 Task: Look for space in Xining, China from 1st July, 2023 to 9th July, 2023 for 2 adults in price range Rs.8000 to Rs.15000. Place can be entire place with 1  bedroom having 1 bed and 1 bathroom. Property type can be house, flat, guest house. Amenities needed are: washing machine. Booking option can be shelf check-in. Required host language is Chinese (Simplified).
Action: Mouse moved to (280, 137)
Screenshot: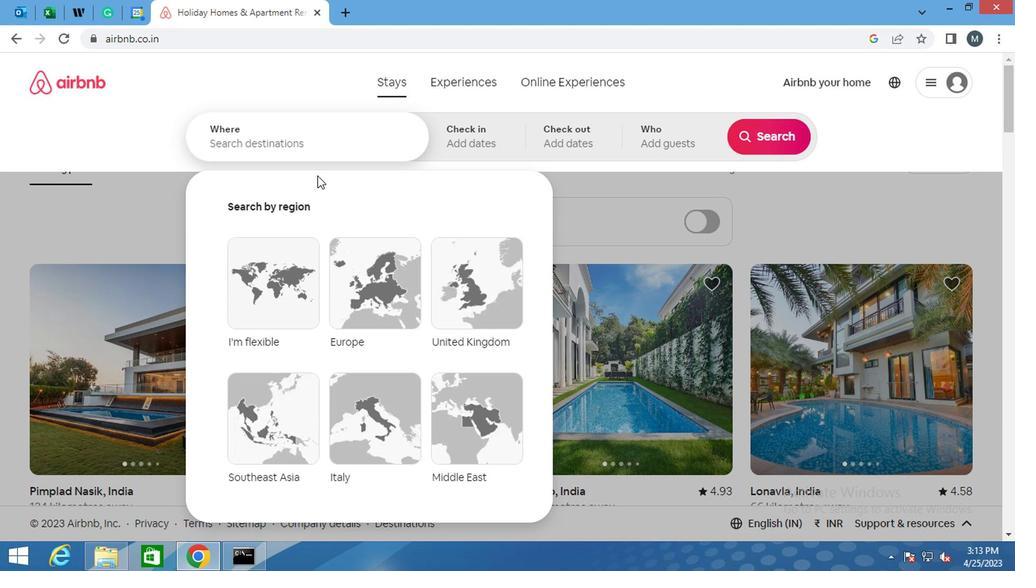 
Action: Mouse pressed left at (280, 137)
Screenshot: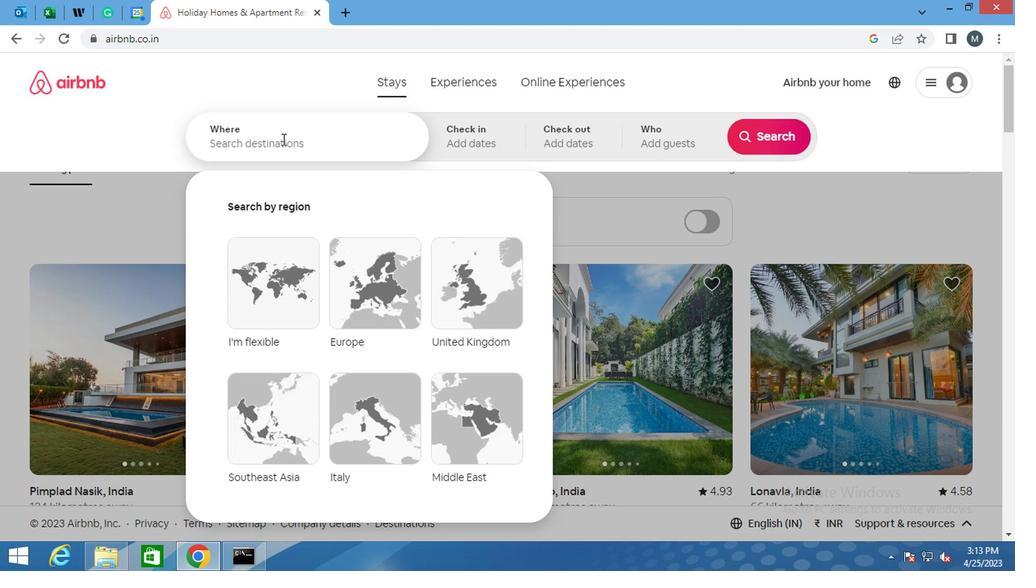 
Action: Mouse moved to (275, 144)
Screenshot: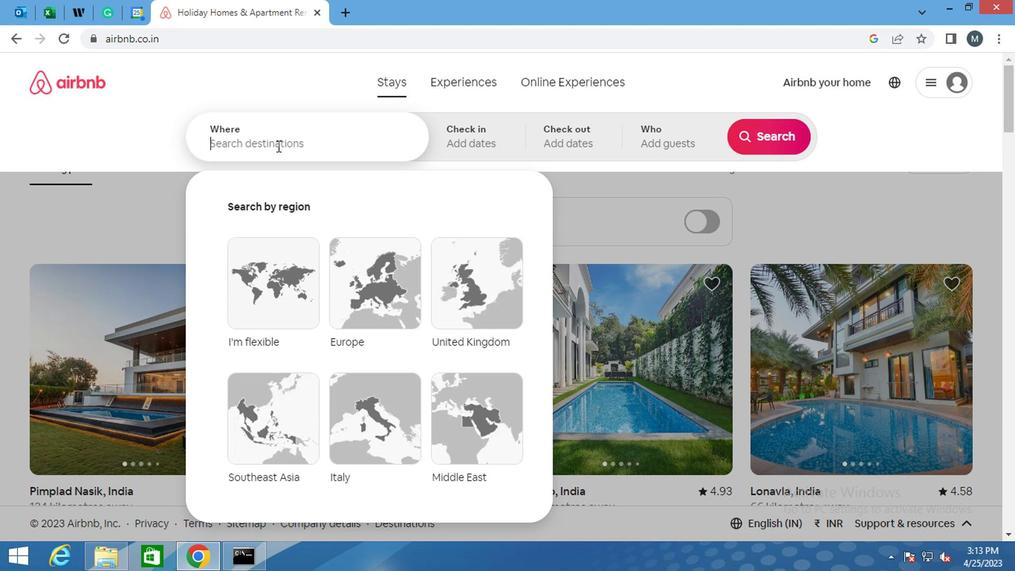 
Action: Key pressed <Key.shift>XINHING<Key.backspace><Key.backspace><Key.backspace><Key.backspace>ING,<Key.shift>CJINA<Key.backspace><Key.backspace><Key.backspace><Key.backspace>HINA
Screenshot: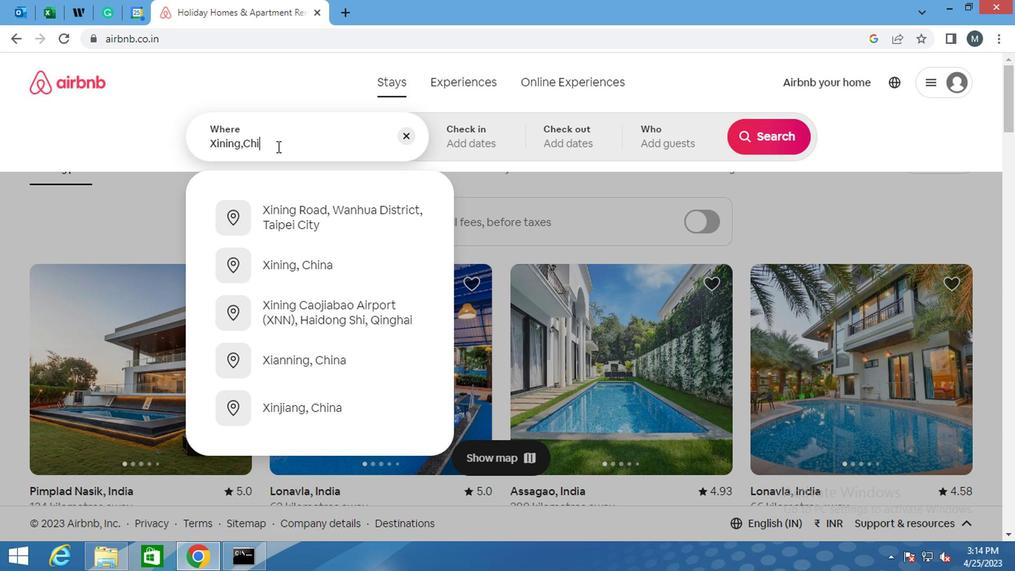 
Action: Mouse moved to (441, 136)
Screenshot: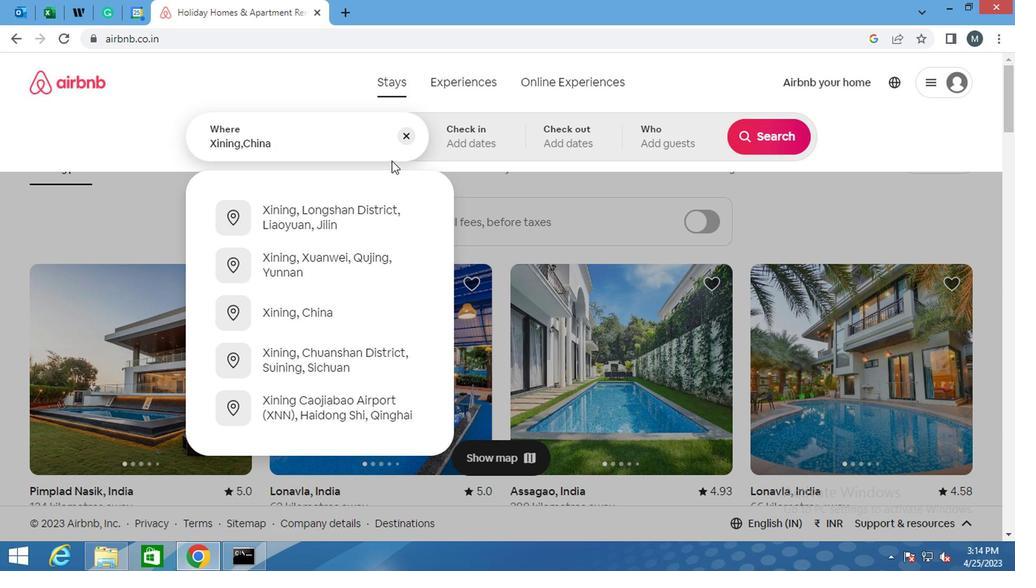 
Action: Mouse pressed left at (441, 136)
Screenshot: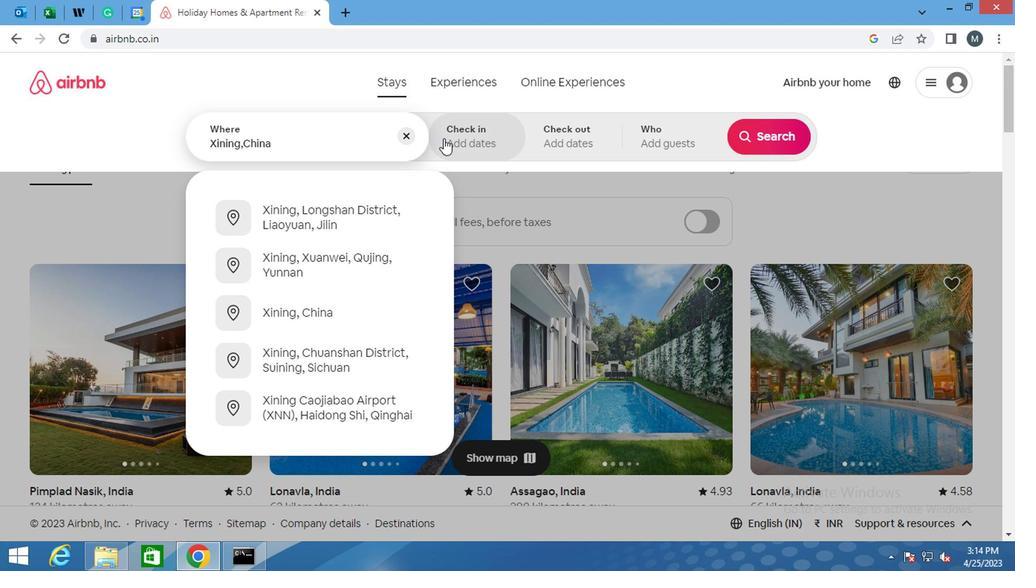 
Action: Mouse moved to (754, 251)
Screenshot: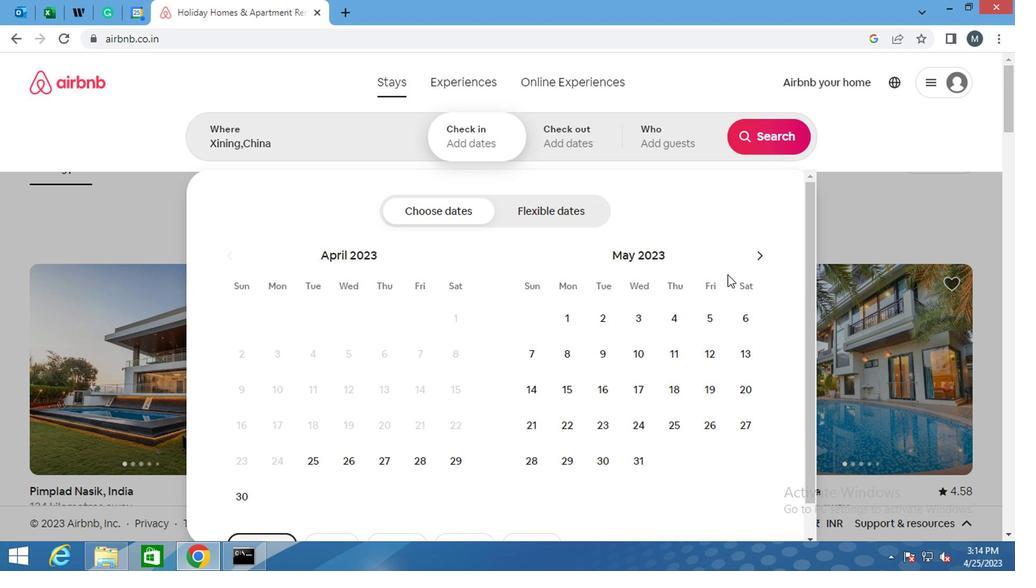 
Action: Mouse pressed left at (754, 251)
Screenshot: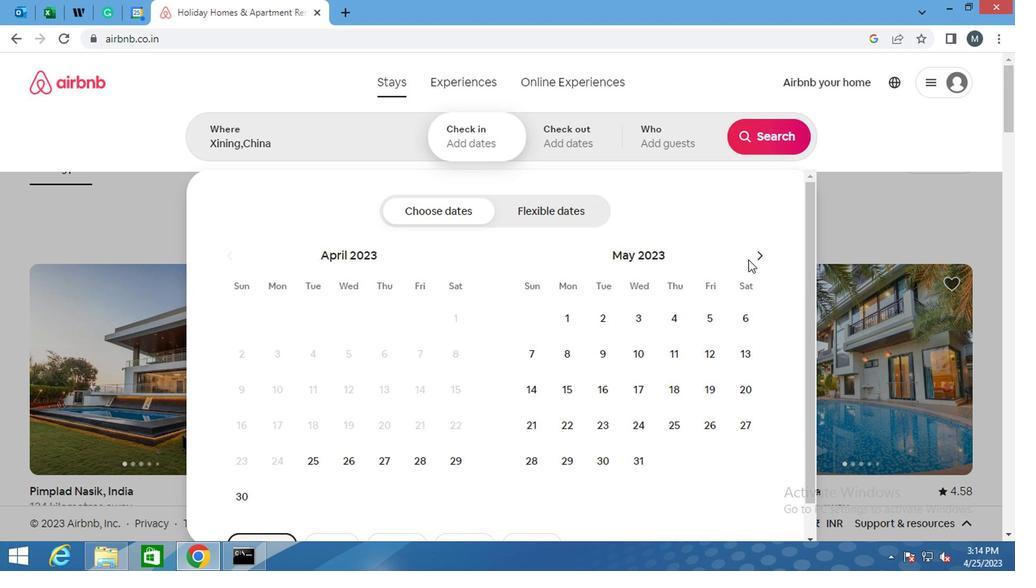 
Action: Mouse pressed left at (754, 251)
Screenshot: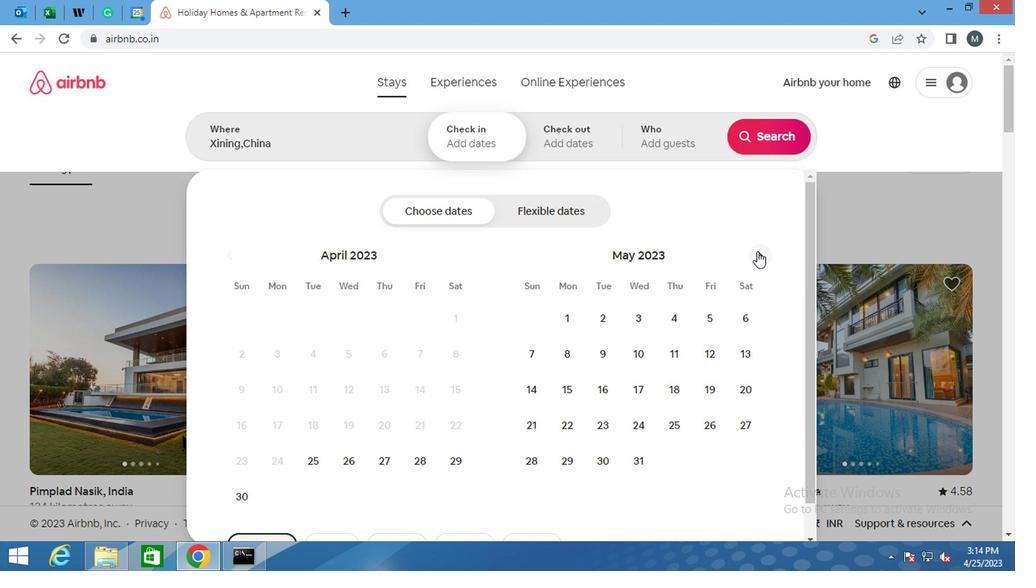 
Action: Mouse moved to (760, 249)
Screenshot: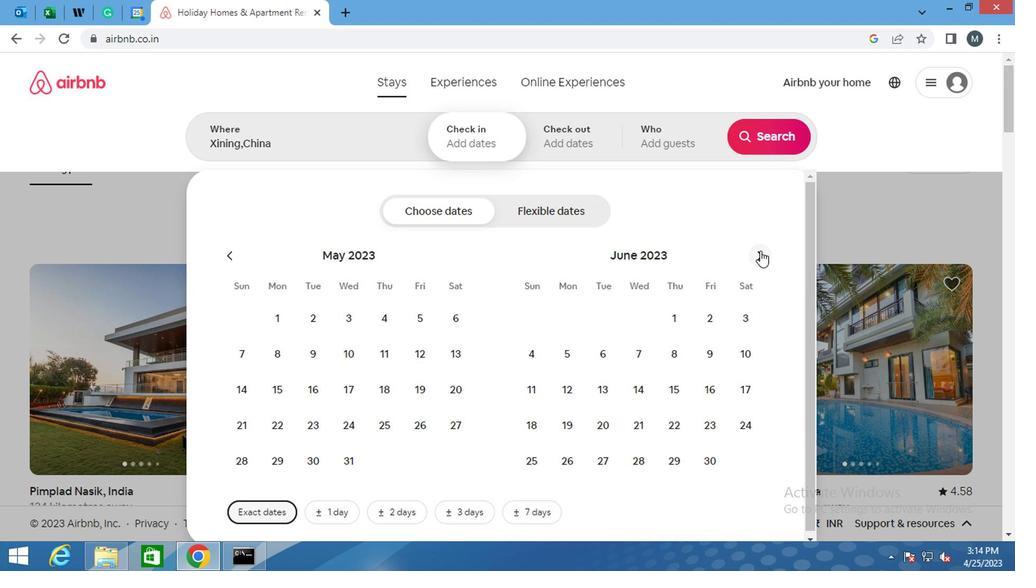 
Action: Mouse pressed left at (760, 249)
Screenshot: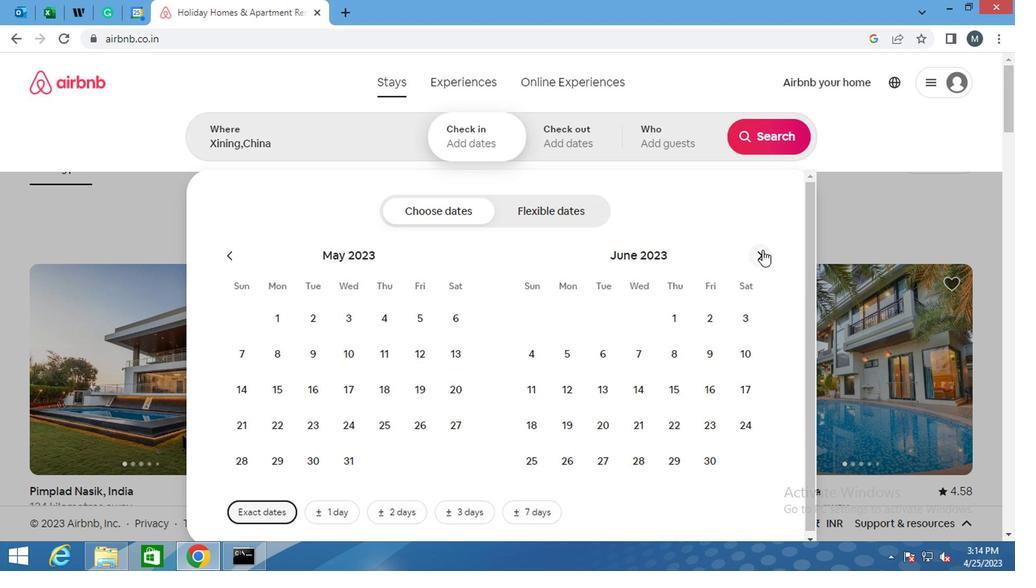 
Action: Mouse moved to (745, 315)
Screenshot: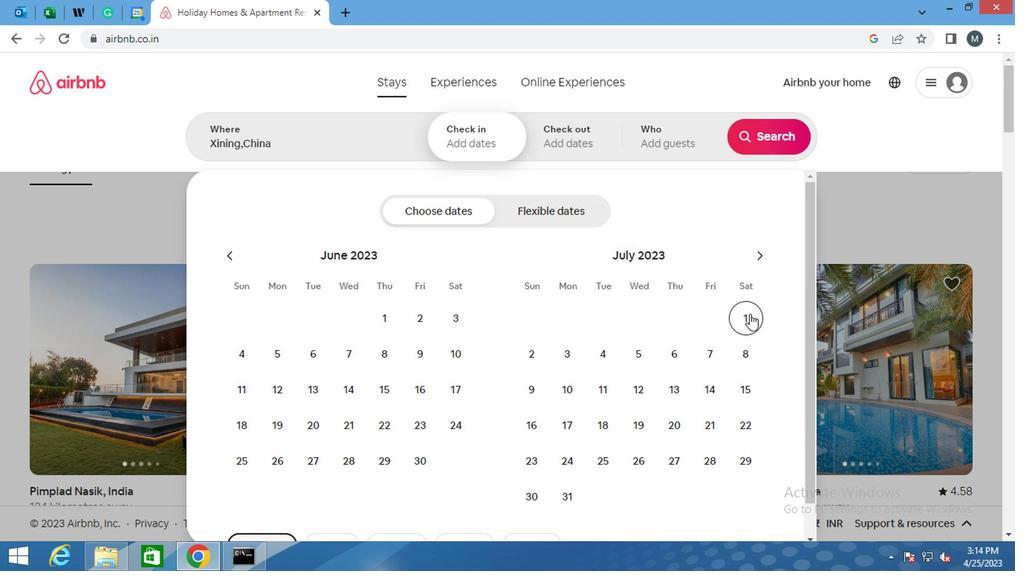
Action: Mouse pressed left at (745, 315)
Screenshot: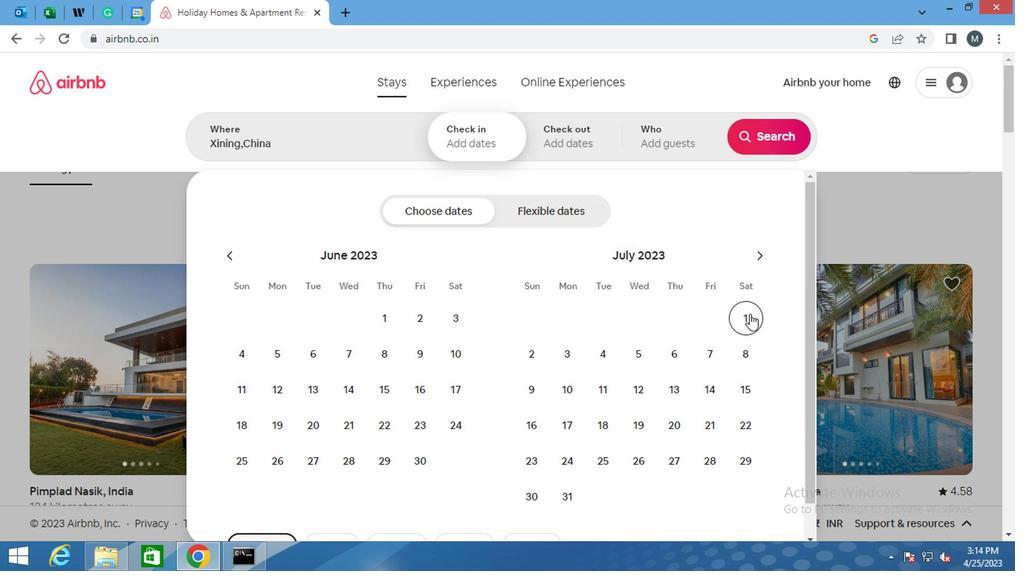 
Action: Key pressed `
Screenshot: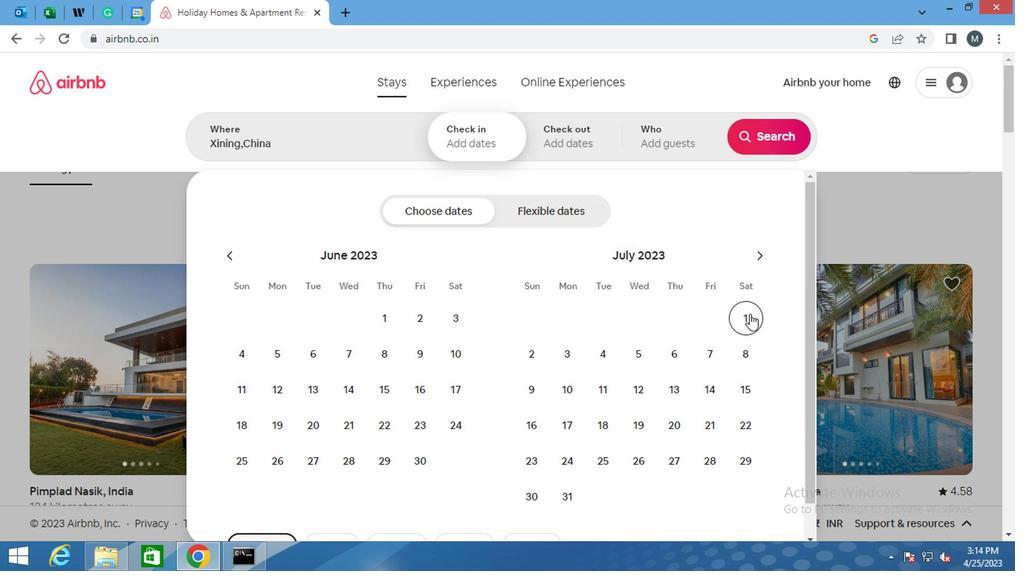 
Action: Mouse moved to (521, 392)
Screenshot: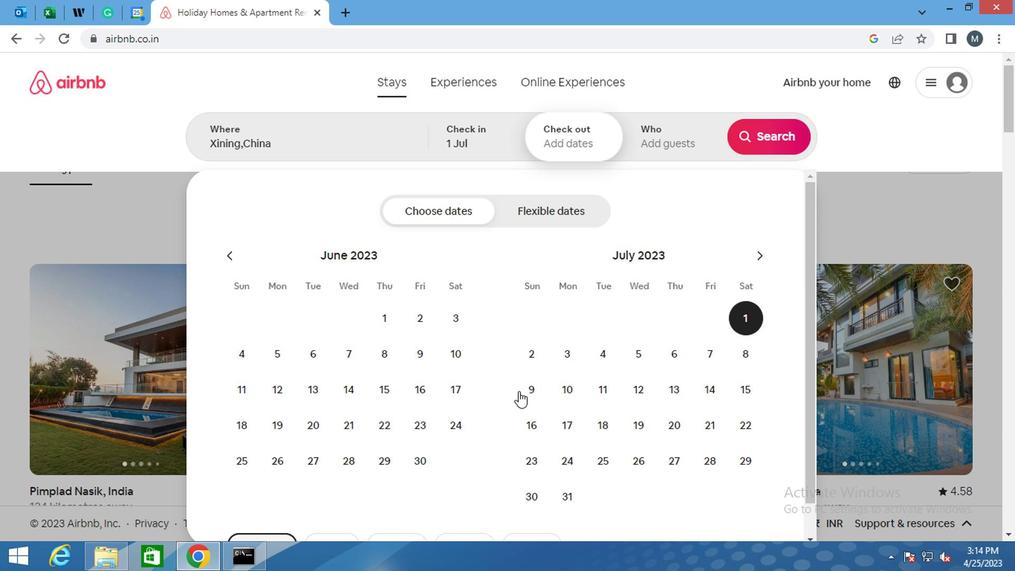 
Action: Mouse pressed left at (521, 392)
Screenshot: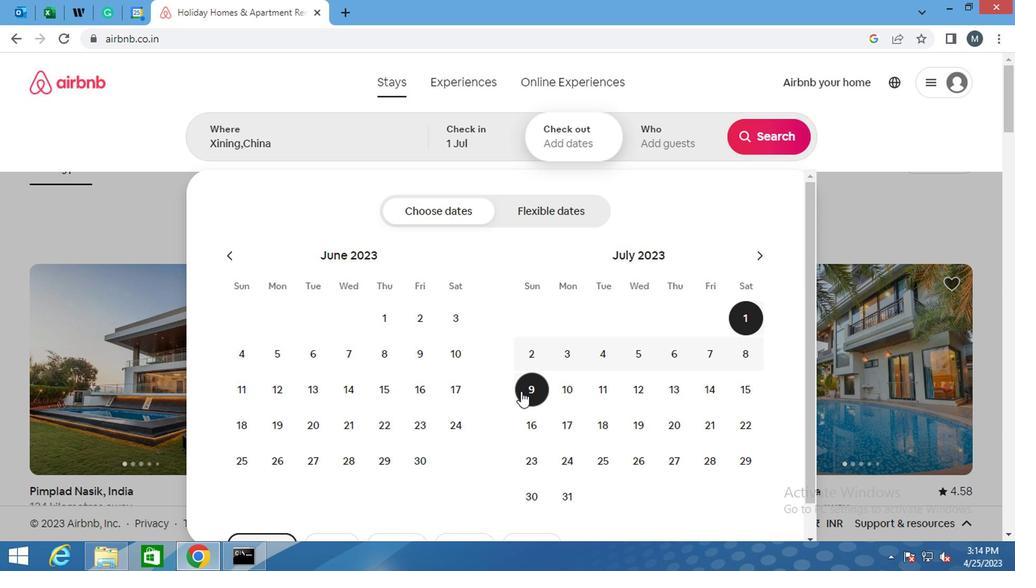 
Action: Mouse moved to (667, 144)
Screenshot: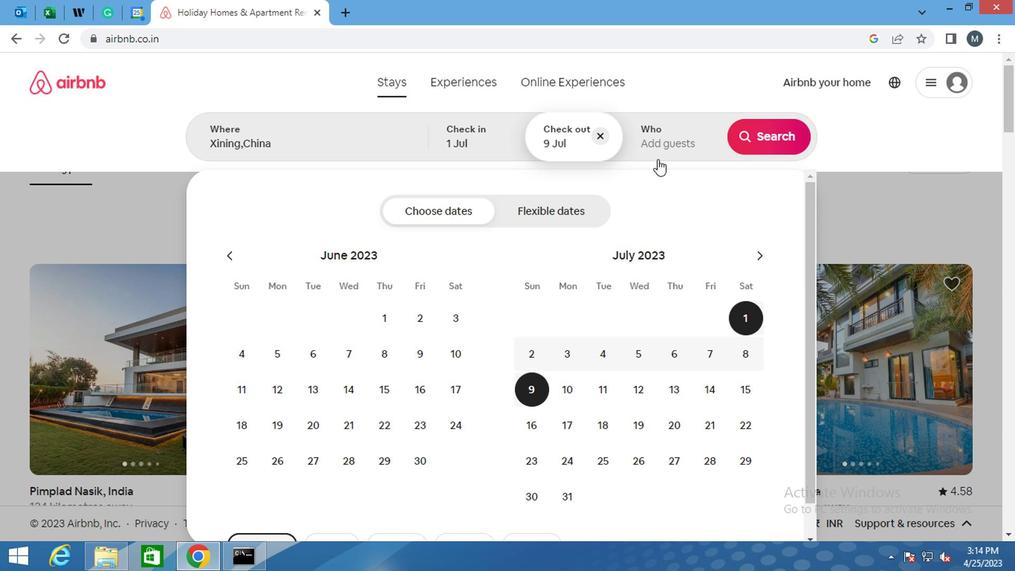 
Action: Mouse pressed left at (667, 144)
Screenshot: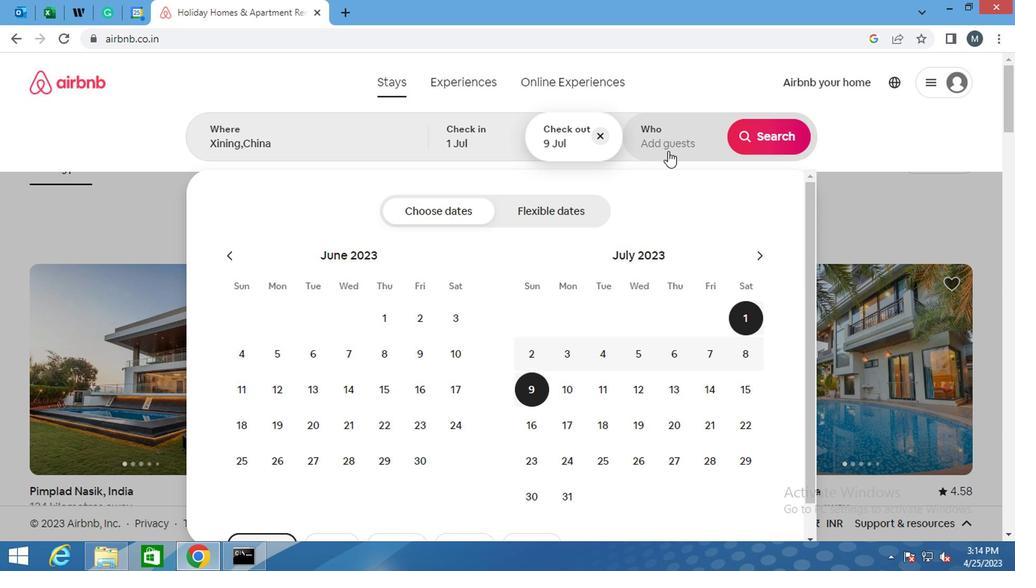 
Action: Mouse moved to (771, 210)
Screenshot: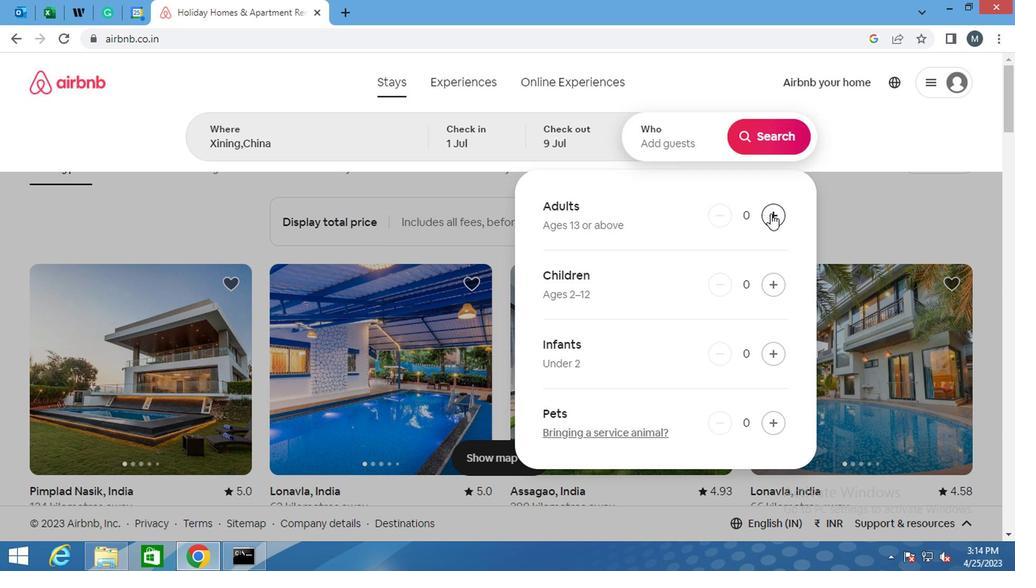 
Action: Mouse pressed left at (771, 210)
Screenshot: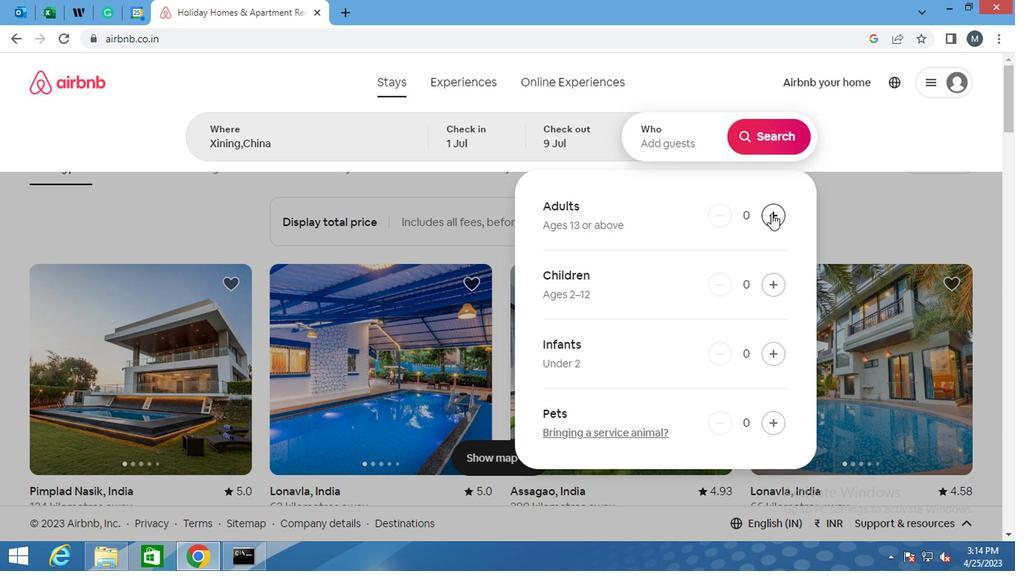 
Action: Mouse pressed left at (771, 210)
Screenshot: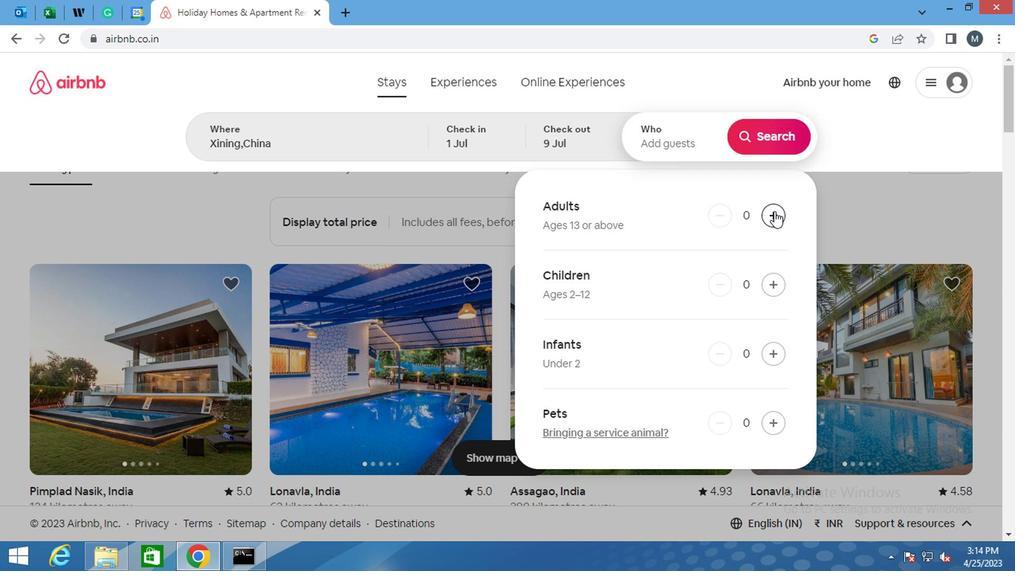 
Action: Mouse moved to (759, 138)
Screenshot: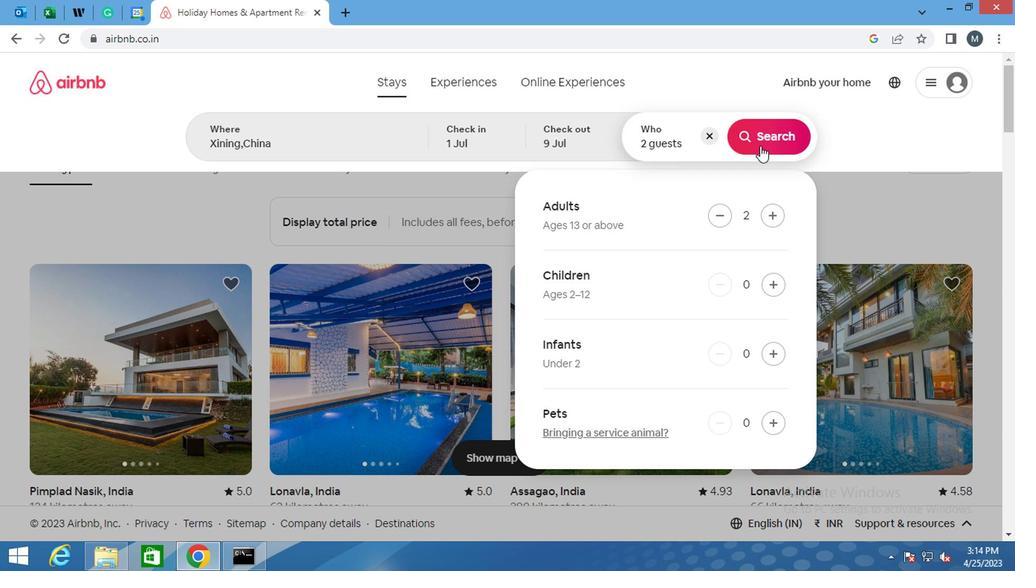 
Action: Mouse pressed left at (759, 138)
Screenshot: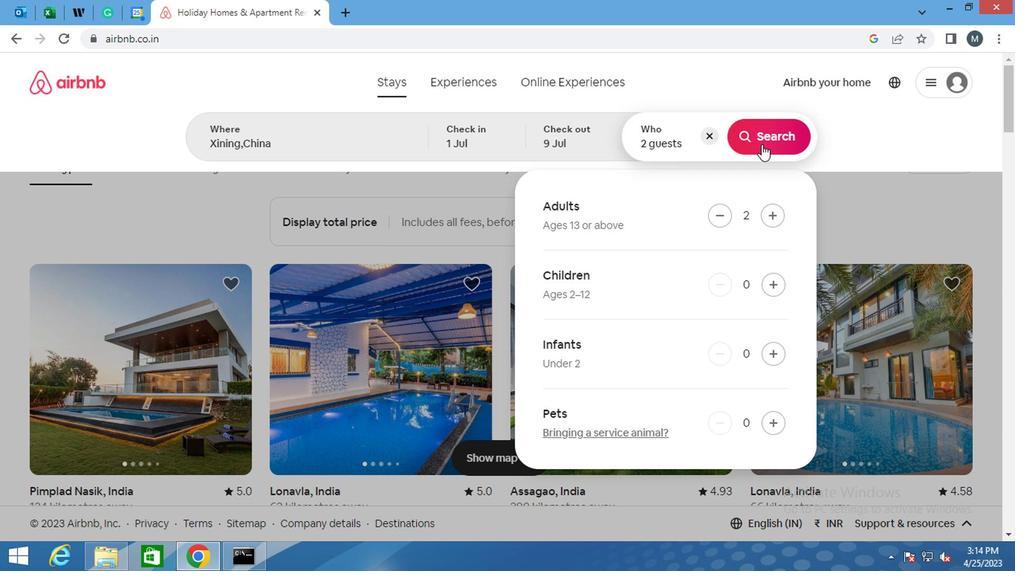 
Action: Mouse moved to (943, 143)
Screenshot: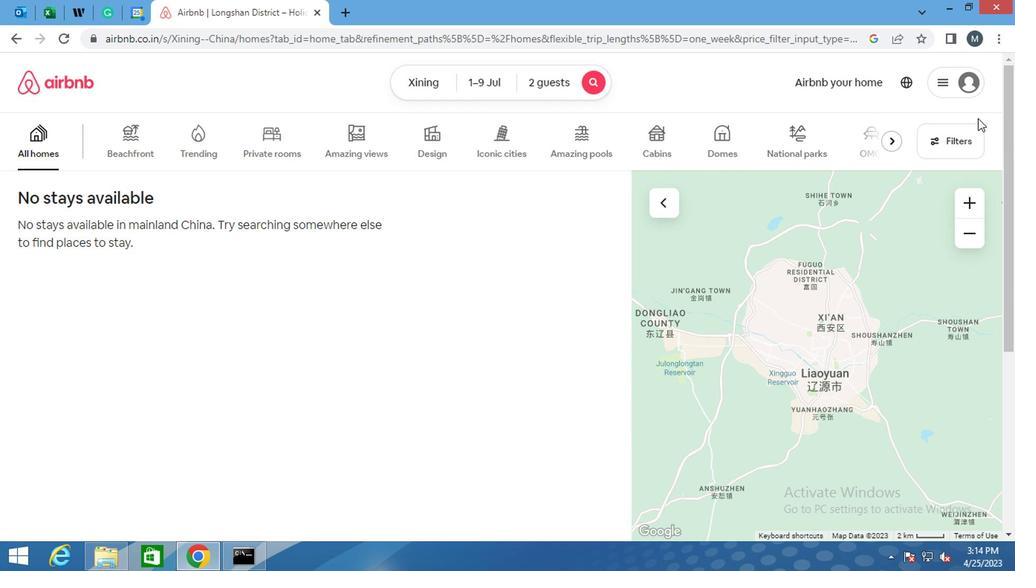 
Action: Mouse pressed left at (943, 143)
Screenshot: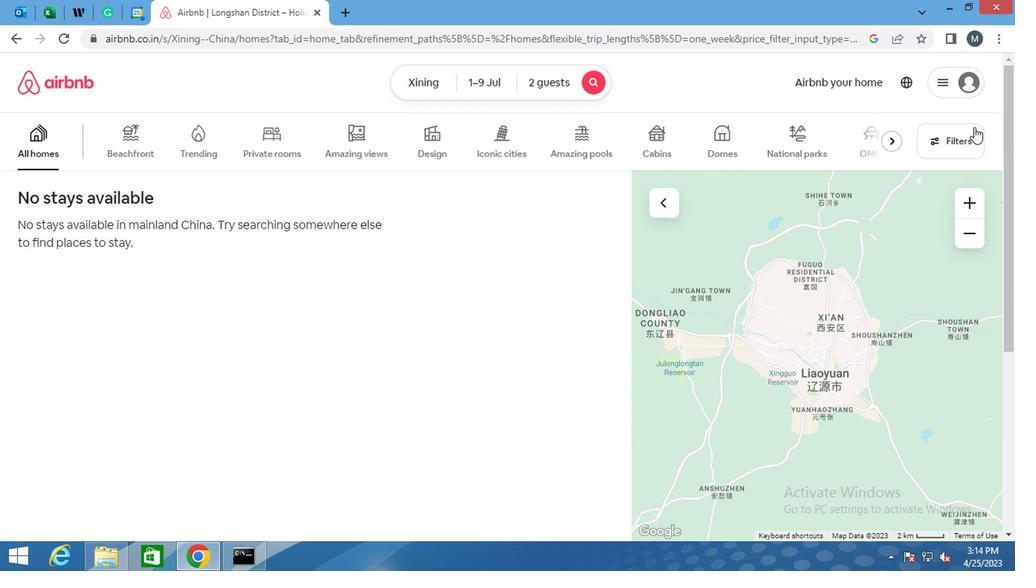 
Action: Mouse moved to (366, 248)
Screenshot: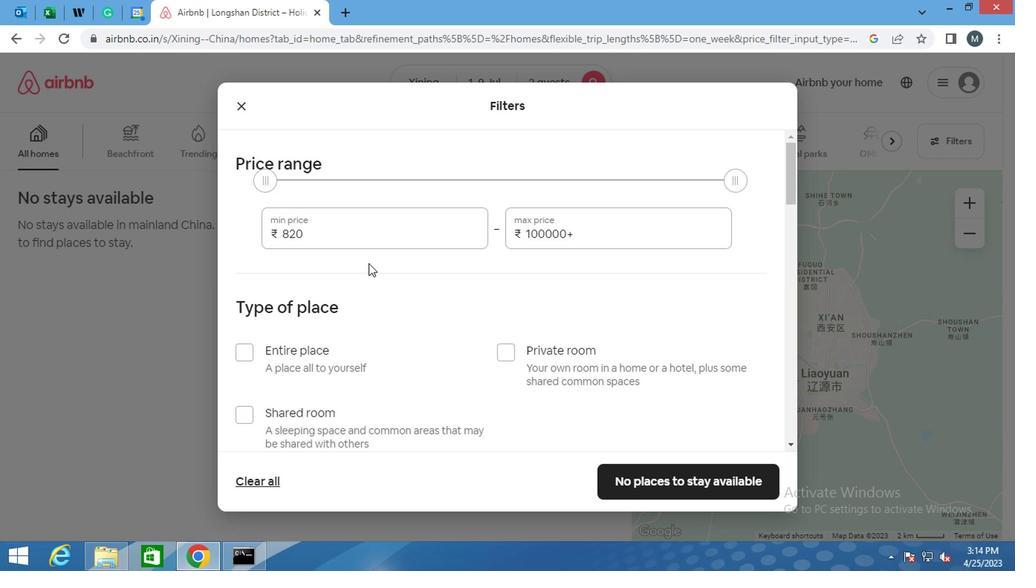 
Action: Mouse pressed left at (366, 248)
Screenshot: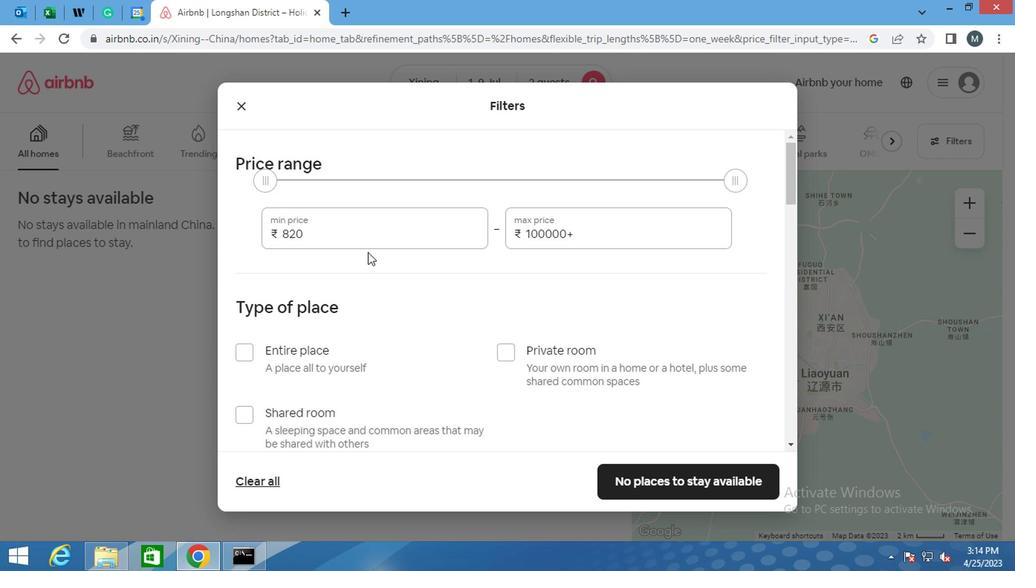 
Action: Mouse moved to (366, 246)
Screenshot: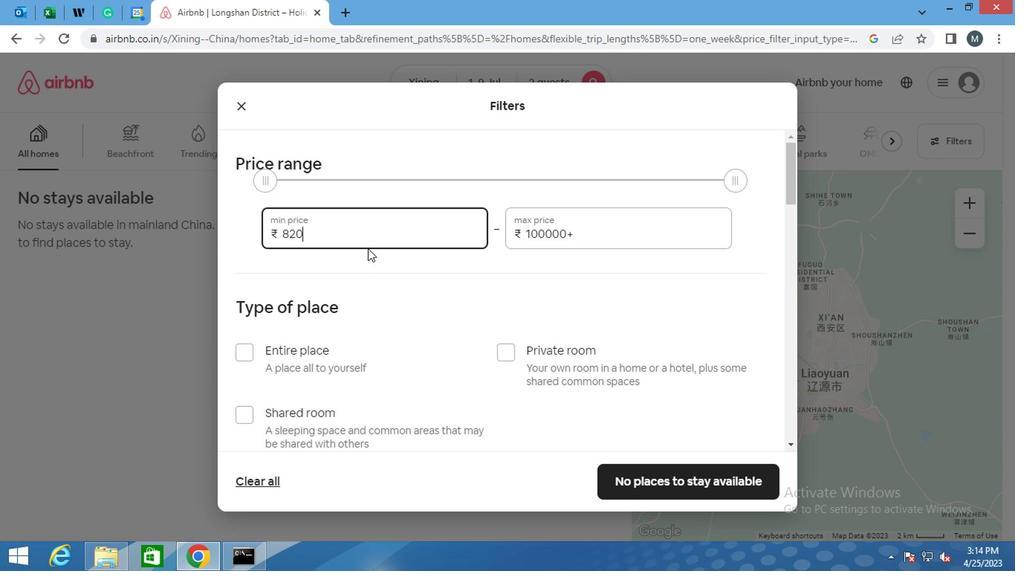 
Action: Key pressed <Key.backspace><Key.backspace>
Screenshot: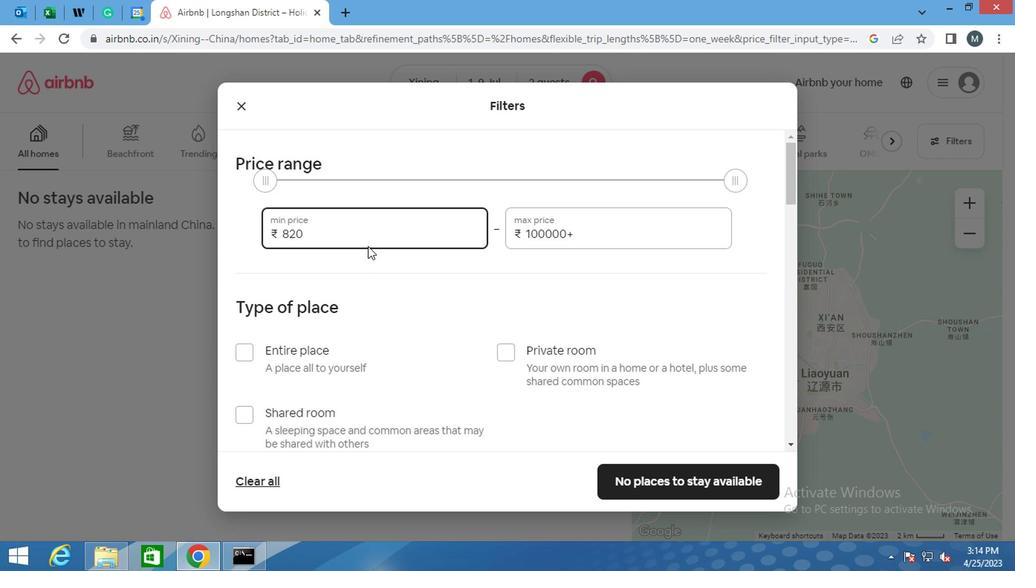 
Action: Mouse moved to (366, 246)
Screenshot: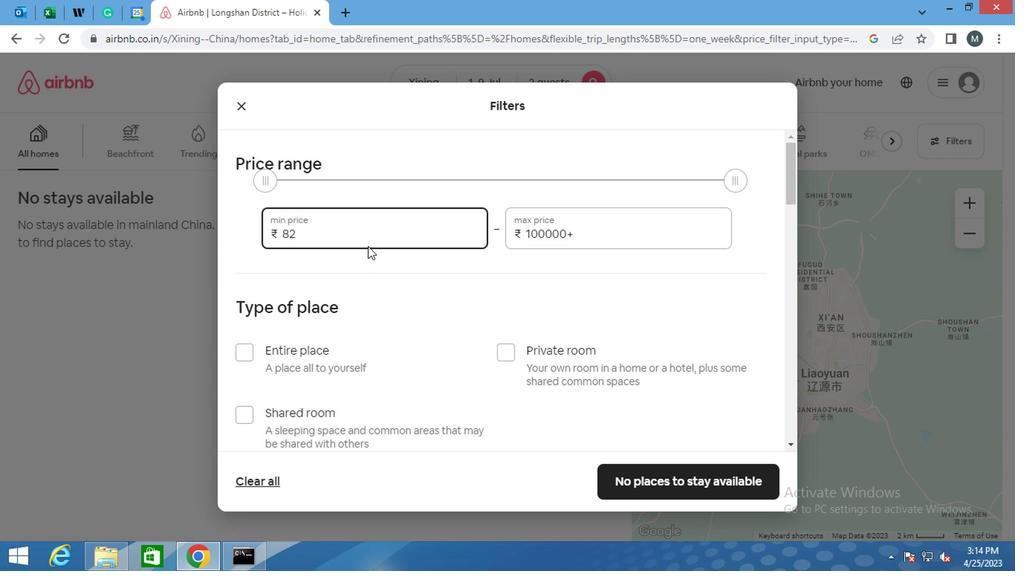
Action: Key pressed 000
Screenshot: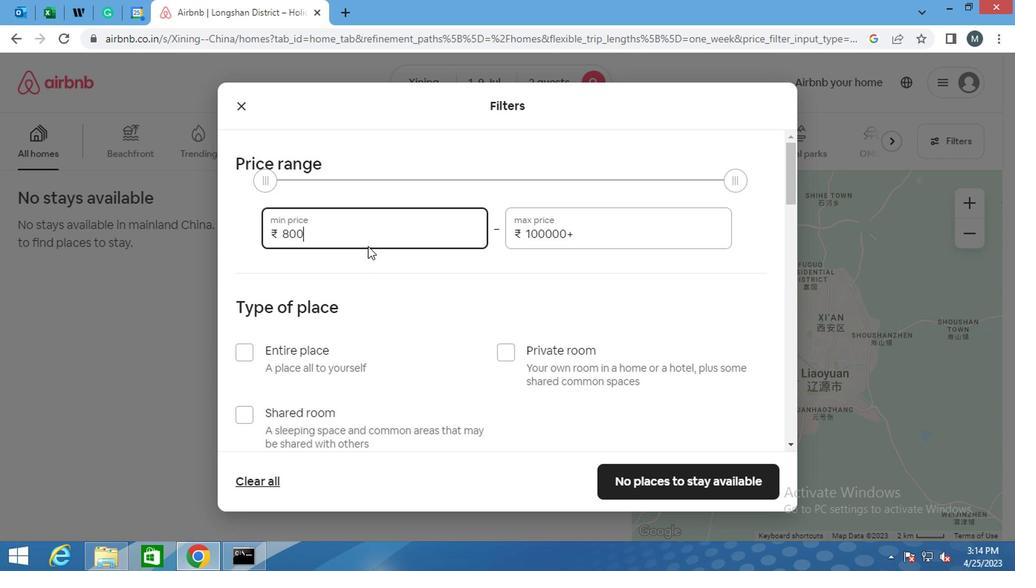 
Action: Mouse moved to (616, 233)
Screenshot: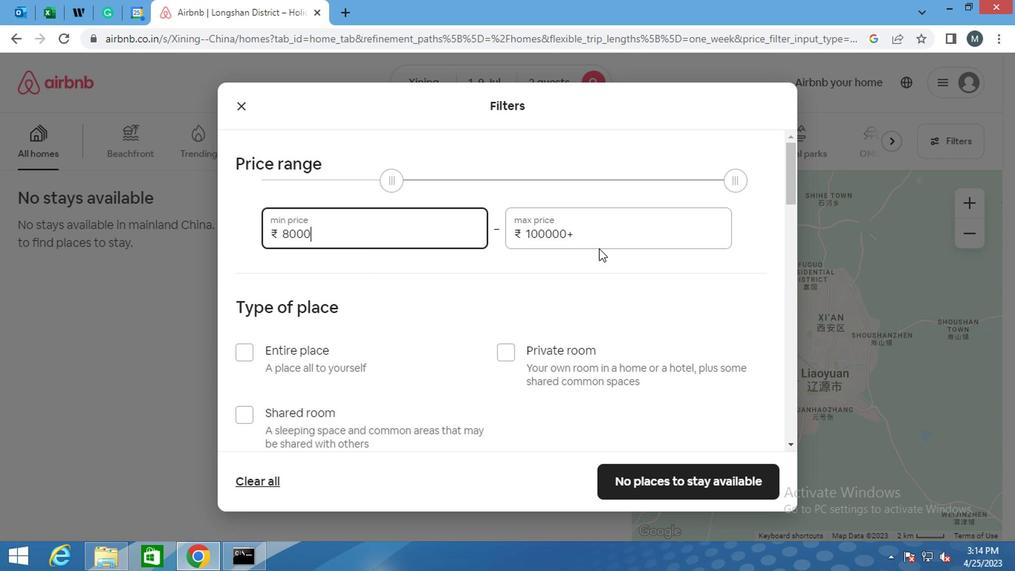 
Action: Mouse pressed left at (616, 233)
Screenshot: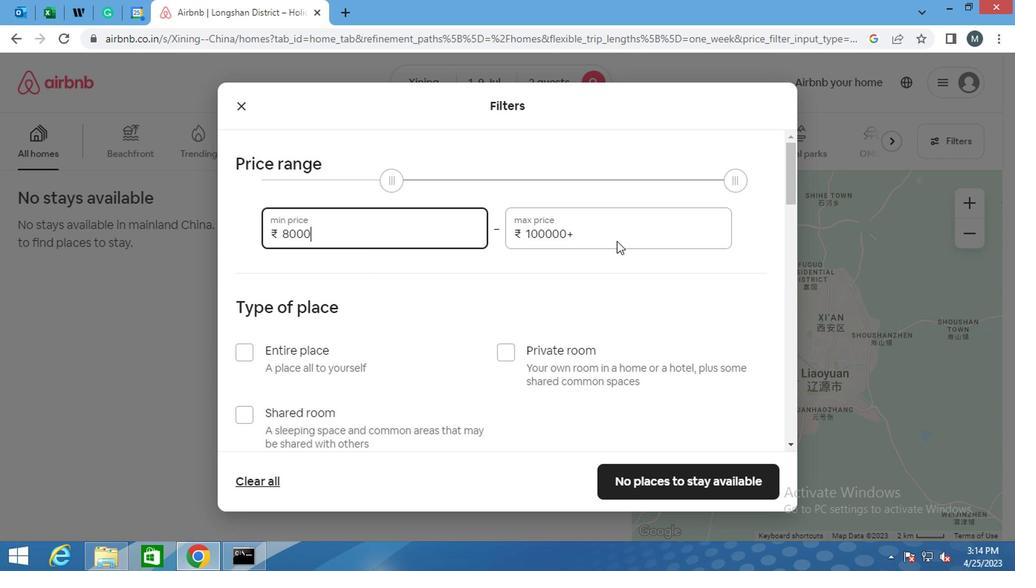
Action: Mouse moved to (601, 244)
Screenshot: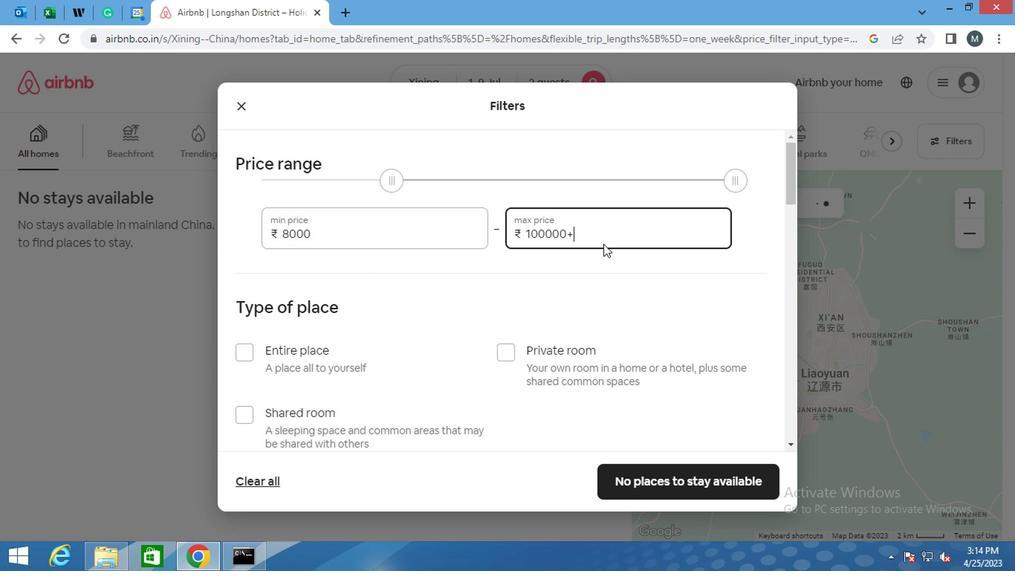 
Action: Key pressed <Key.backspace>
Screenshot: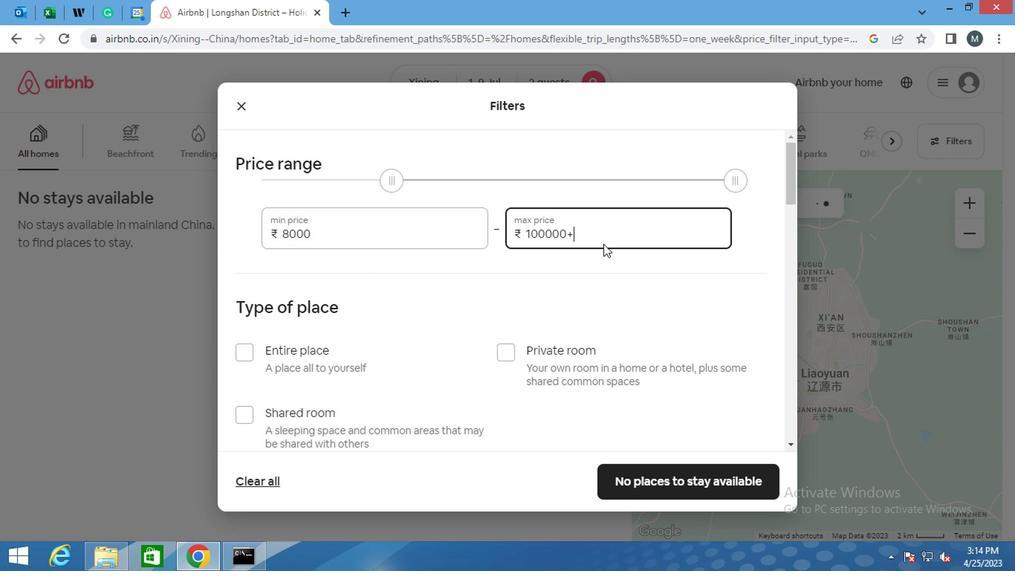 
Action: Mouse moved to (568, 253)
Screenshot: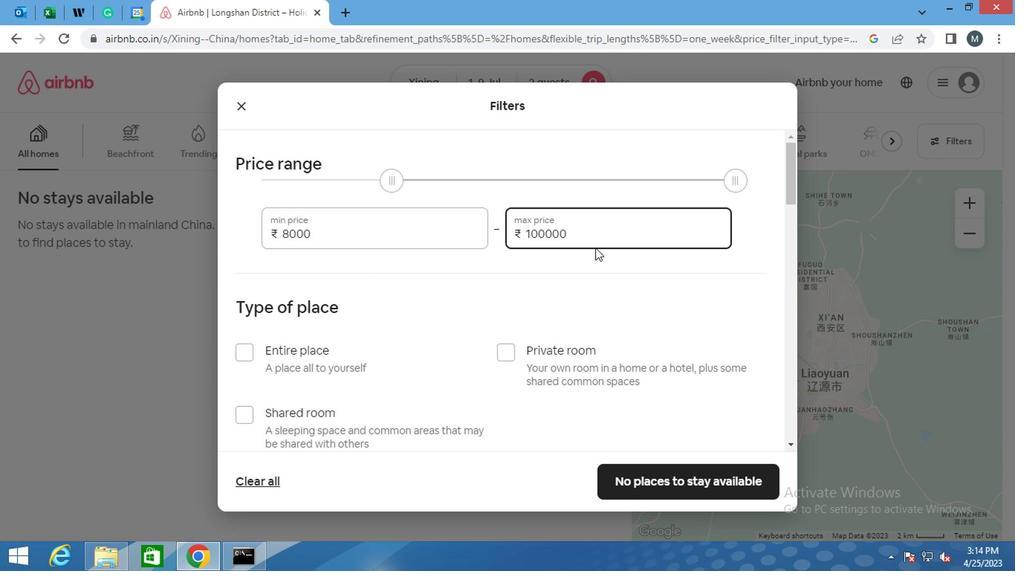 
Action: Key pressed <Key.backspace><Key.backspace><Key.backspace><Key.backspace><Key.backspace><Key.backspace><Key.backspace>
Screenshot: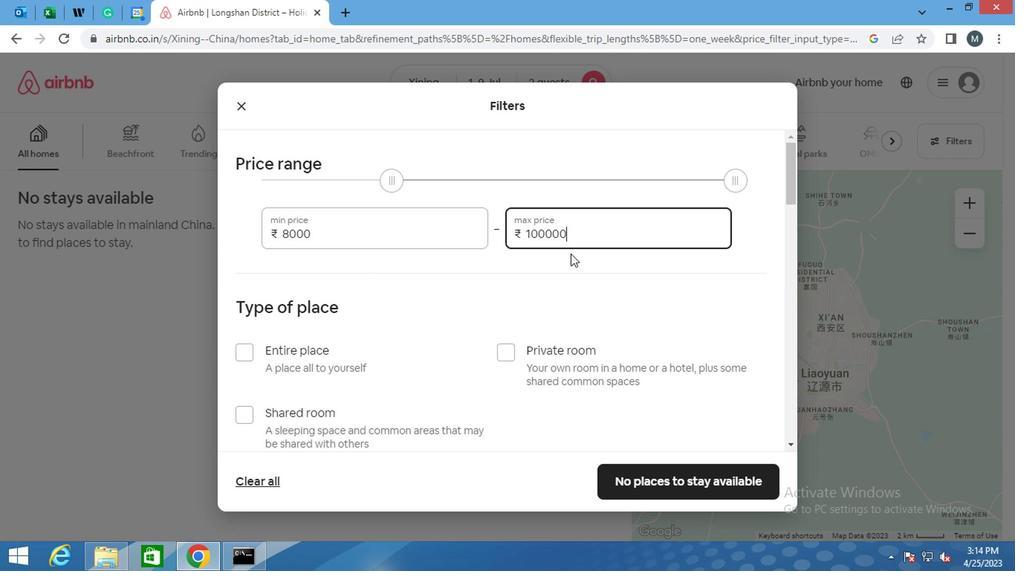 
Action: Mouse moved to (565, 258)
Screenshot: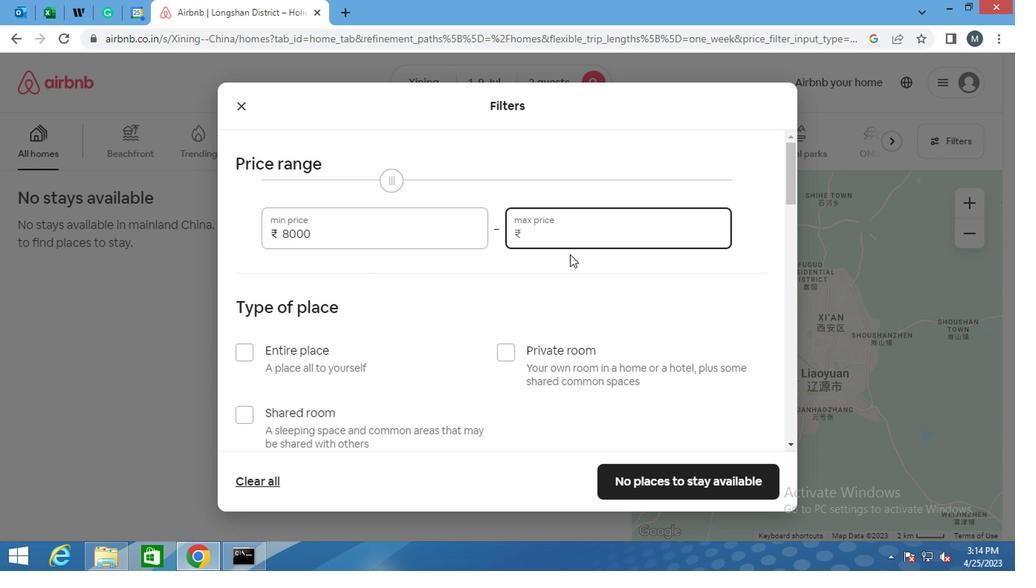 
Action: Key pressed 1
Screenshot: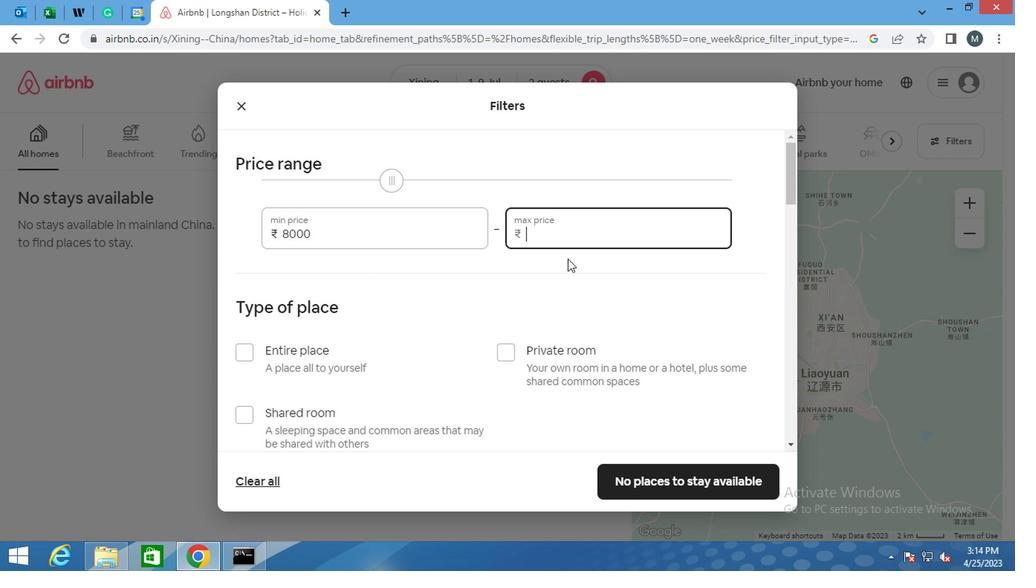 
Action: Mouse moved to (563, 260)
Screenshot: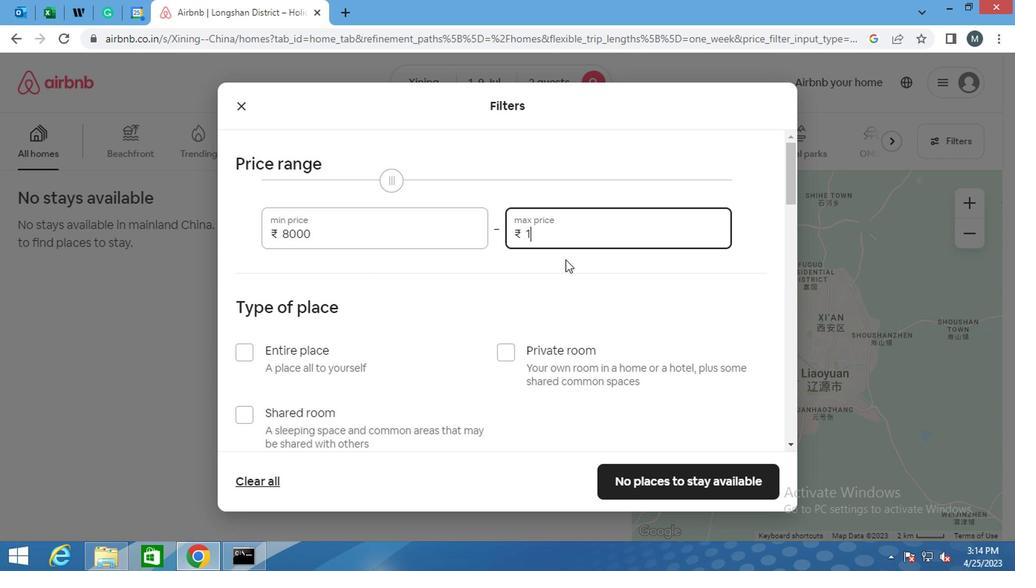 
Action: Key pressed 5
Screenshot: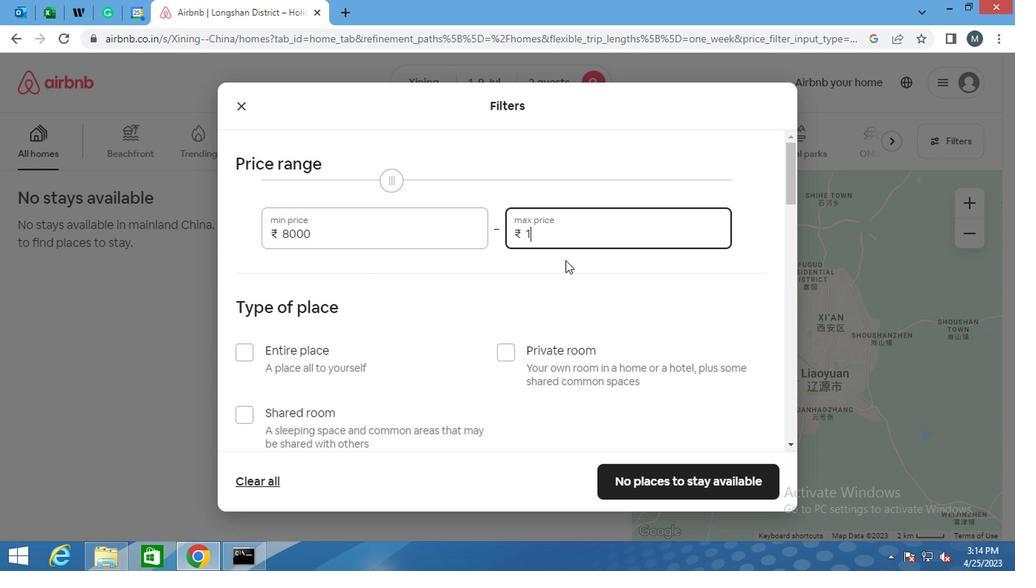 
Action: Mouse moved to (561, 261)
Screenshot: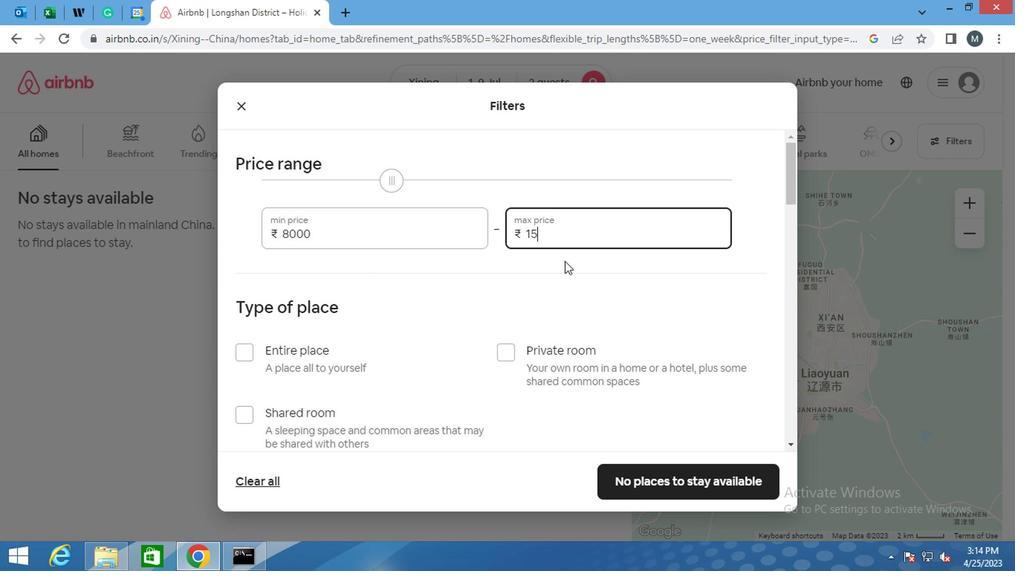 
Action: Key pressed 00
Screenshot: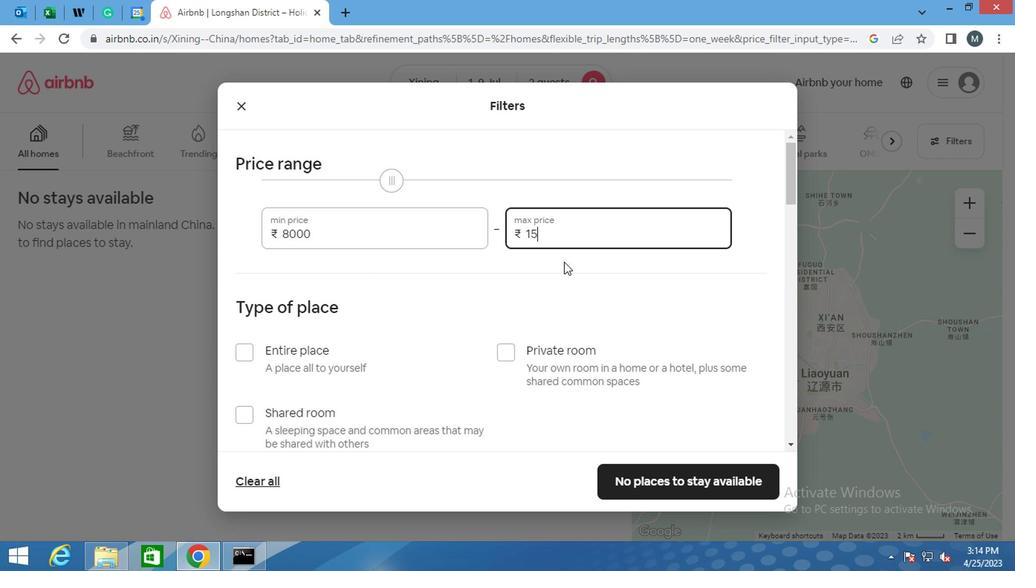 
Action: Mouse moved to (558, 263)
Screenshot: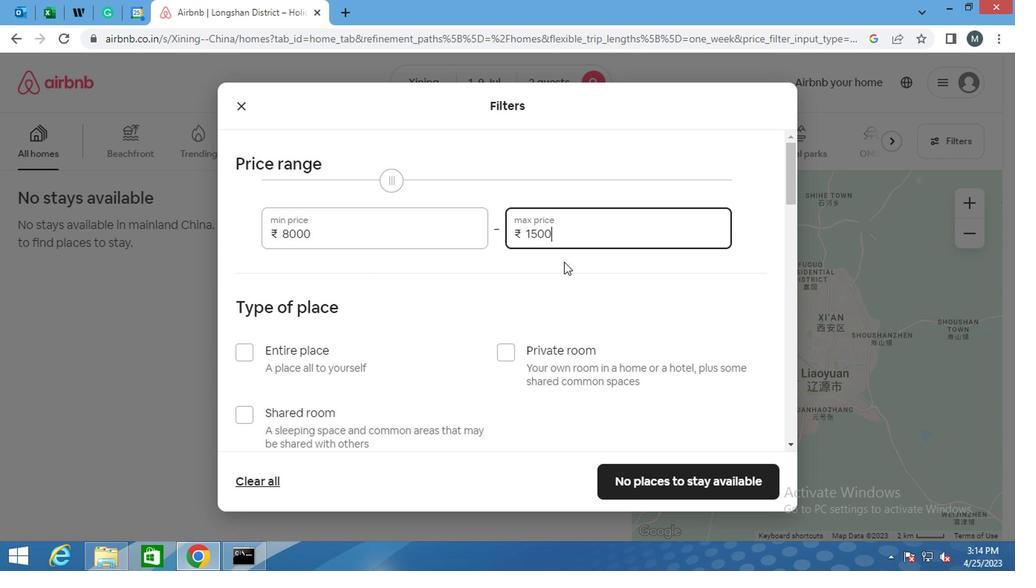 
Action: Key pressed 0
Screenshot: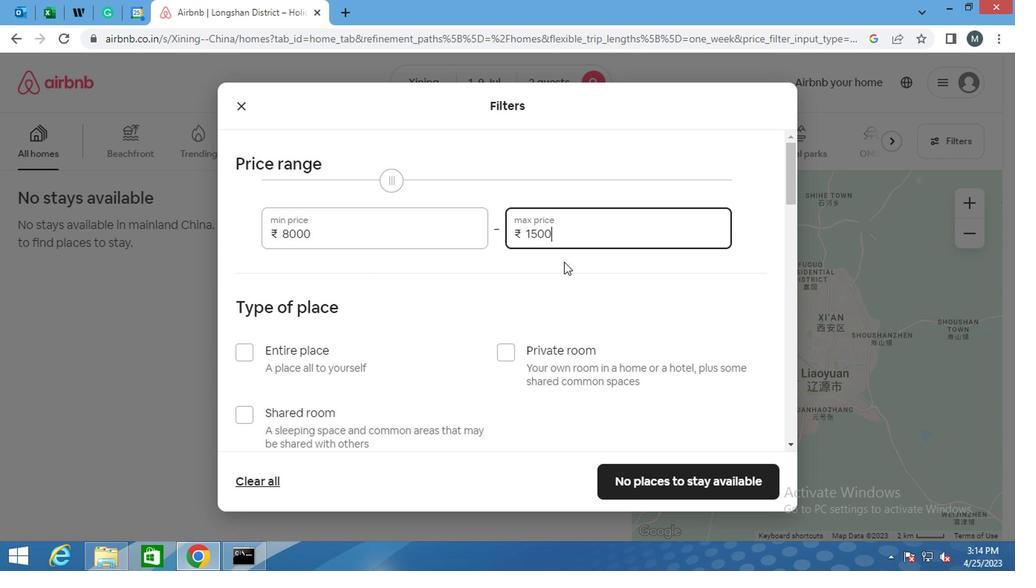 
Action: Mouse moved to (423, 287)
Screenshot: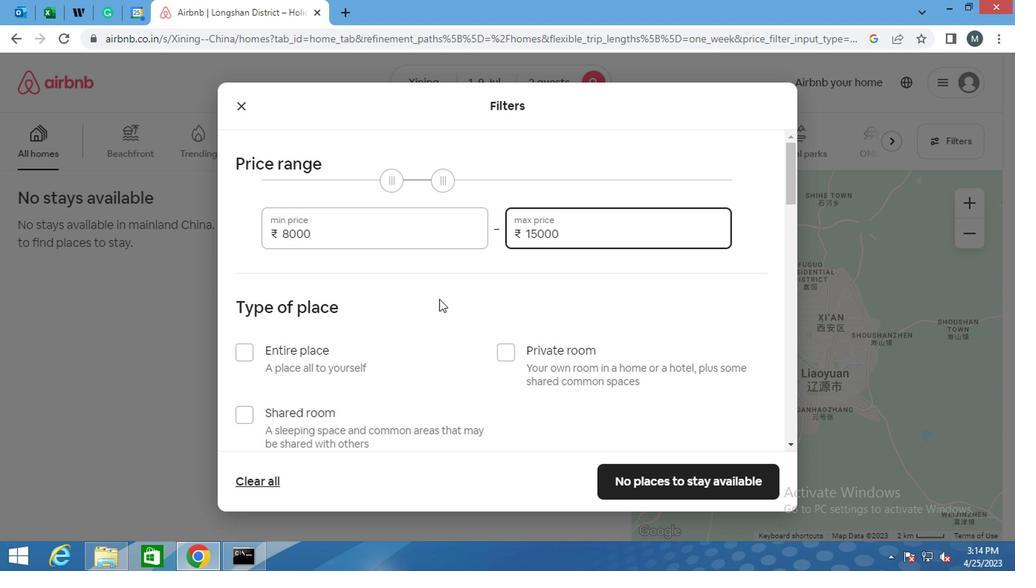
Action: Mouse scrolled (423, 286) with delta (0, 0)
Screenshot: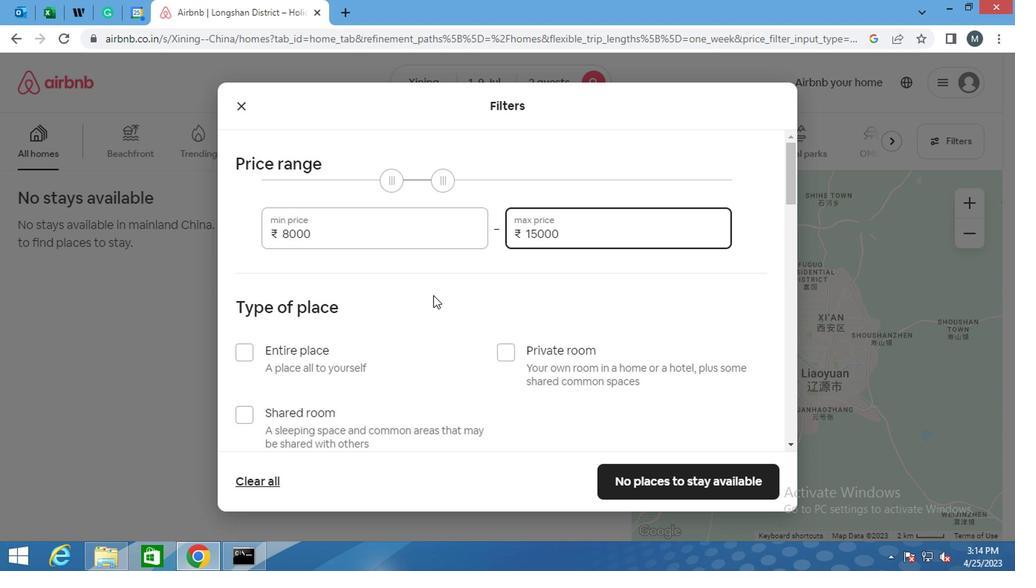 
Action: Mouse scrolled (423, 286) with delta (0, 0)
Screenshot: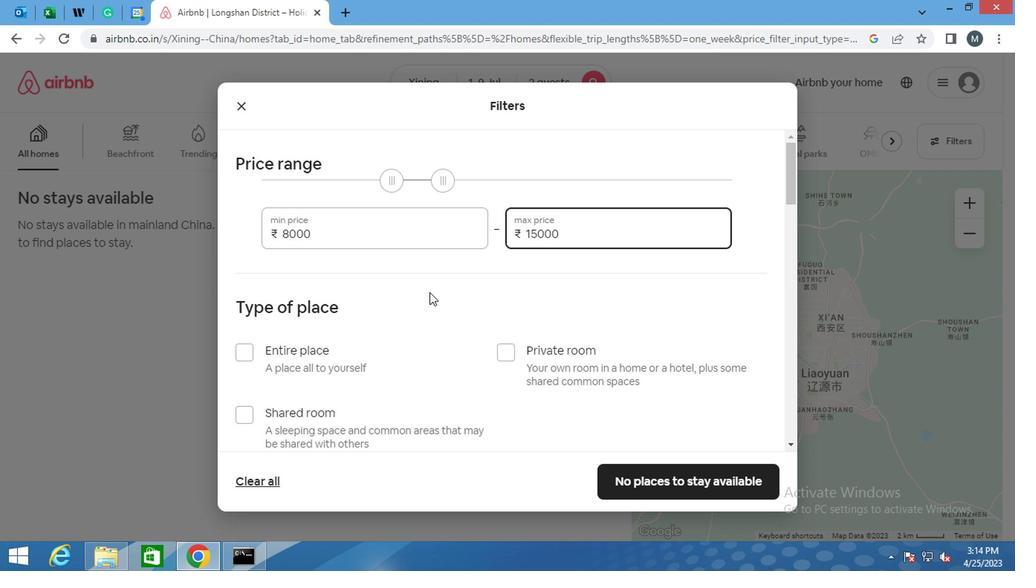 
Action: Mouse moved to (370, 301)
Screenshot: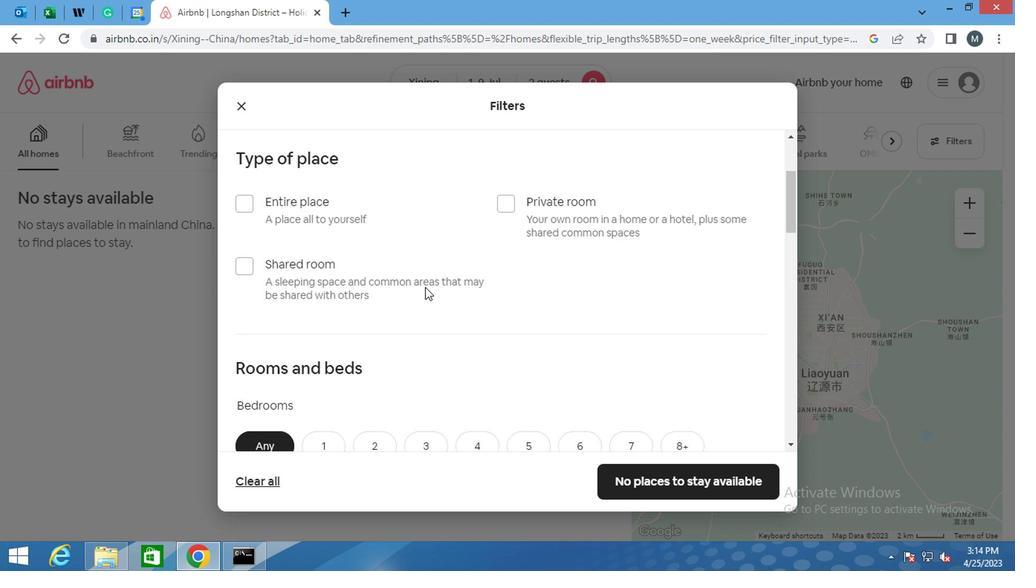 
Action: Mouse scrolled (370, 301) with delta (0, 0)
Screenshot: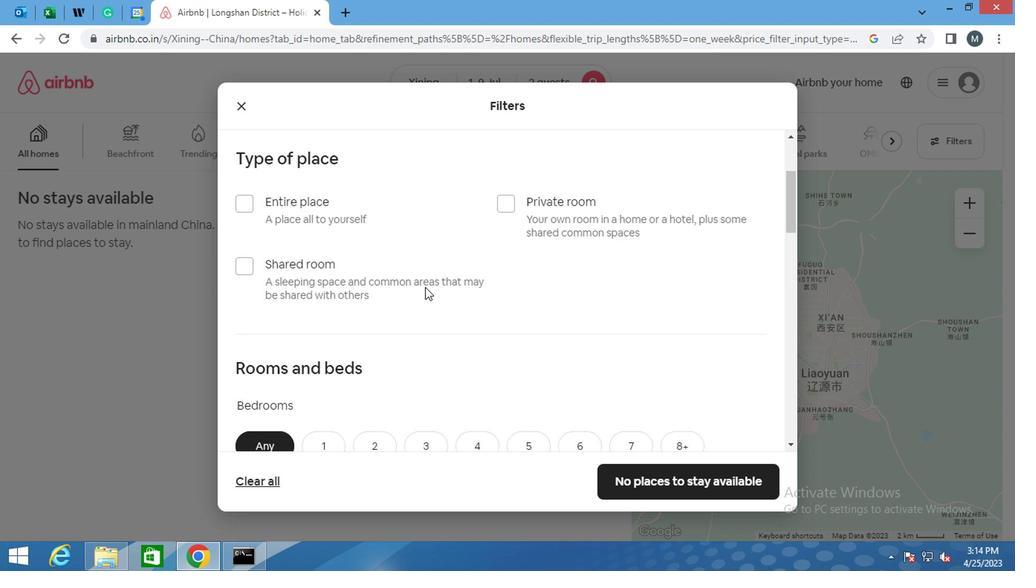 
Action: Mouse moved to (369, 301)
Screenshot: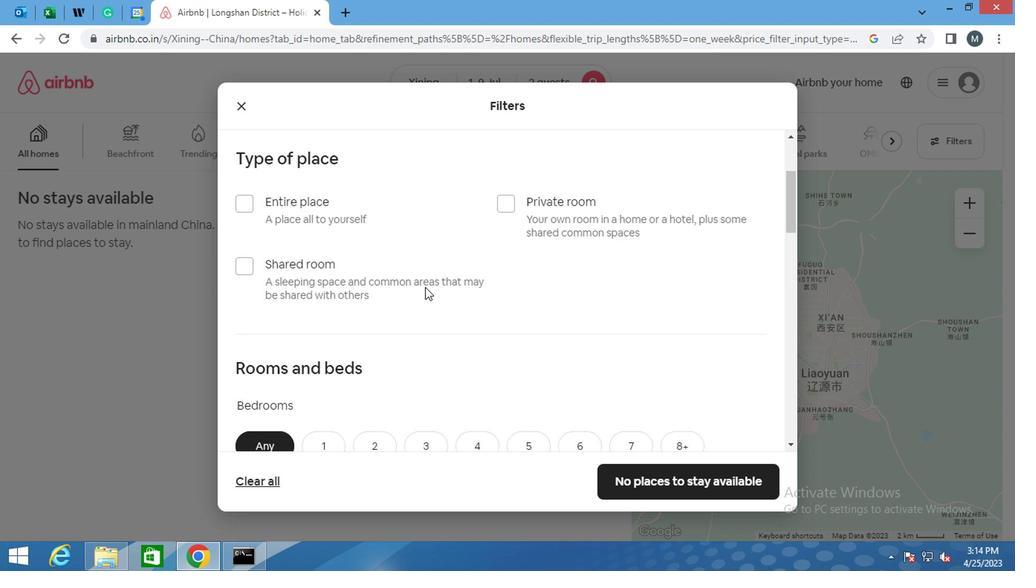 
Action: Mouse scrolled (369, 301) with delta (0, 0)
Screenshot: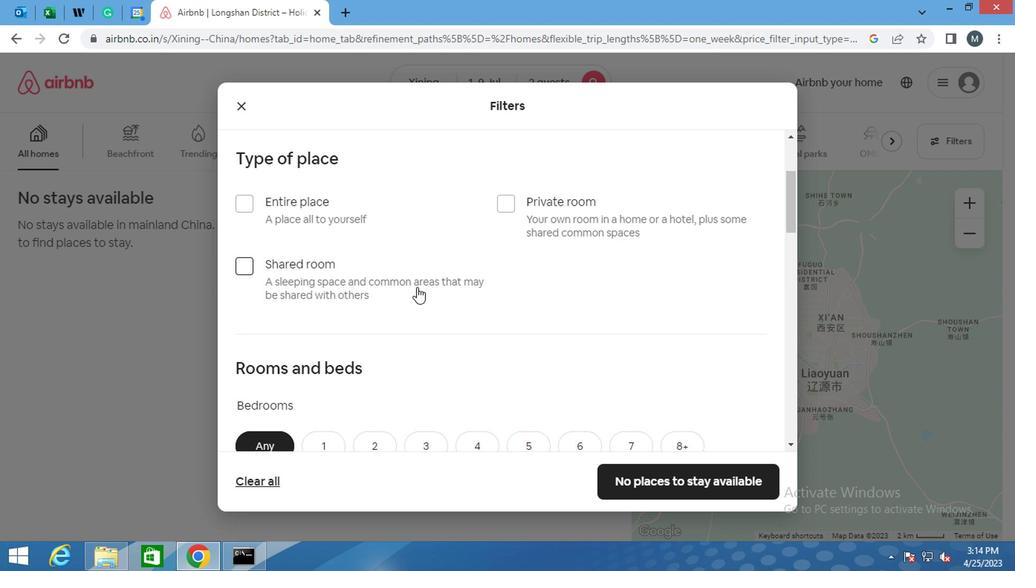 
Action: Mouse moved to (253, 350)
Screenshot: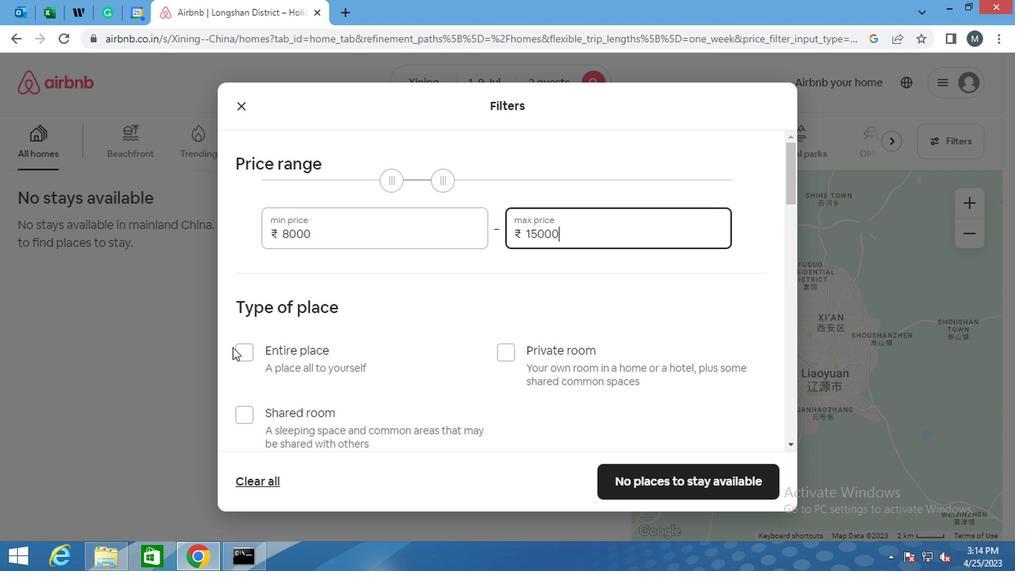 
Action: Mouse pressed left at (253, 350)
Screenshot: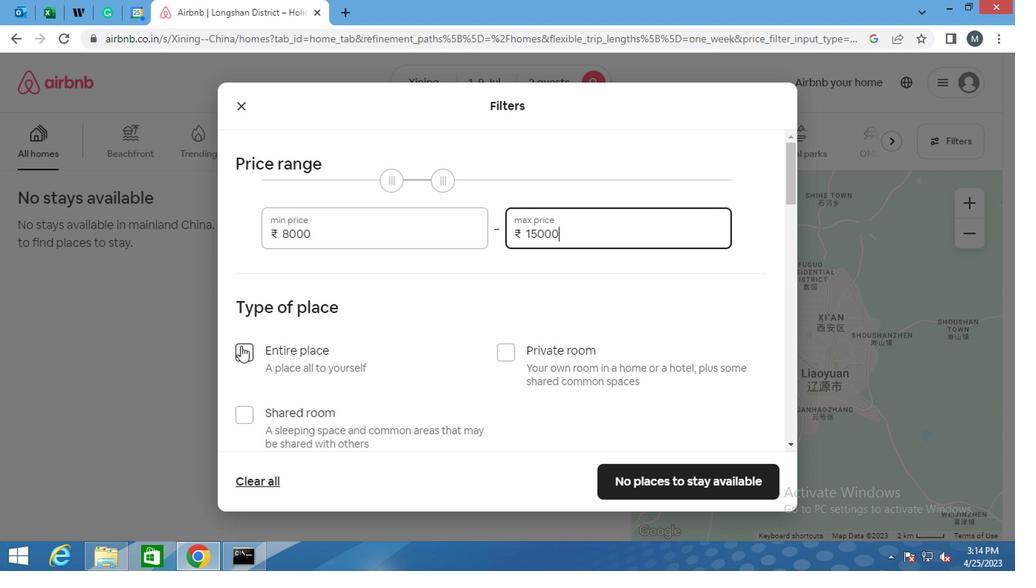 
Action: Mouse moved to (355, 322)
Screenshot: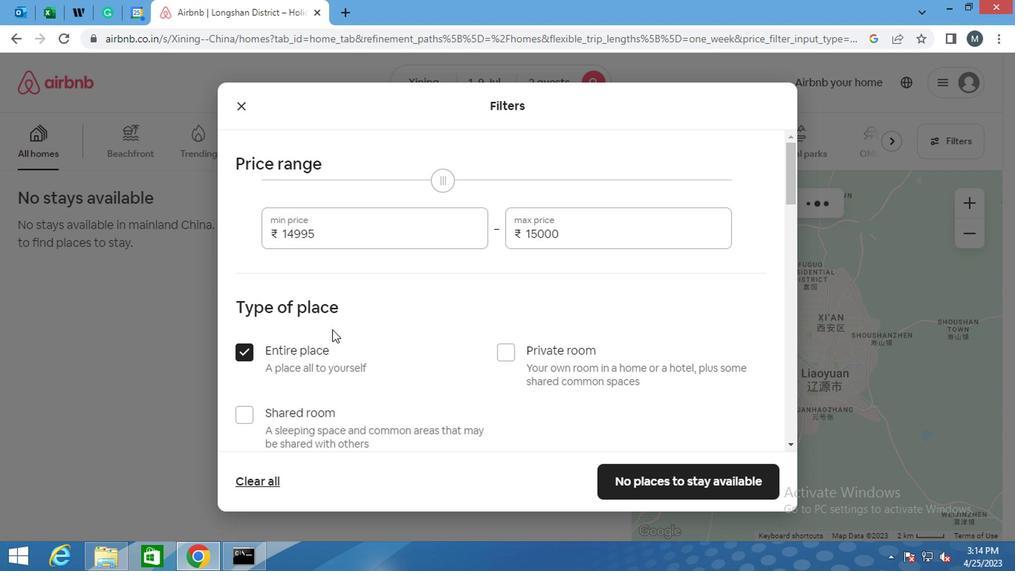 
Action: Mouse scrolled (355, 321) with delta (0, 0)
Screenshot: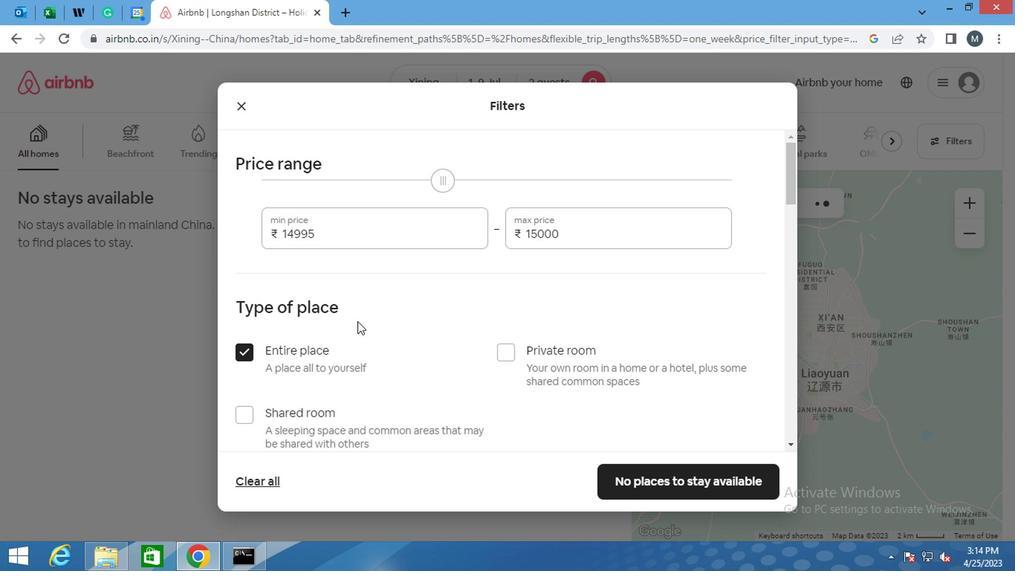 
Action: Mouse scrolled (355, 321) with delta (0, 0)
Screenshot: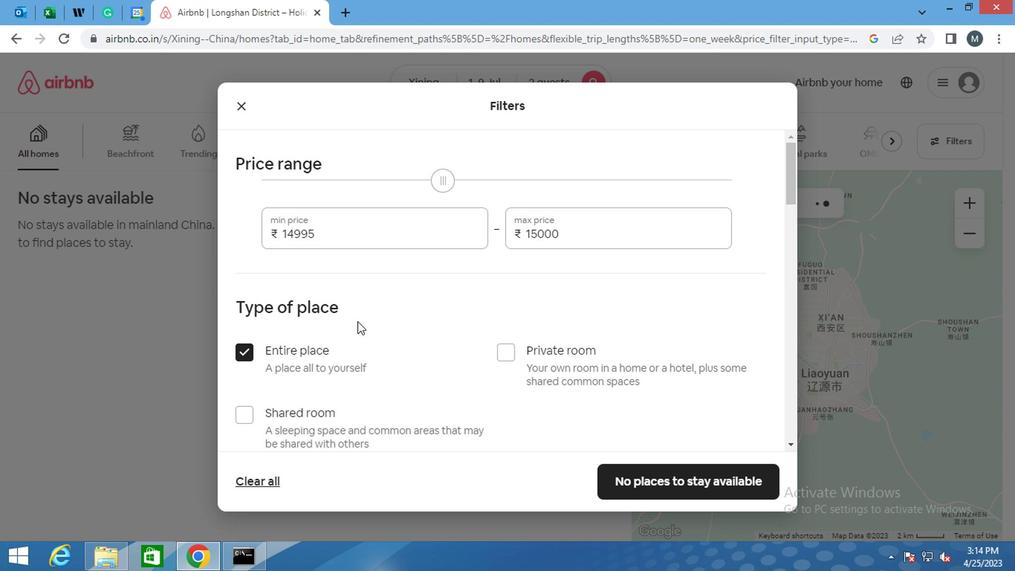 
Action: Mouse moved to (353, 314)
Screenshot: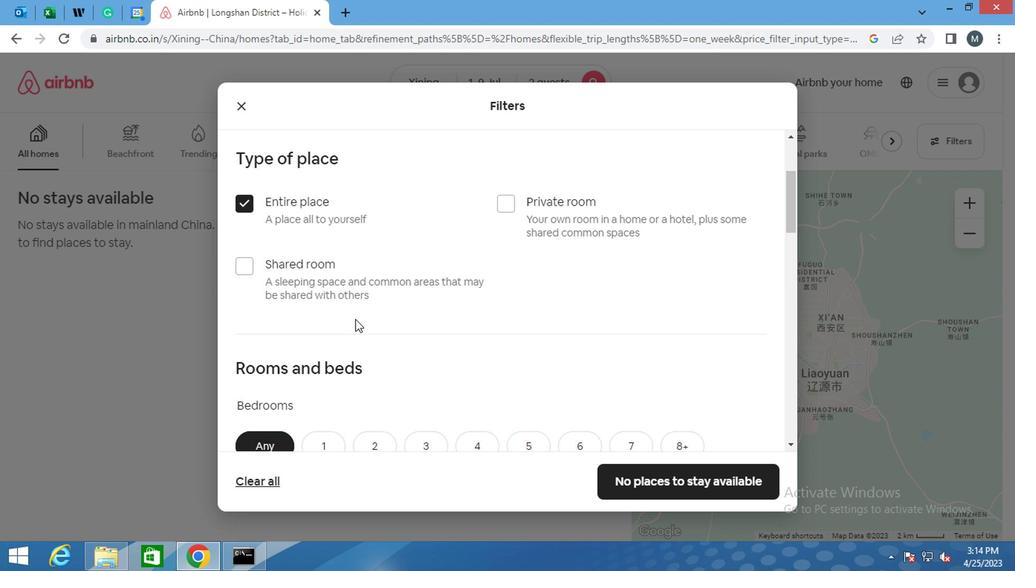 
Action: Mouse scrolled (353, 313) with delta (0, -1)
Screenshot: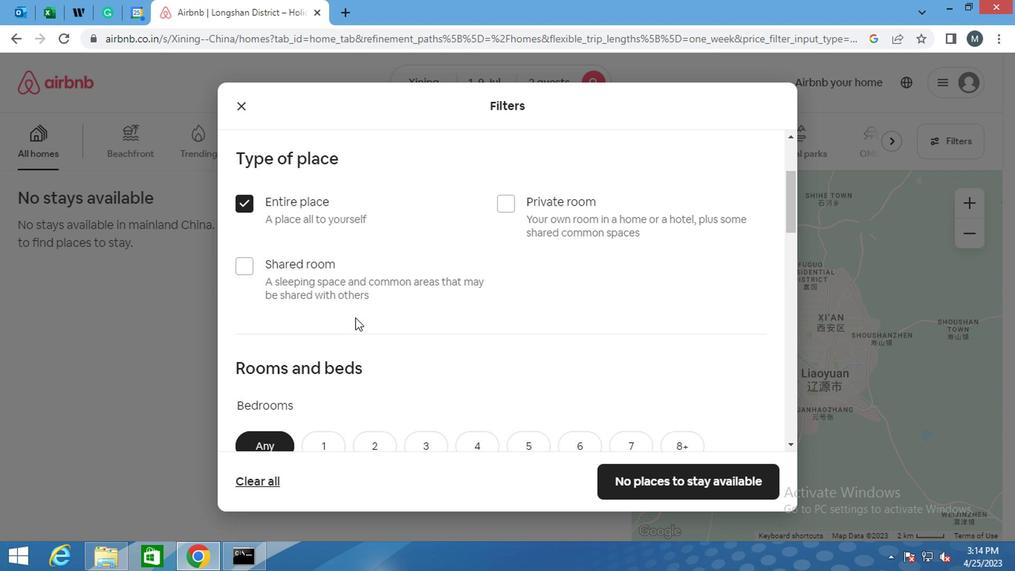 
Action: Mouse moved to (314, 373)
Screenshot: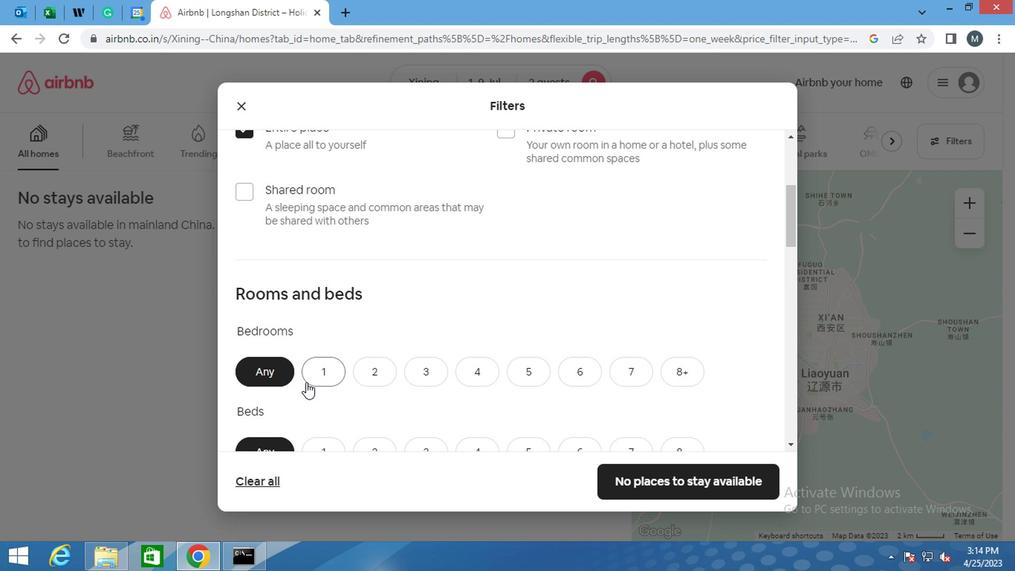 
Action: Mouse pressed left at (314, 373)
Screenshot: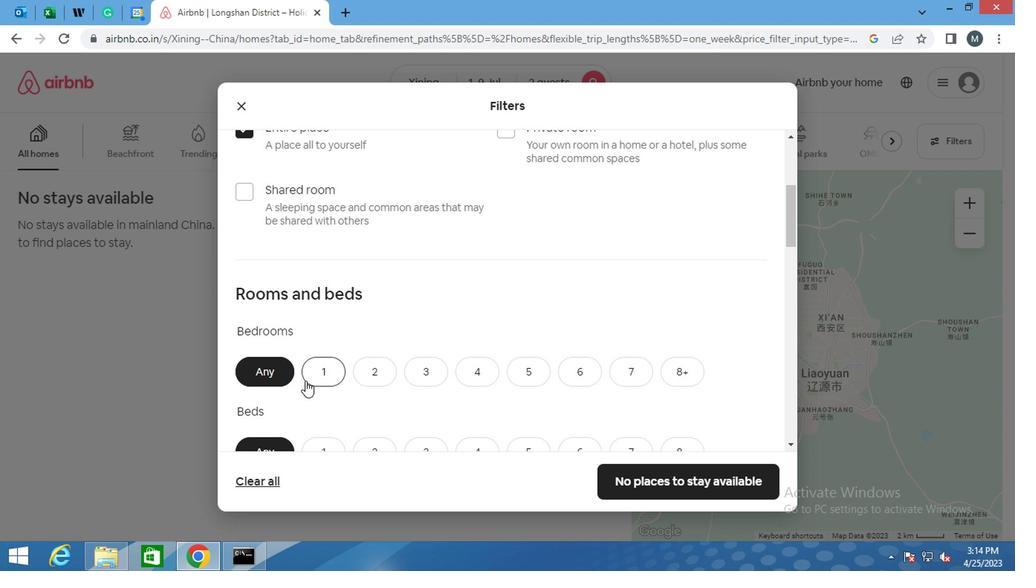 
Action: Mouse moved to (342, 352)
Screenshot: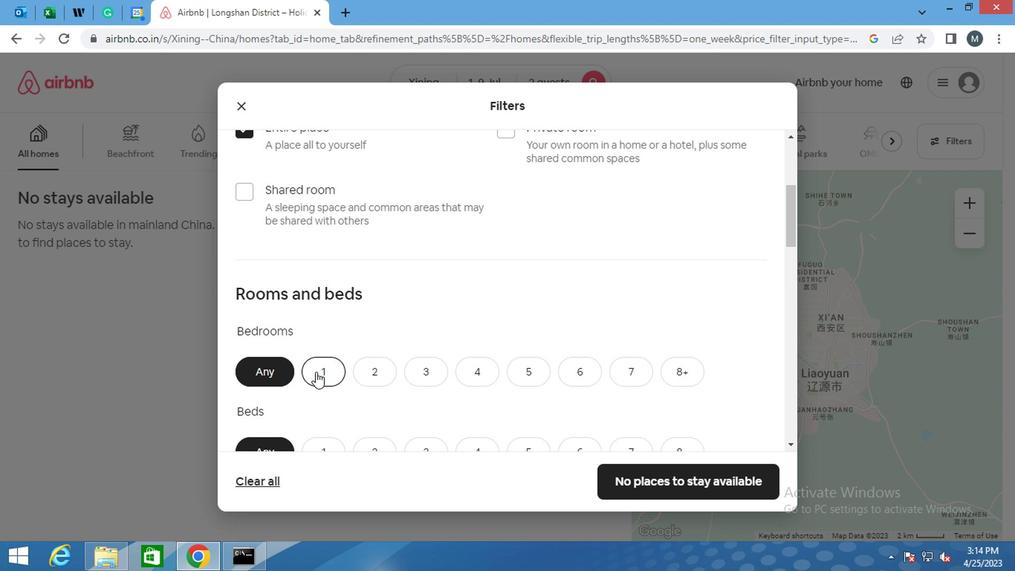 
Action: Mouse scrolled (342, 352) with delta (0, 0)
Screenshot: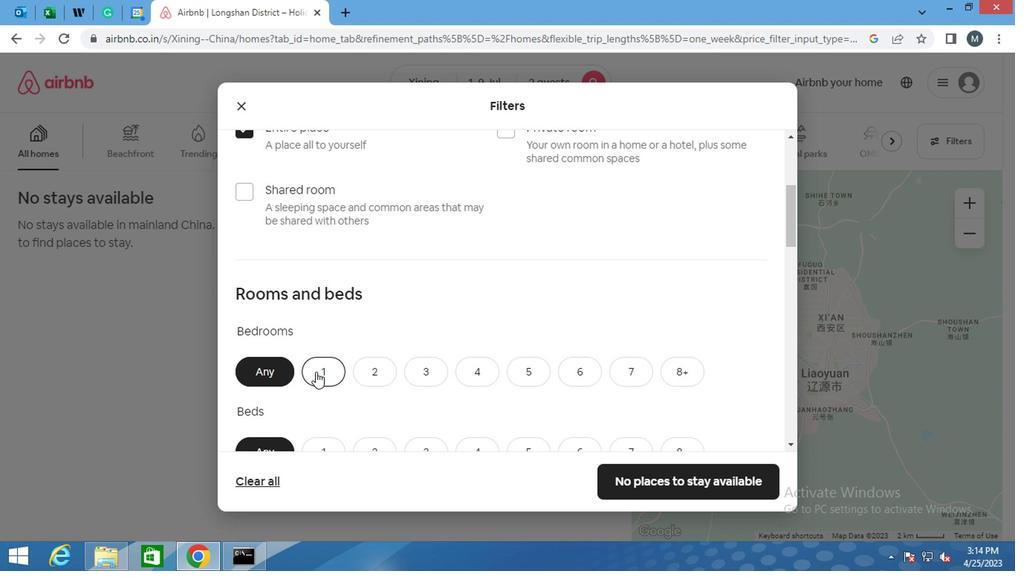 
Action: Mouse scrolled (342, 352) with delta (0, 0)
Screenshot: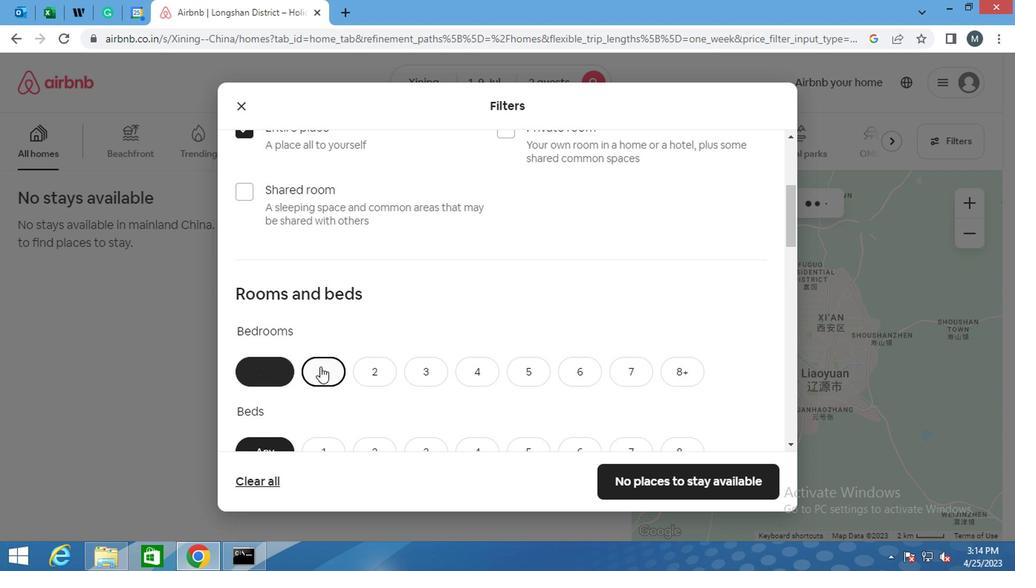 
Action: Mouse scrolled (342, 352) with delta (0, 0)
Screenshot: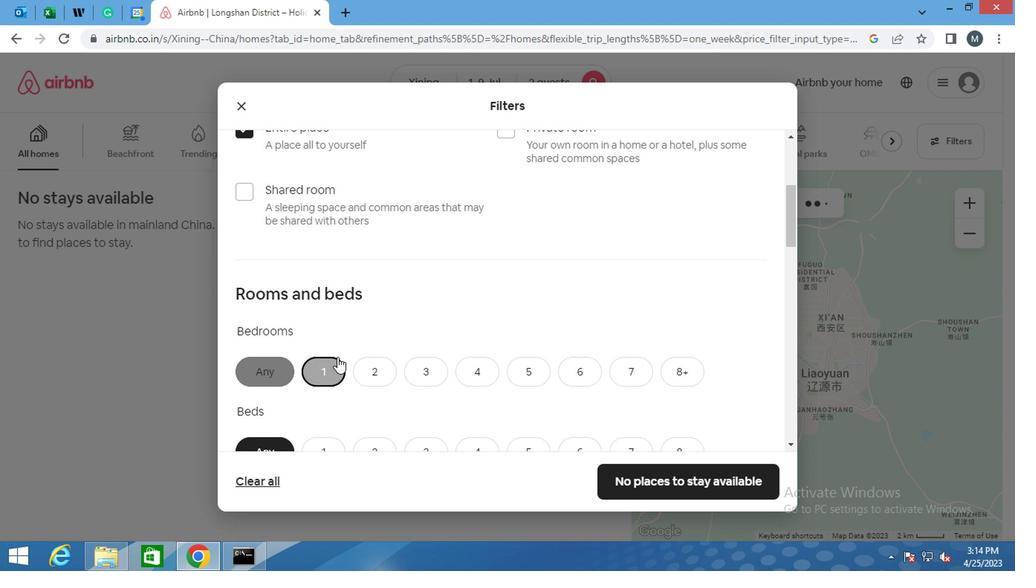 
Action: Mouse scrolled (342, 352) with delta (0, 0)
Screenshot: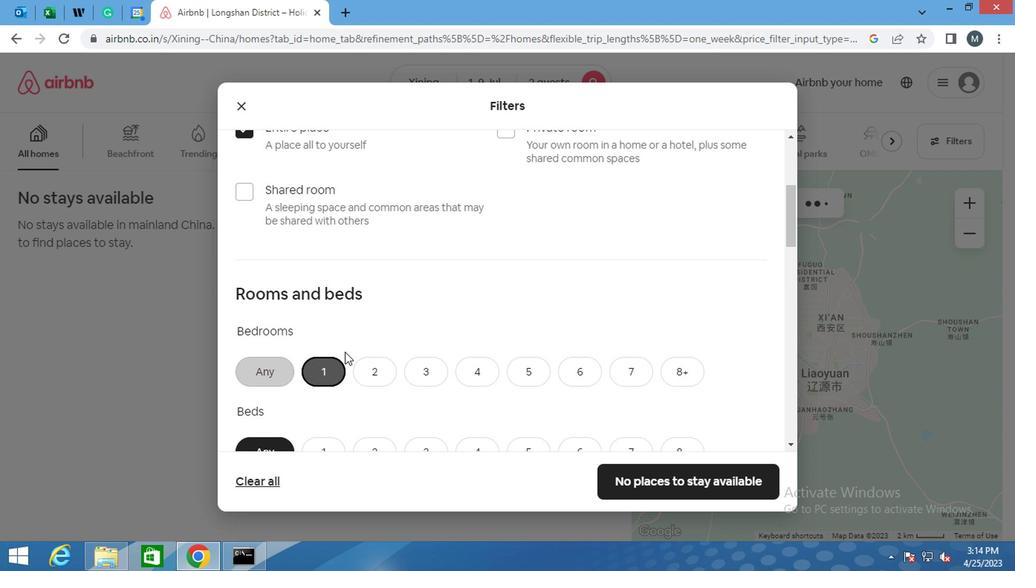 
Action: Mouse moved to (319, 210)
Screenshot: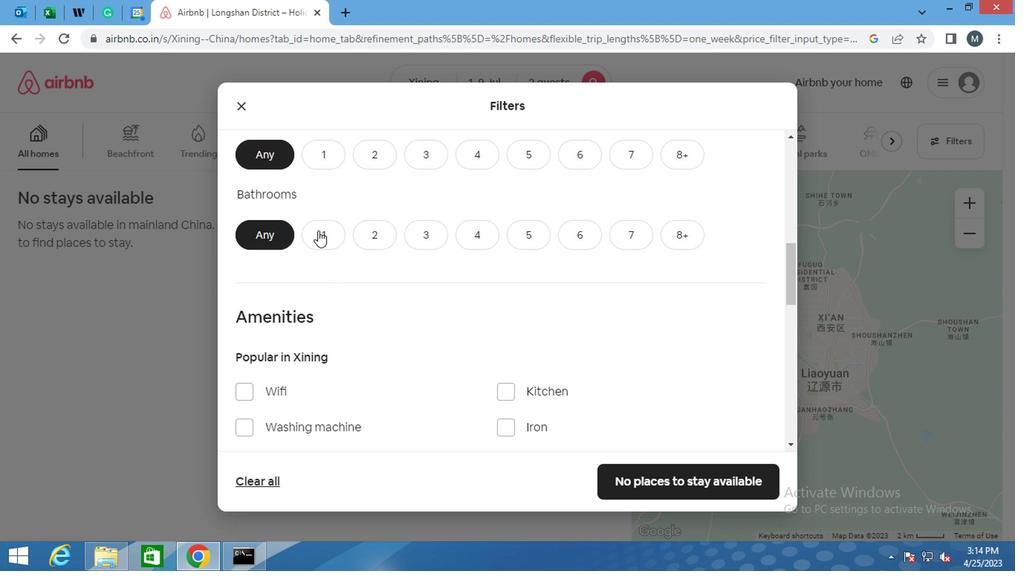 
Action: Mouse scrolled (319, 211) with delta (0, 0)
Screenshot: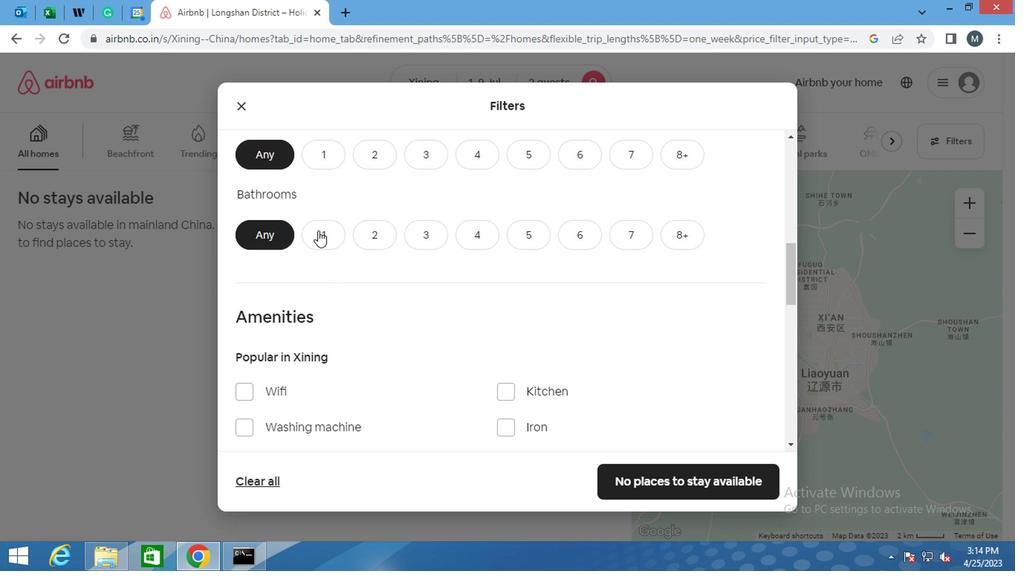 
Action: Mouse moved to (318, 208)
Screenshot: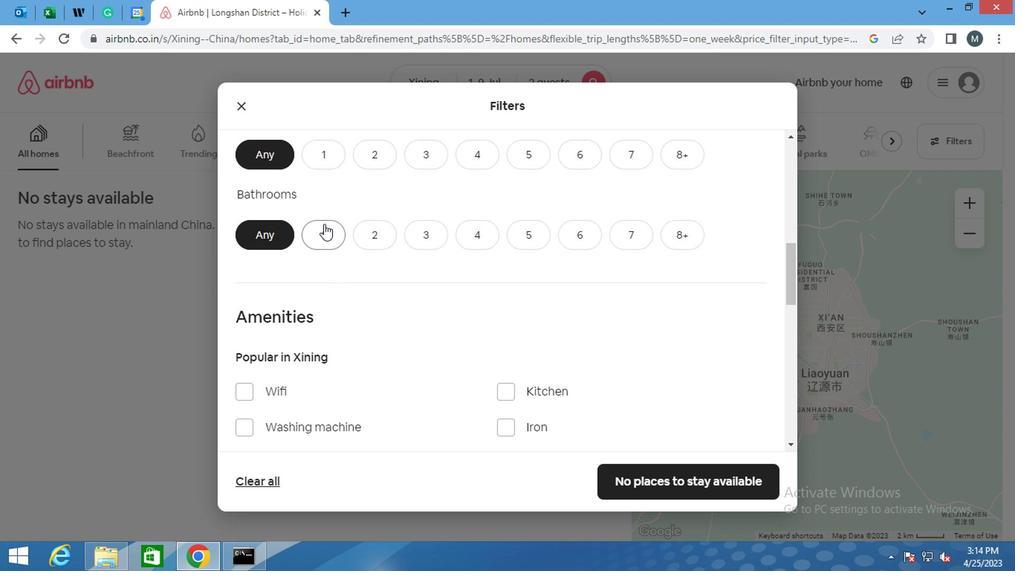 
Action: Mouse scrolled (318, 209) with delta (0, 0)
Screenshot: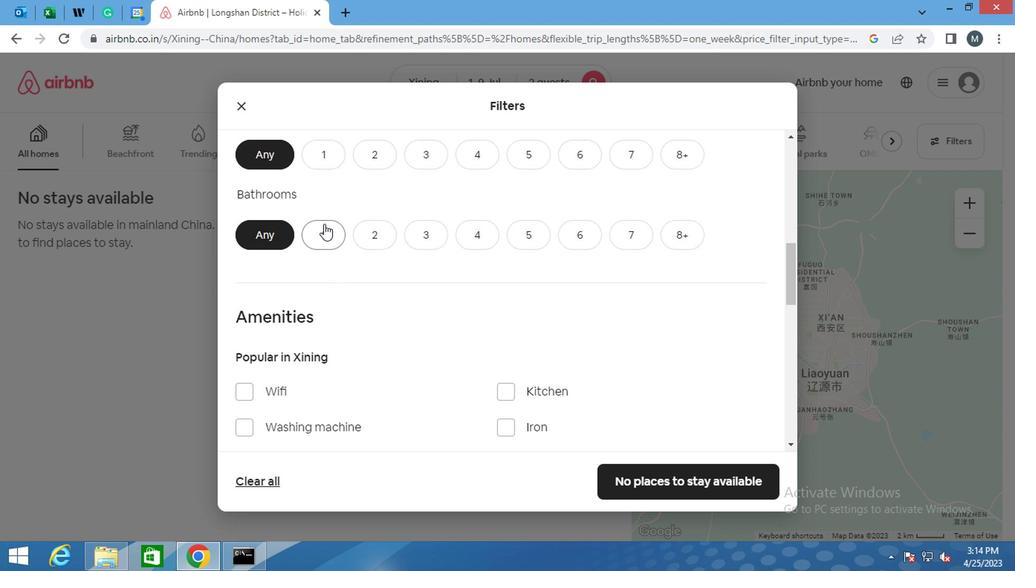 
Action: Mouse moved to (324, 314)
Screenshot: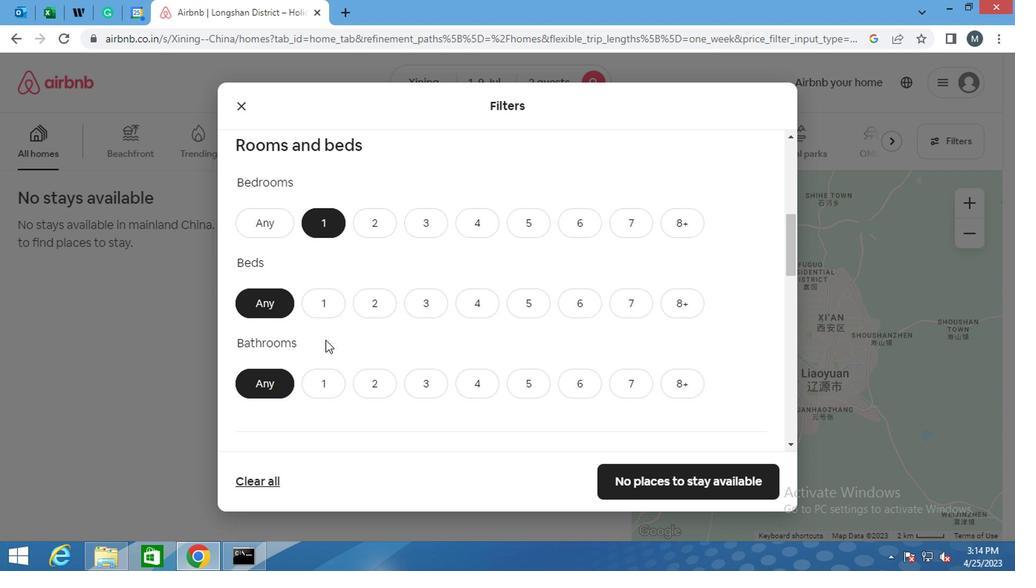 
Action: Mouse pressed left at (324, 314)
Screenshot: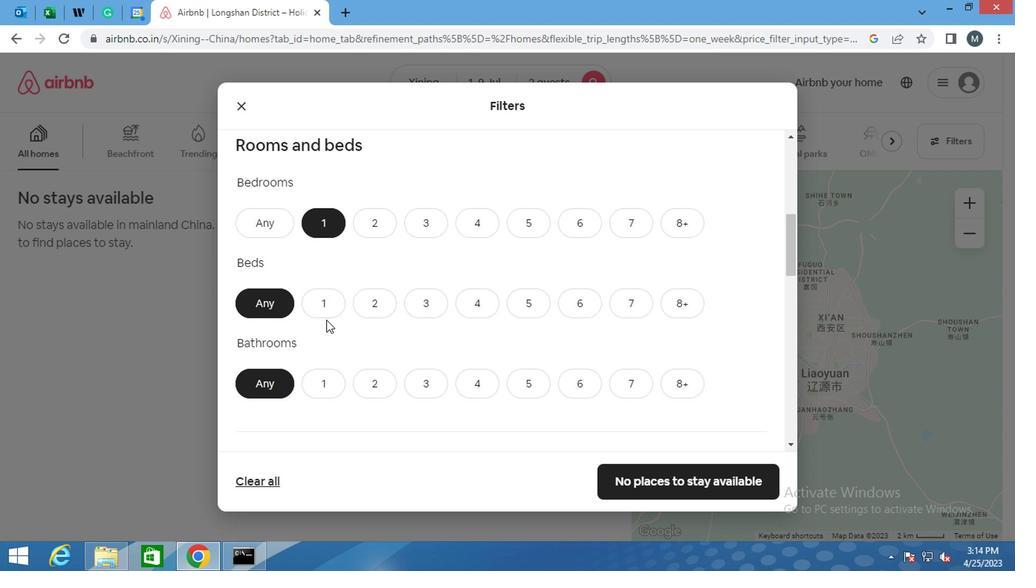 
Action: Mouse moved to (320, 374)
Screenshot: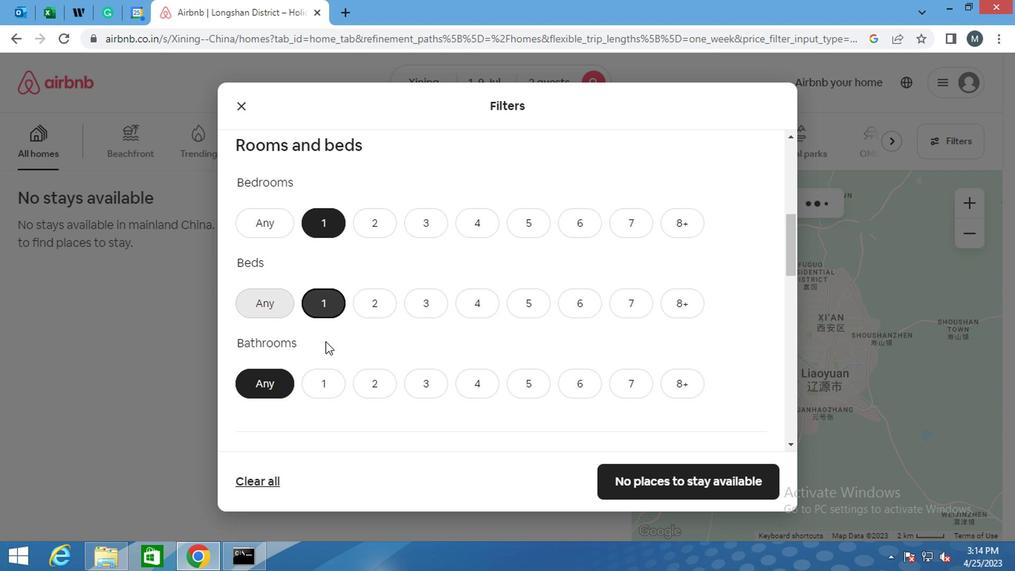 
Action: Mouse pressed left at (320, 374)
Screenshot: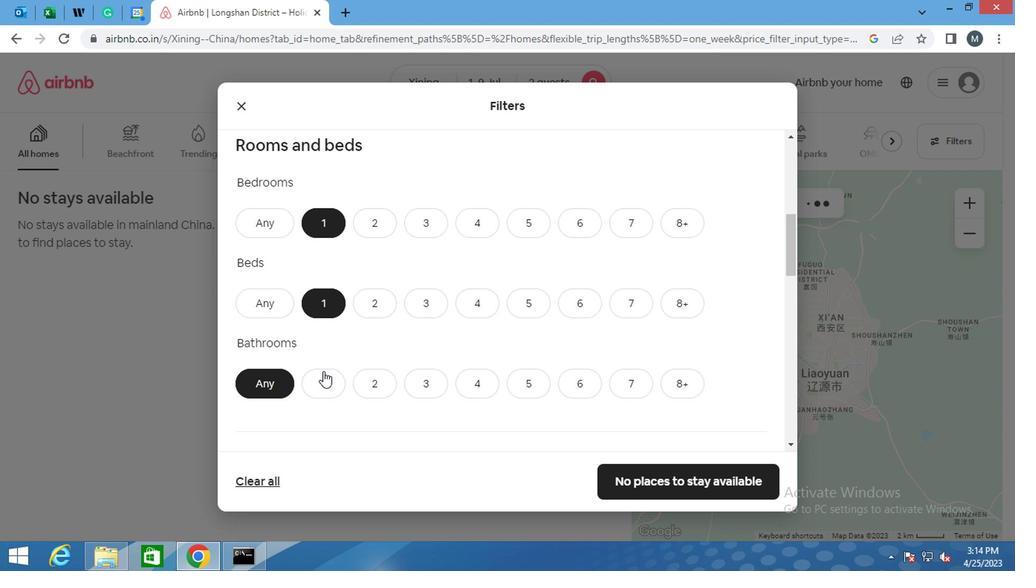 
Action: Mouse moved to (335, 329)
Screenshot: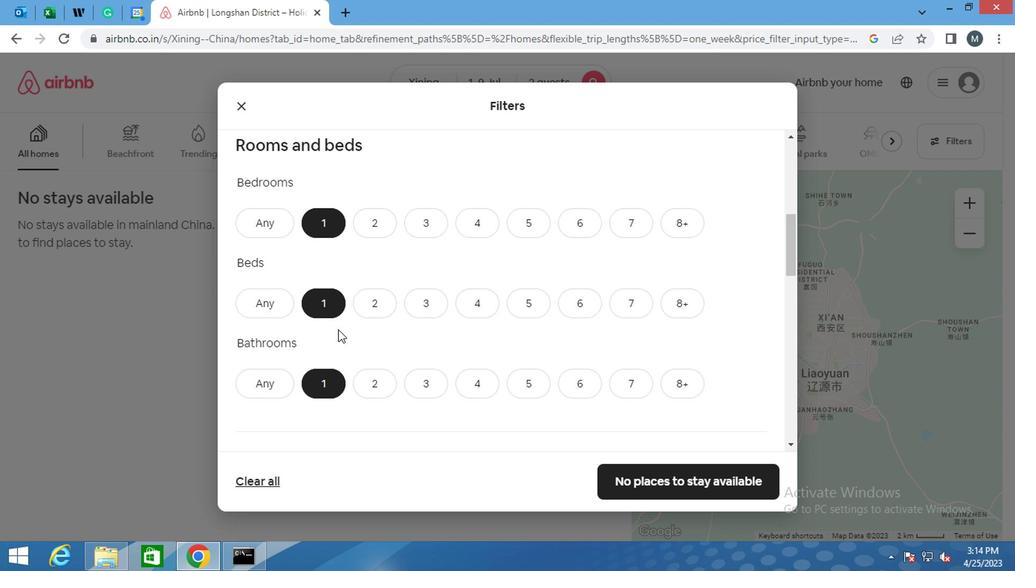 
Action: Mouse scrolled (335, 329) with delta (0, 0)
Screenshot: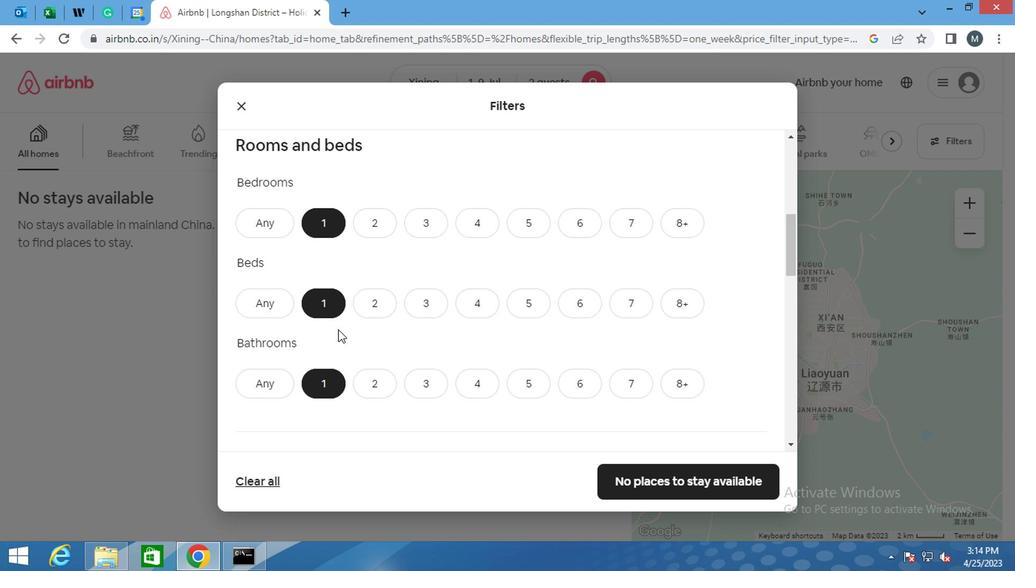 
Action: Mouse scrolled (335, 329) with delta (0, 0)
Screenshot: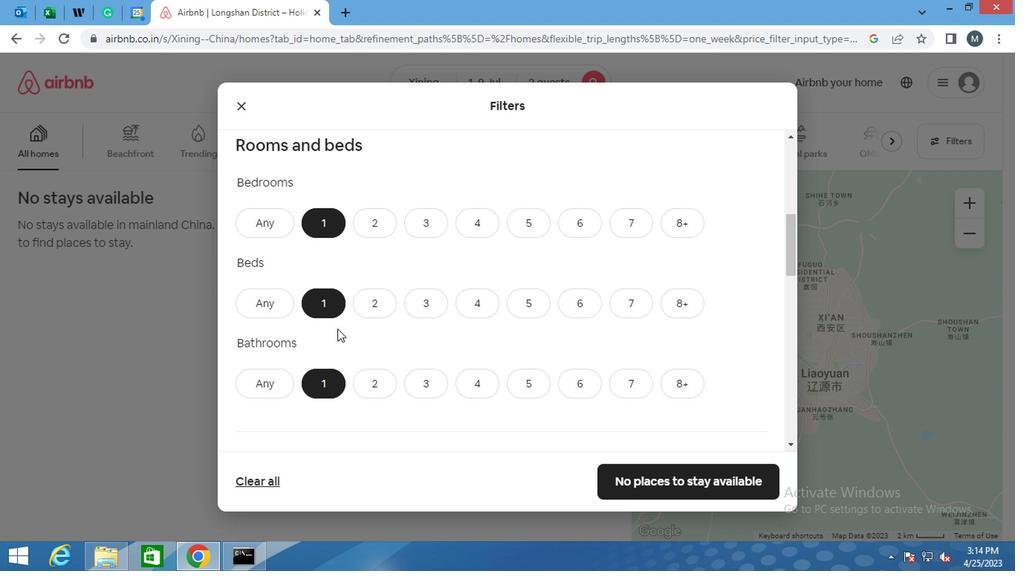 
Action: Mouse moved to (335, 329)
Screenshot: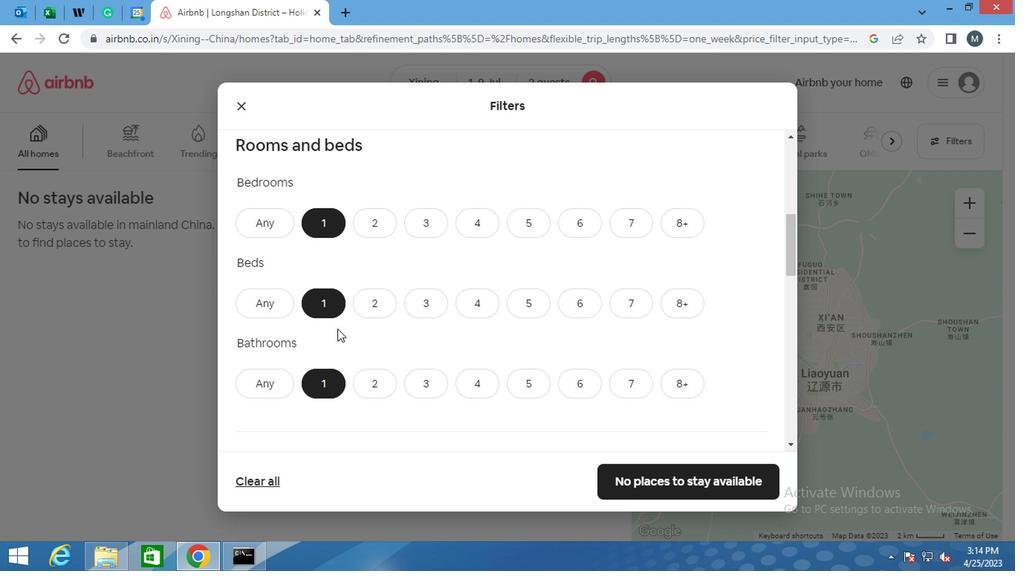 
Action: Mouse scrolled (335, 329) with delta (0, 0)
Screenshot: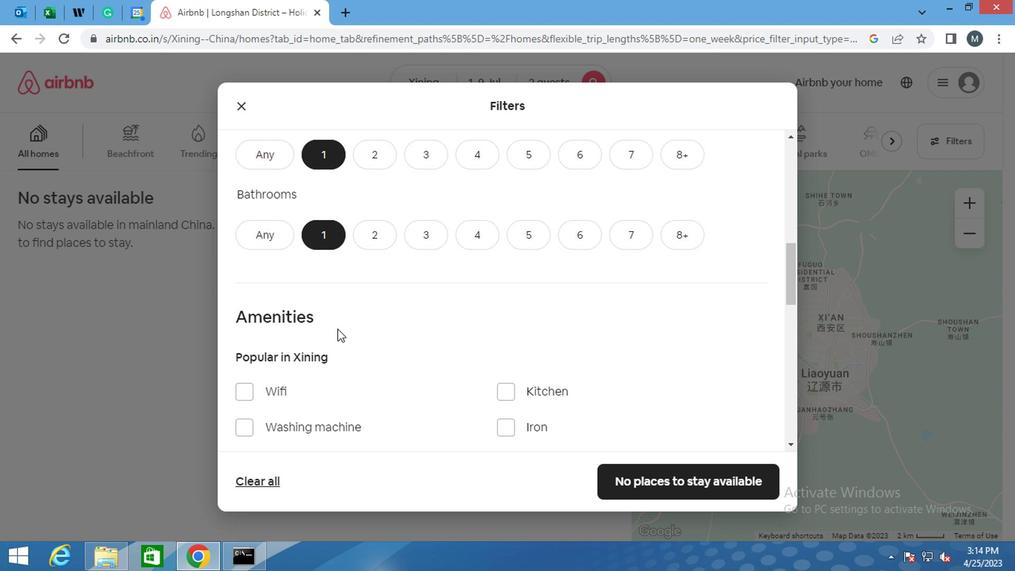 
Action: Mouse moved to (334, 339)
Screenshot: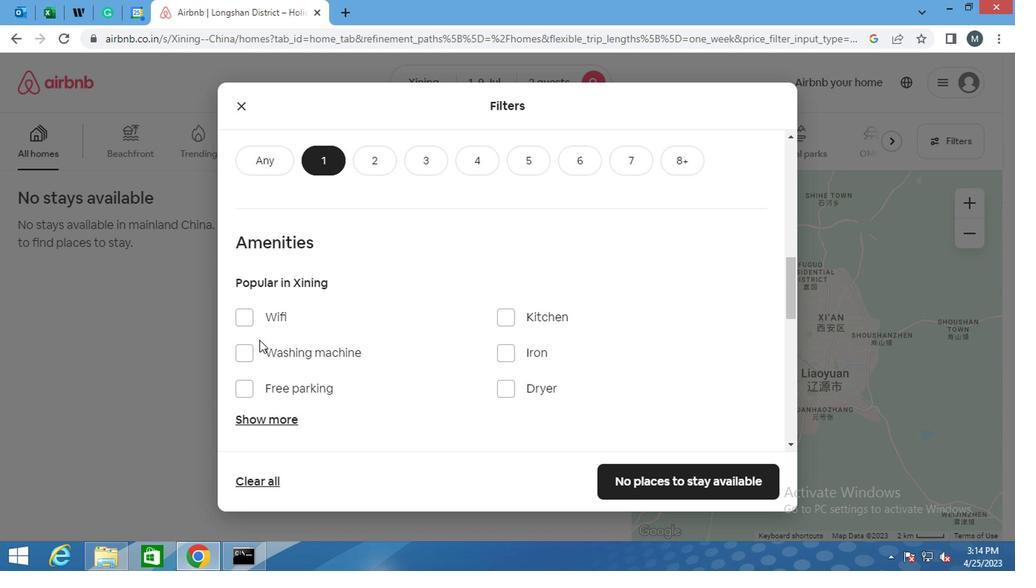 
Action: Mouse scrolled (334, 338) with delta (0, -1)
Screenshot: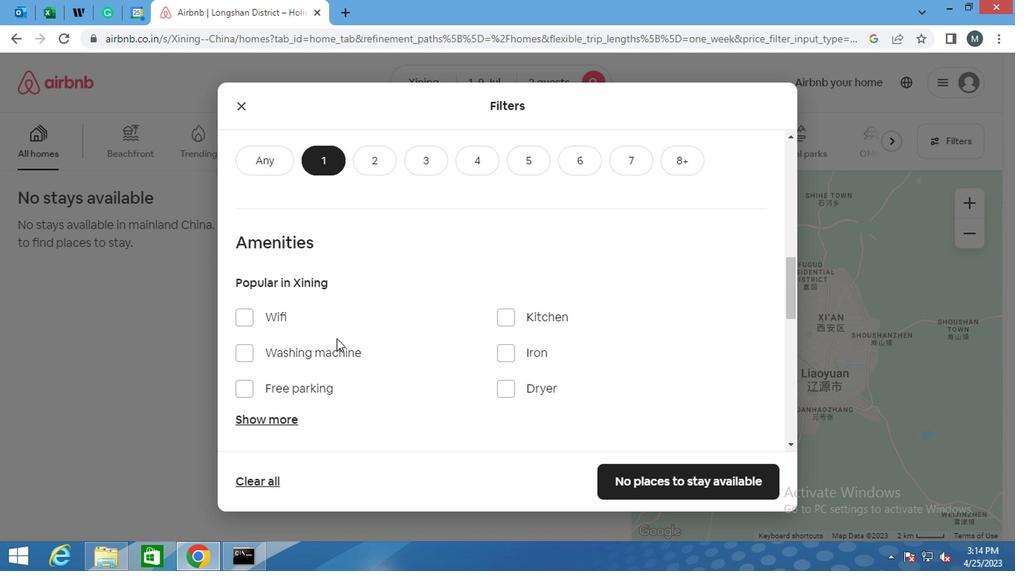 
Action: Mouse moved to (250, 281)
Screenshot: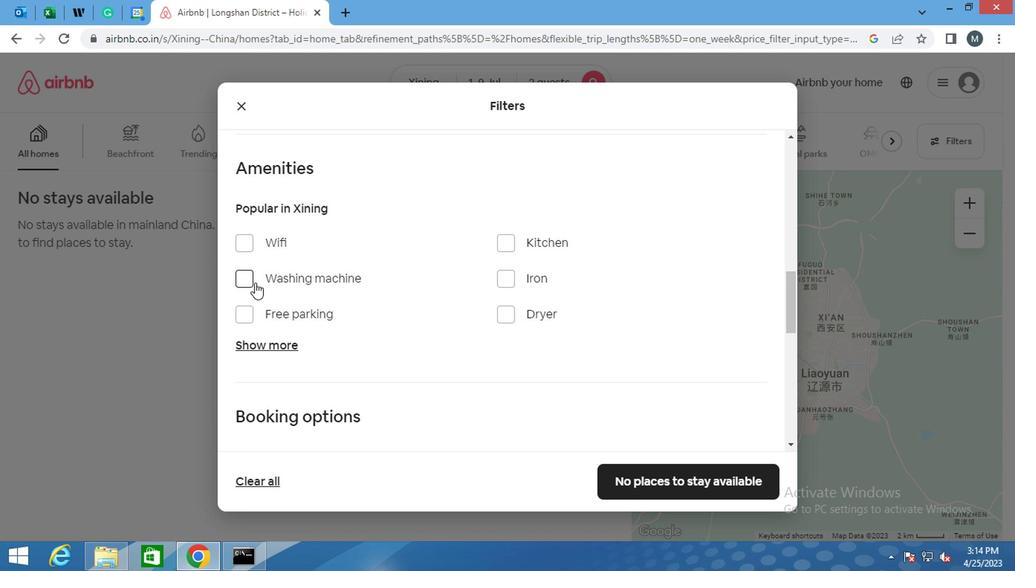 
Action: Mouse pressed left at (250, 281)
Screenshot: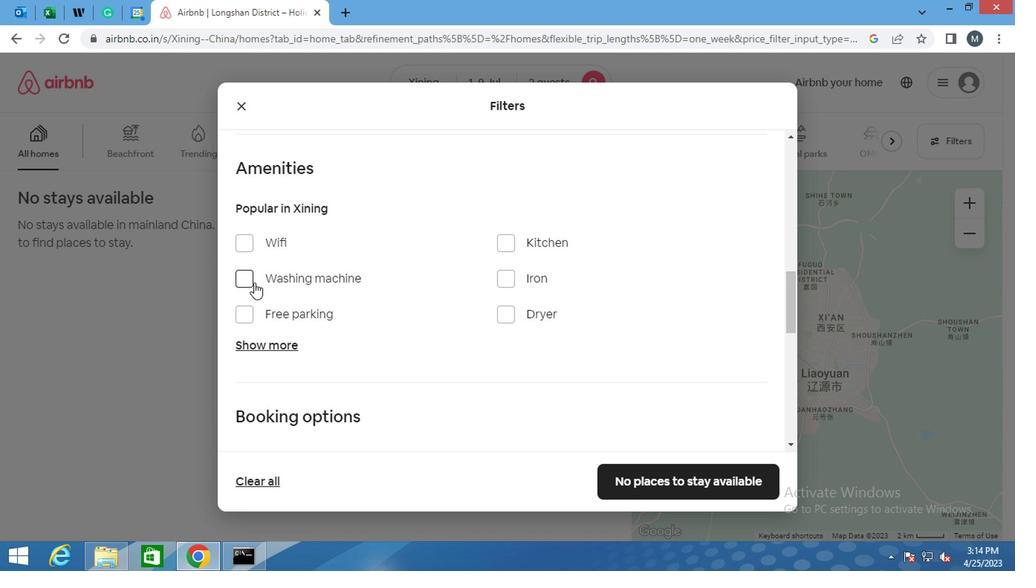 
Action: Mouse moved to (416, 293)
Screenshot: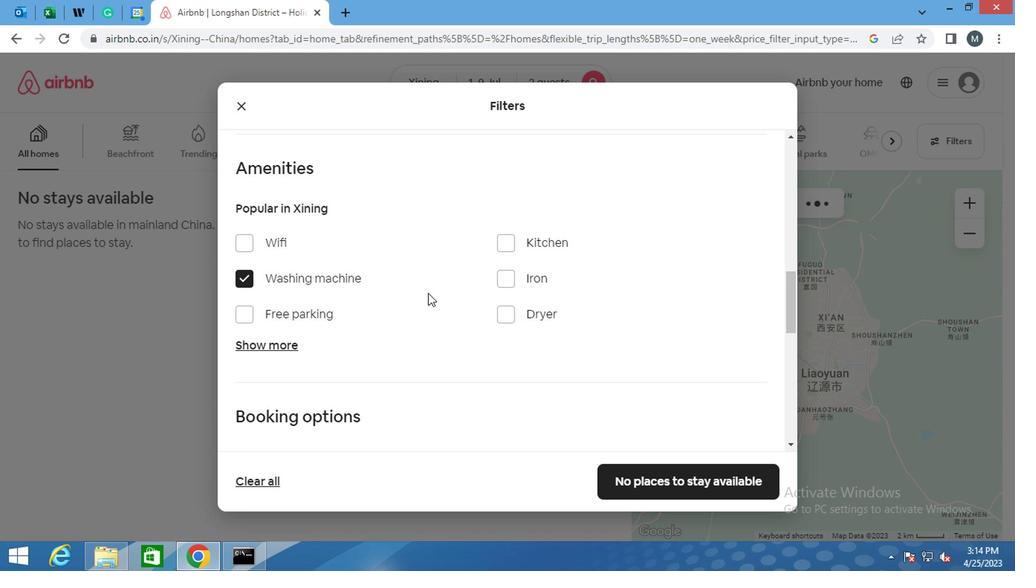 
Action: Mouse scrolled (416, 292) with delta (0, -1)
Screenshot: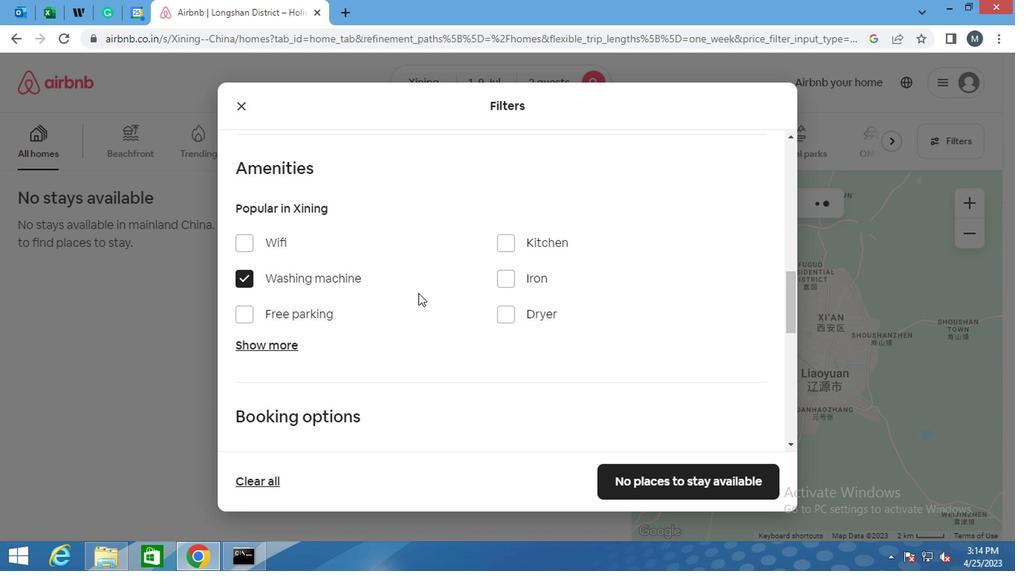 
Action: Mouse moved to (415, 293)
Screenshot: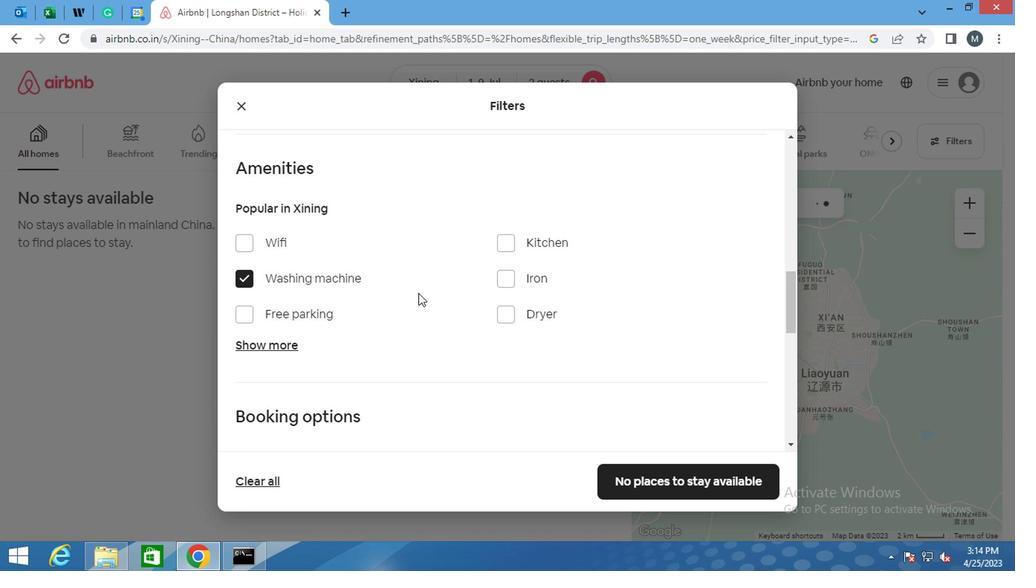 
Action: Mouse scrolled (415, 292) with delta (0, -1)
Screenshot: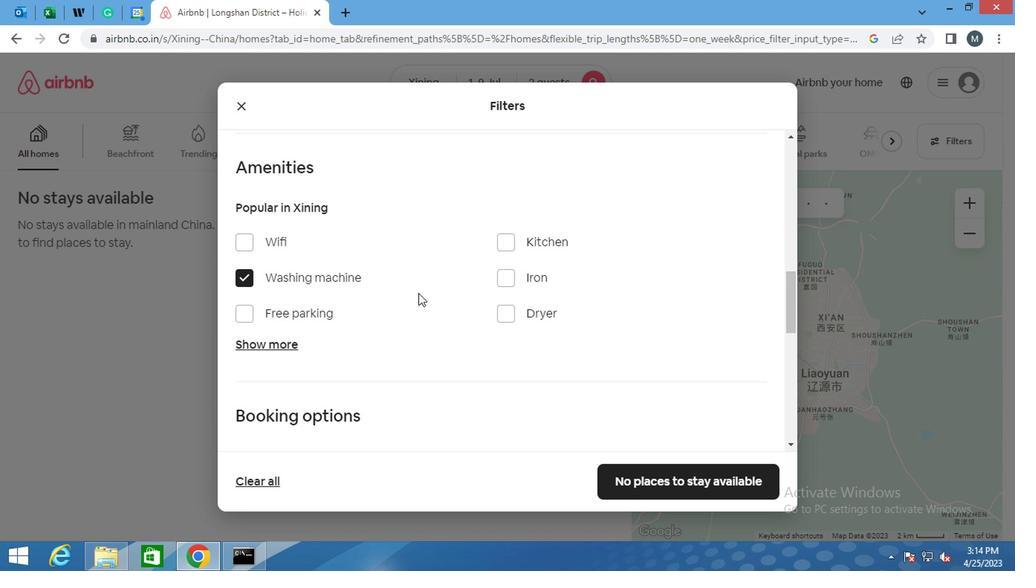 
Action: Mouse moved to (411, 293)
Screenshot: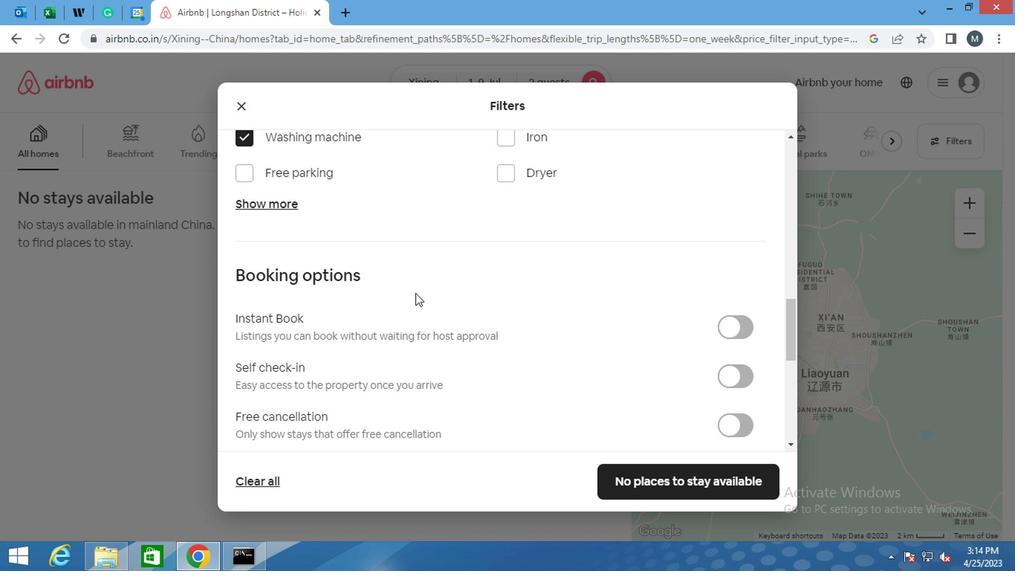 
Action: Mouse scrolled (411, 292) with delta (0, -1)
Screenshot: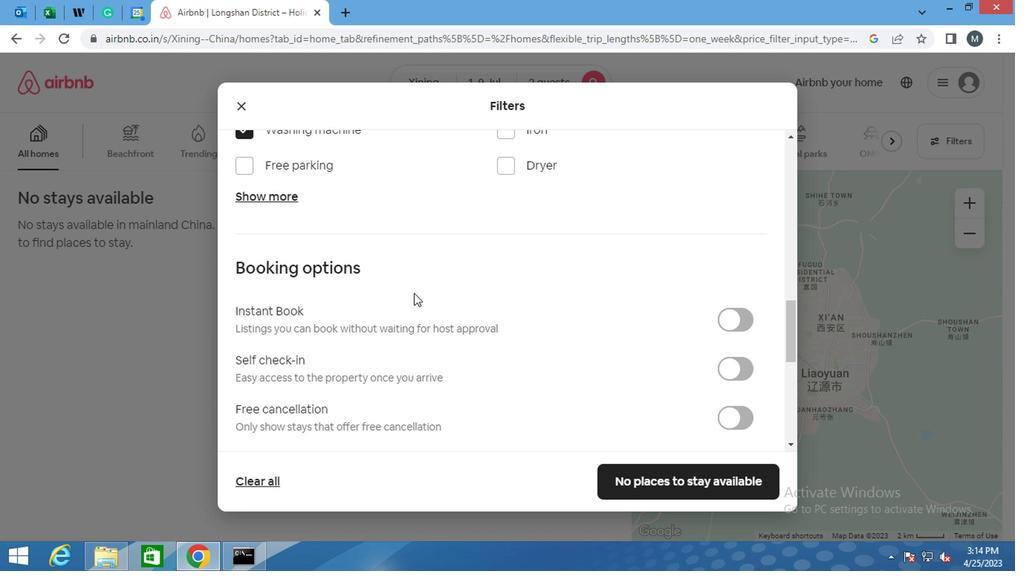 
Action: Mouse moved to (410, 296)
Screenshot: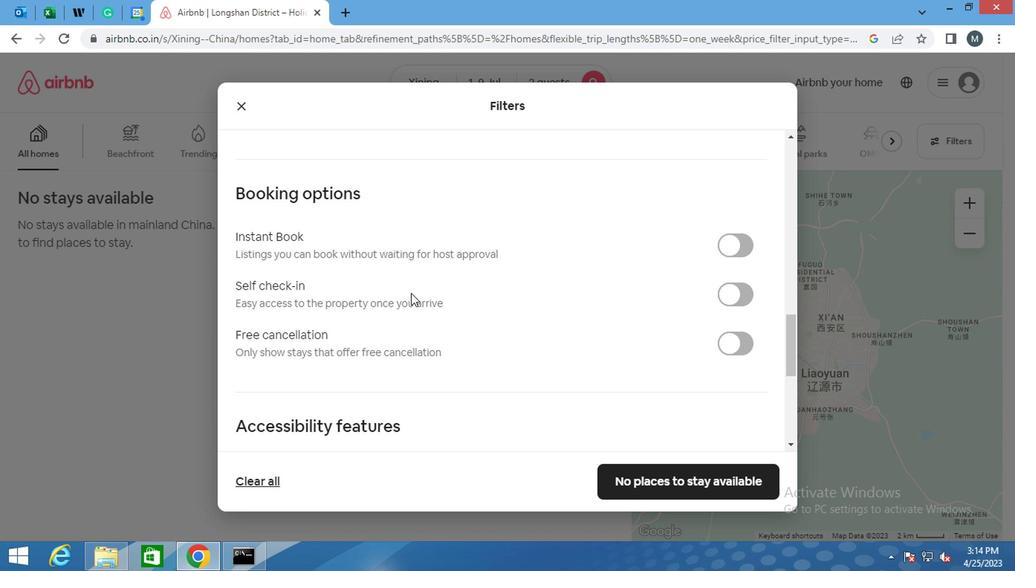 
Action: Mouse scrolled (410, 295) with delta (0, 0)
Screenshot: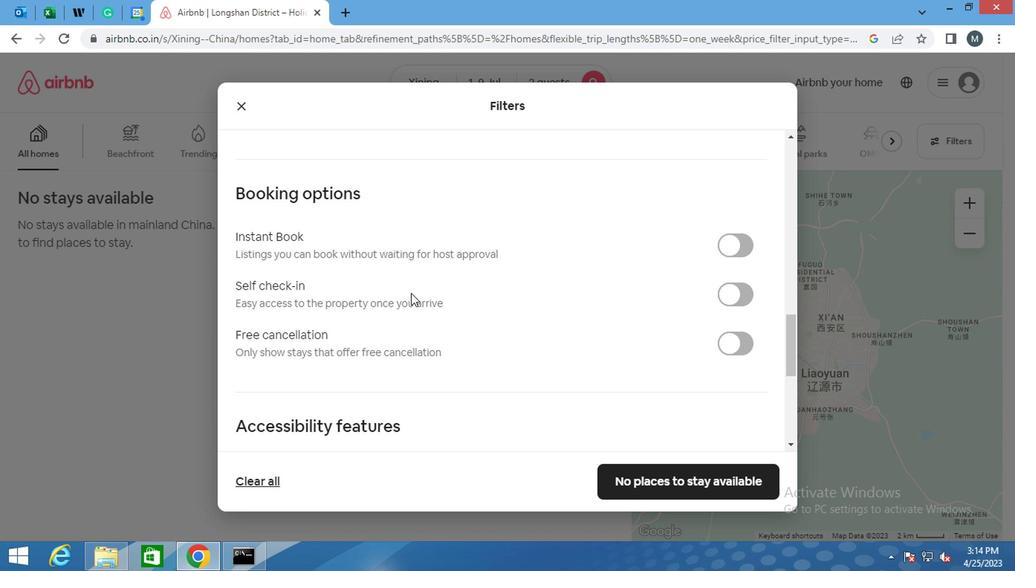 
Action: Mouse moved to (724, 214)
Screenshot: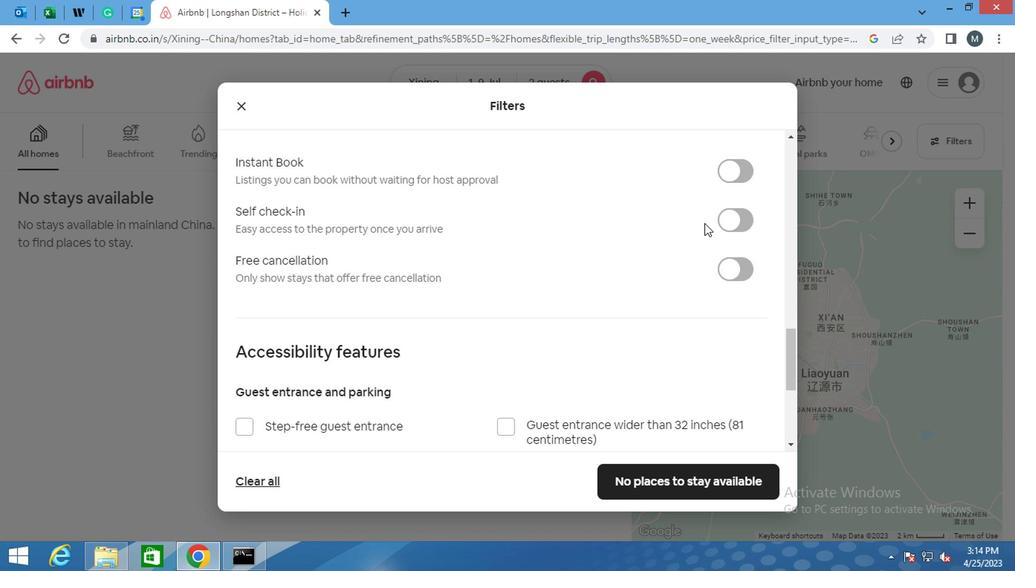 
Action: Mouse pressed left at (724, 214)
Screenshot: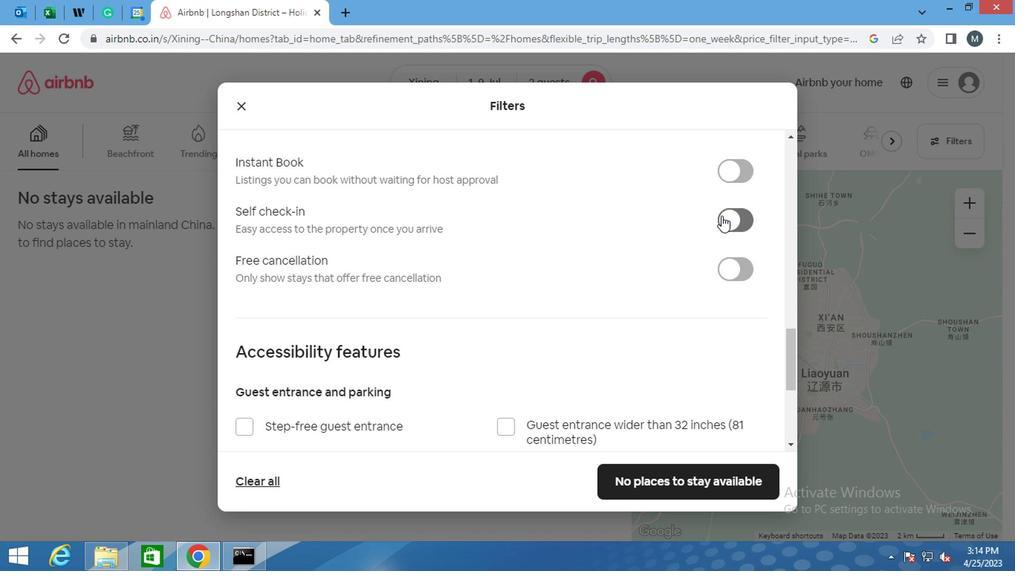 
Action: Mouse moved to (494, 270)
Screenshot: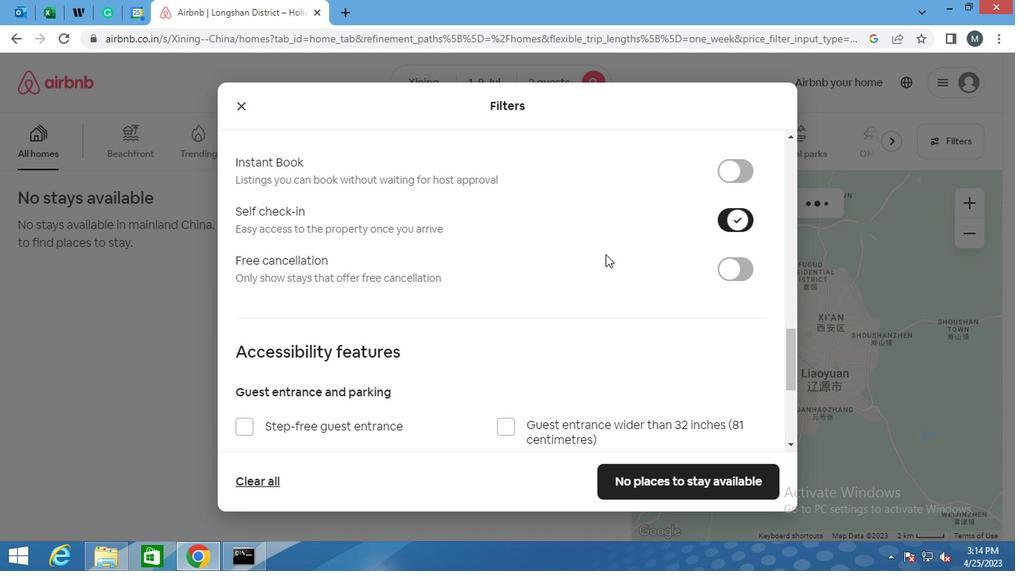 
Action: Mouse scrolled (494, 269) with delta (0, -1)
Screenshot: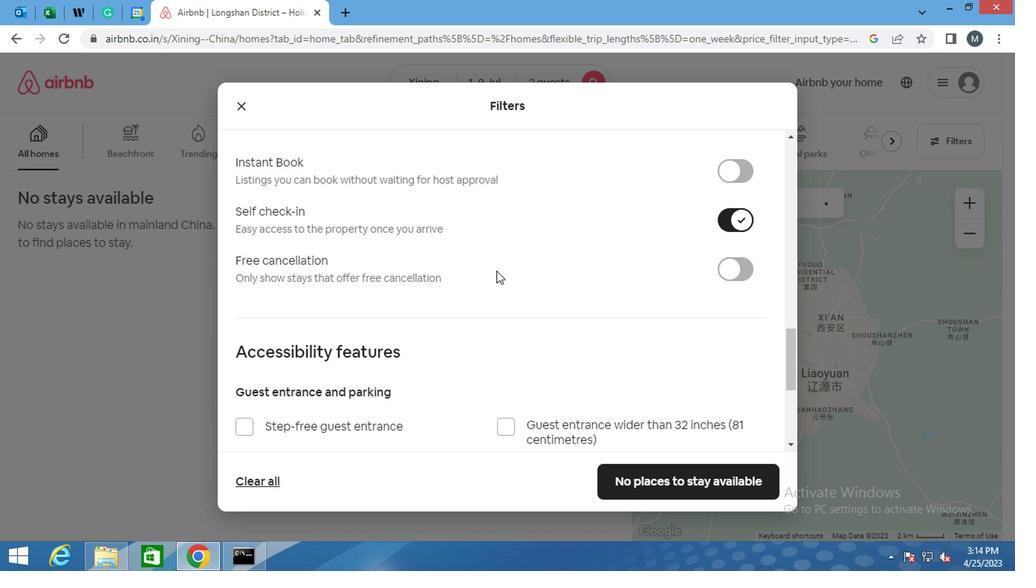 
Action: Mouse moved to (494, 271)
Screenshot: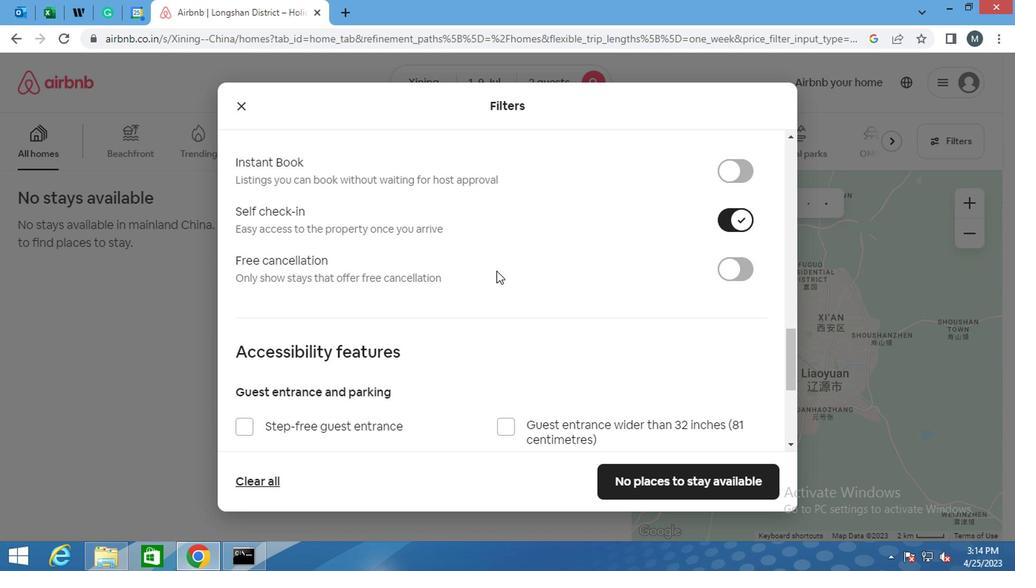 
Action: Mouse scrolled (494, 270) with delta (0, 0)
Screenshot: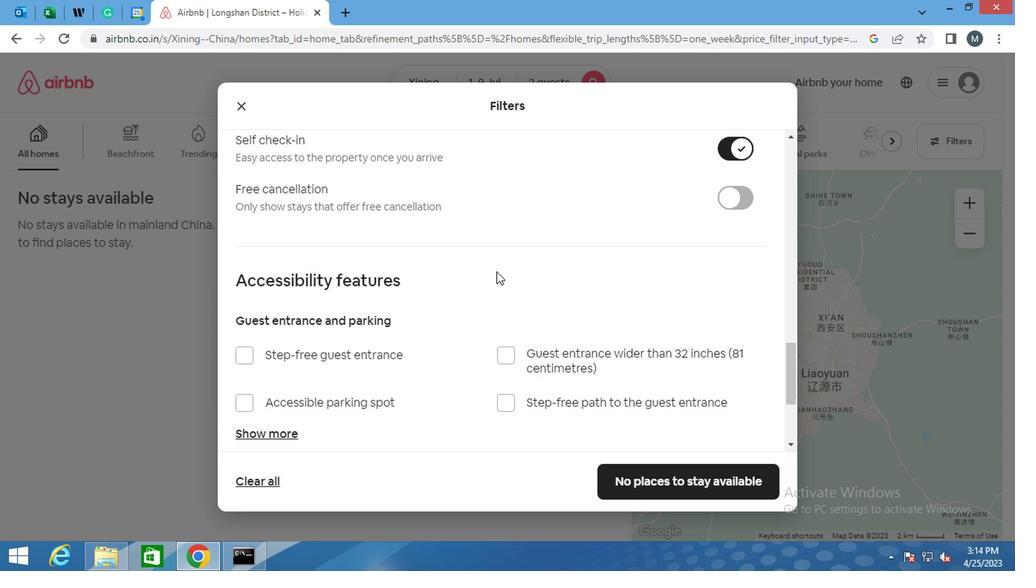 
Action: Mouse moved to (485, 274)
Screenshot: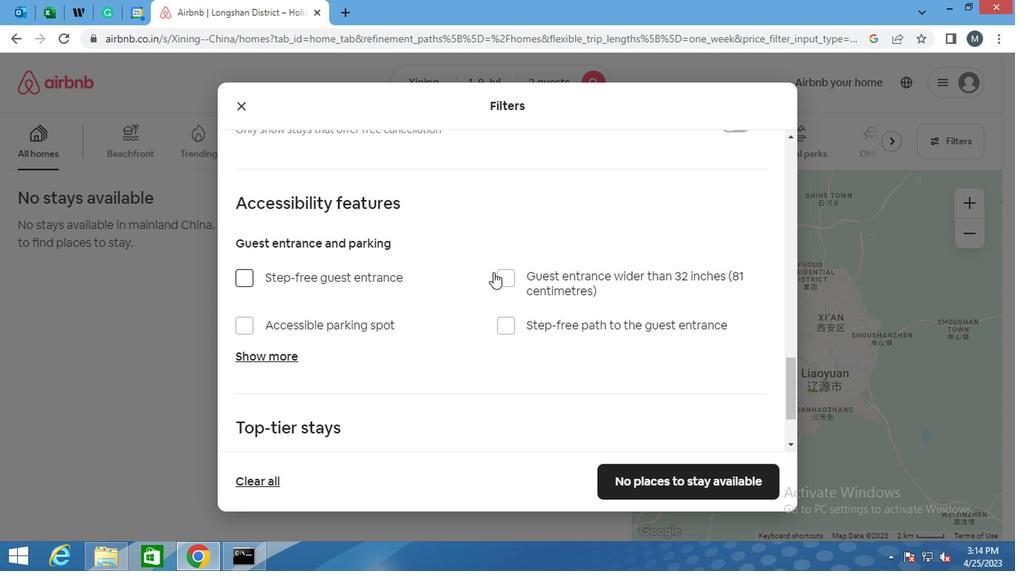 
Action: Mouse scrolled (485, 274) with delta (0, 0)
Screenshot: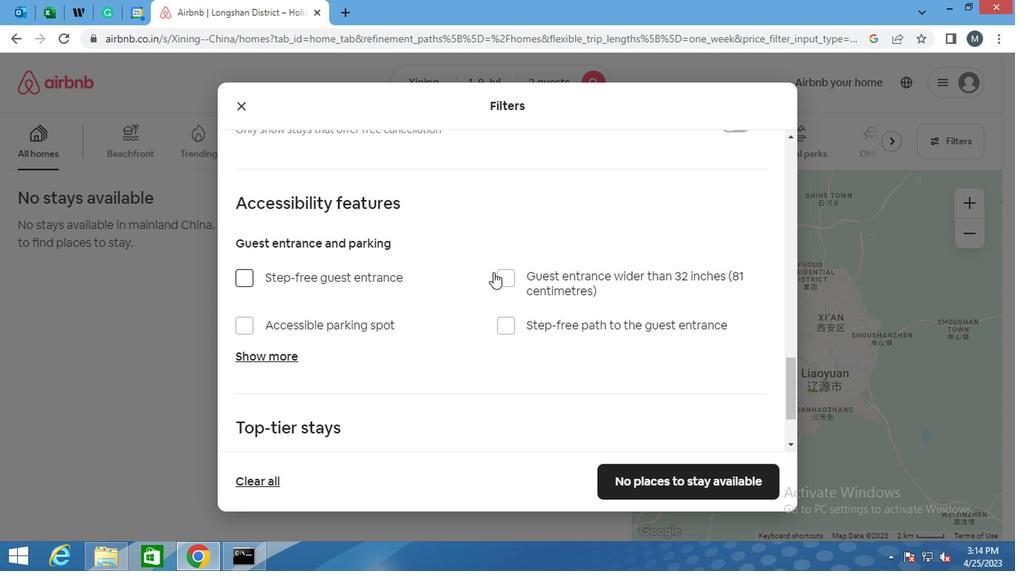 
Action: Mouse moved to (484, 278)
Screenshot: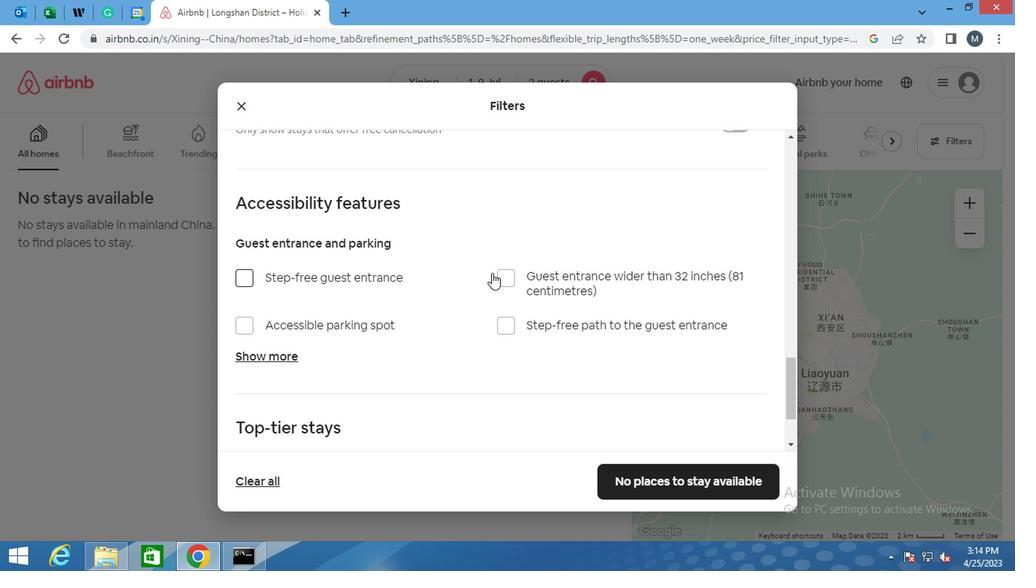 
Action: Mouse scrolled (484, 277) with delta (0, 0)
Screenshot: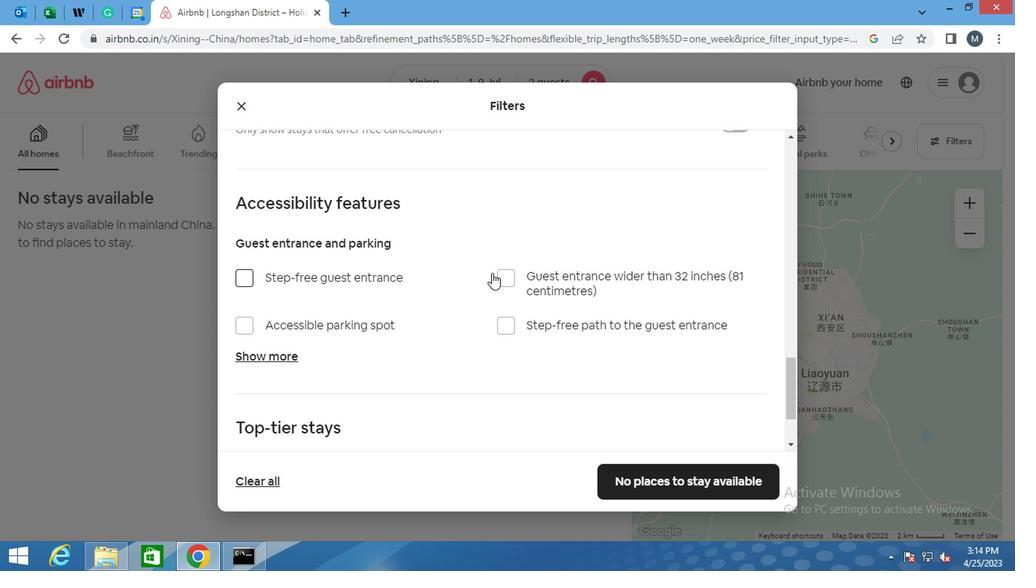 
Action: Mouse moved to (461, 295)
Screenshot: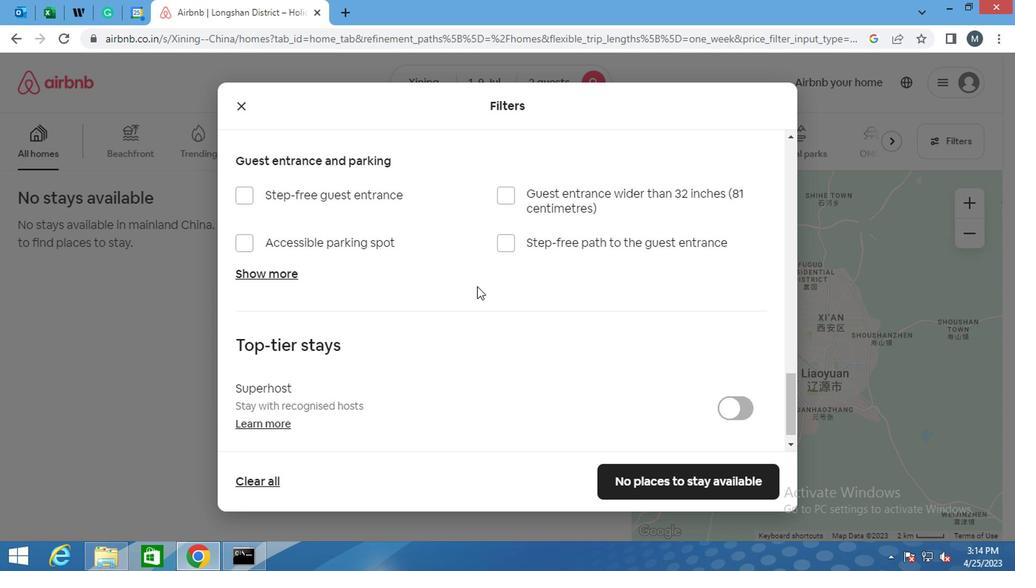 
Action: Mouse scrolled (461, 295) with delta (0, 0)
Screenshot: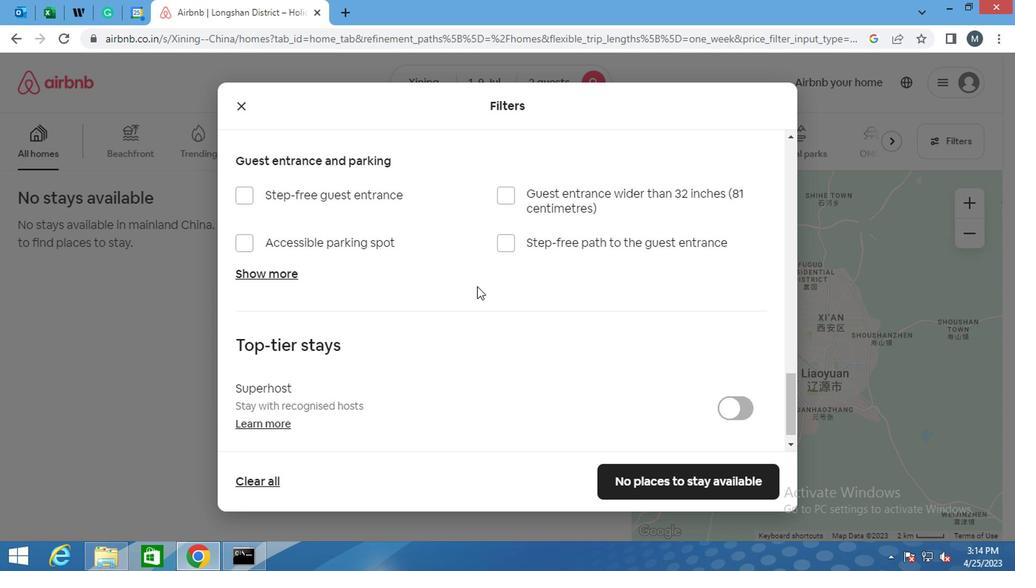 
Action: Mouse moved to (459, 301)
Screenshot: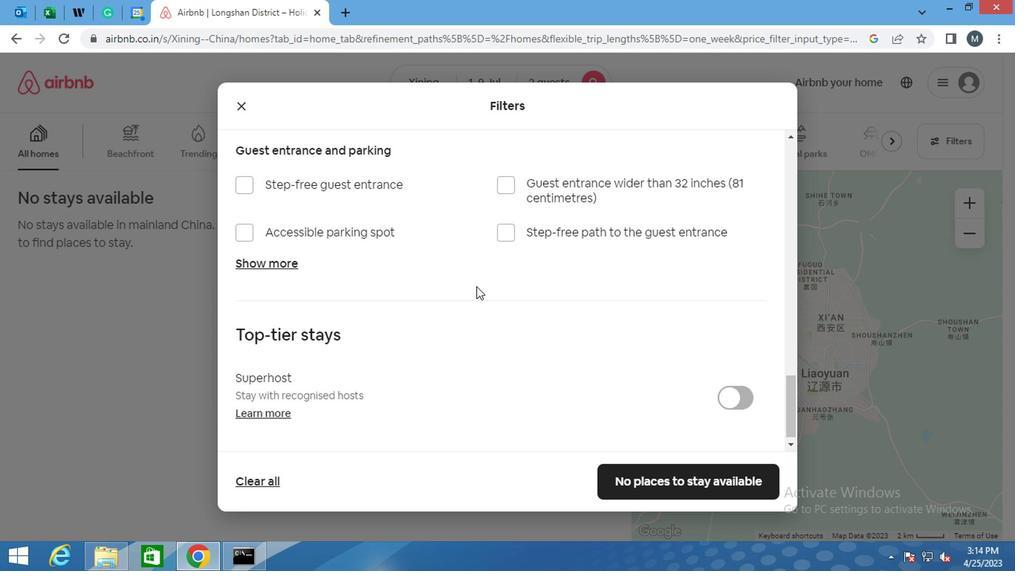 
Action: Mouse scrolled (459, 300) with delta (0, 0)
Screenshot: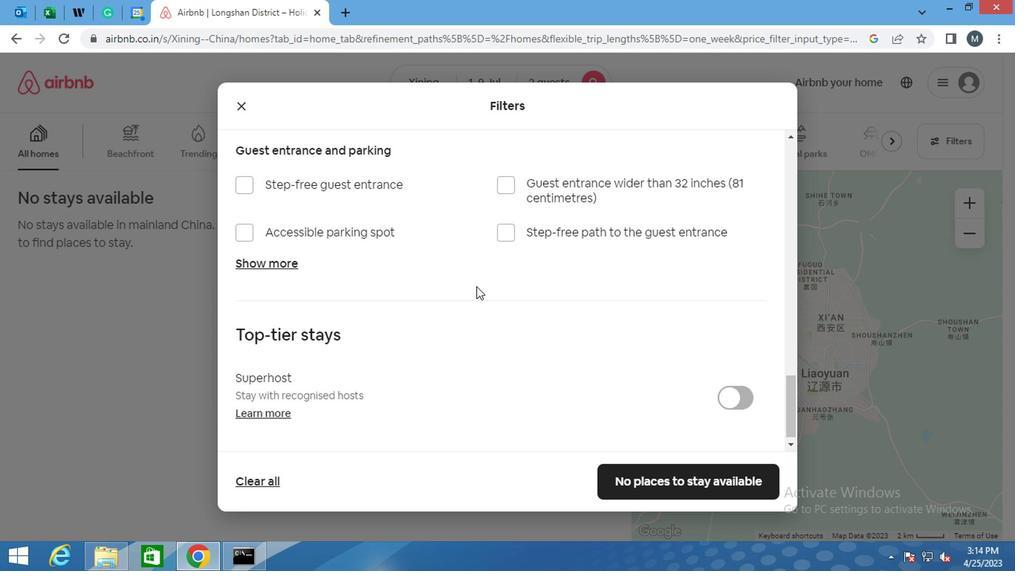 
Action: Mouse moved to (459, 302)
Screenshot: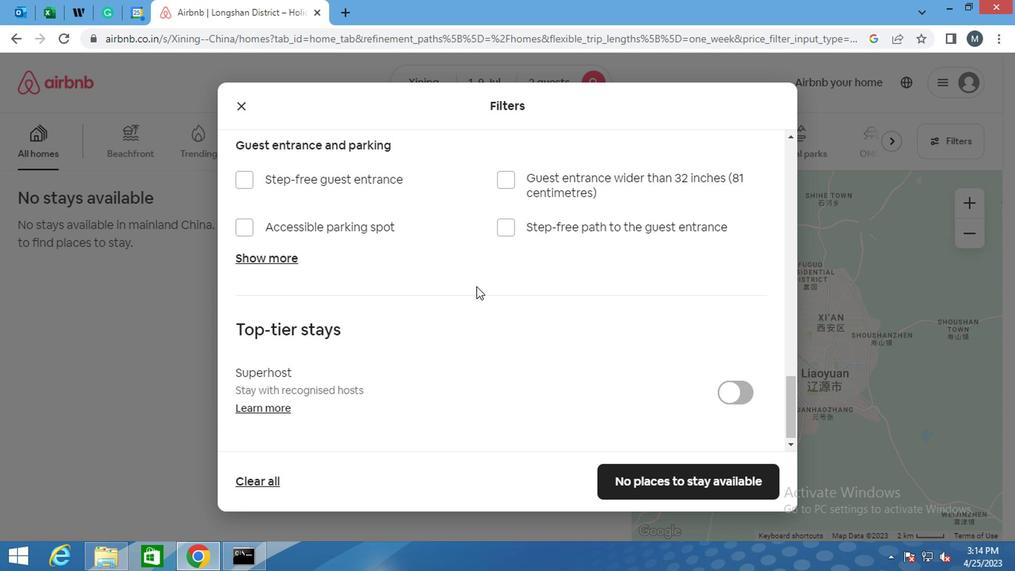 
Action: Mouse scrolled (459, 301) with delta (0, -1)
Screenshot: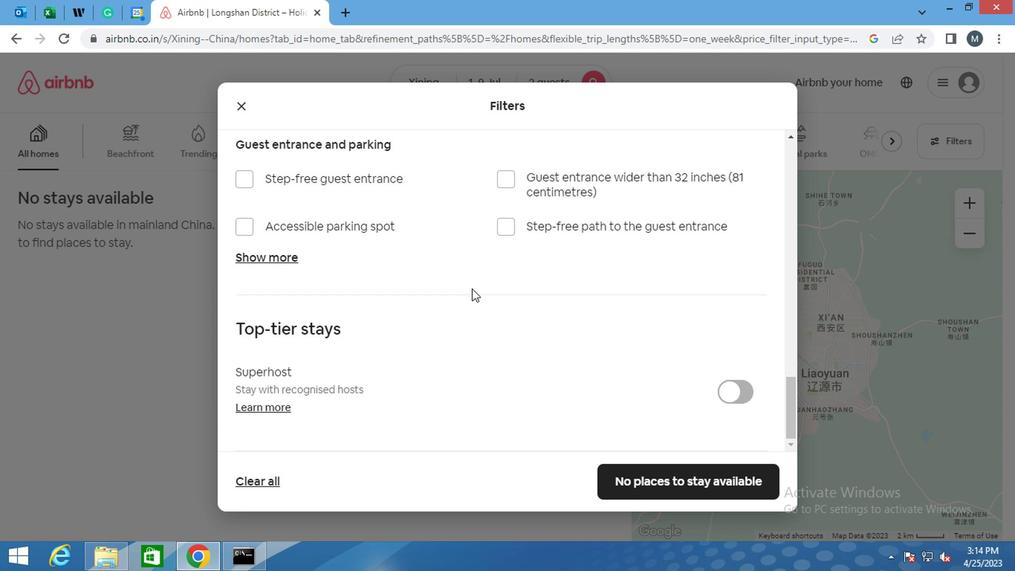 
Action: Mouse moved to (437, 314)
Screenshot: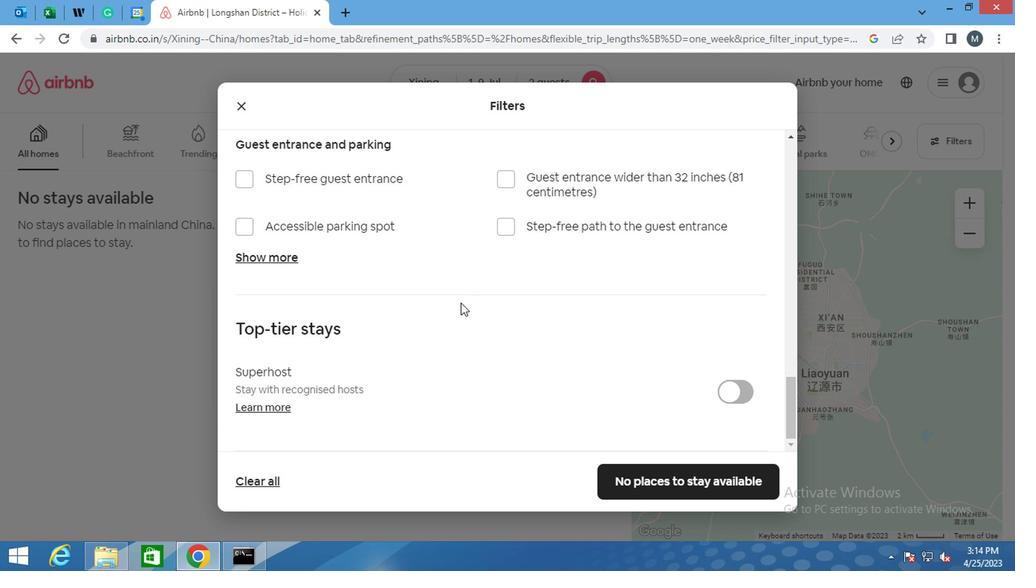 
Action: Mouse scrolled (437, 313) with delta (0, -1)
Screenshot: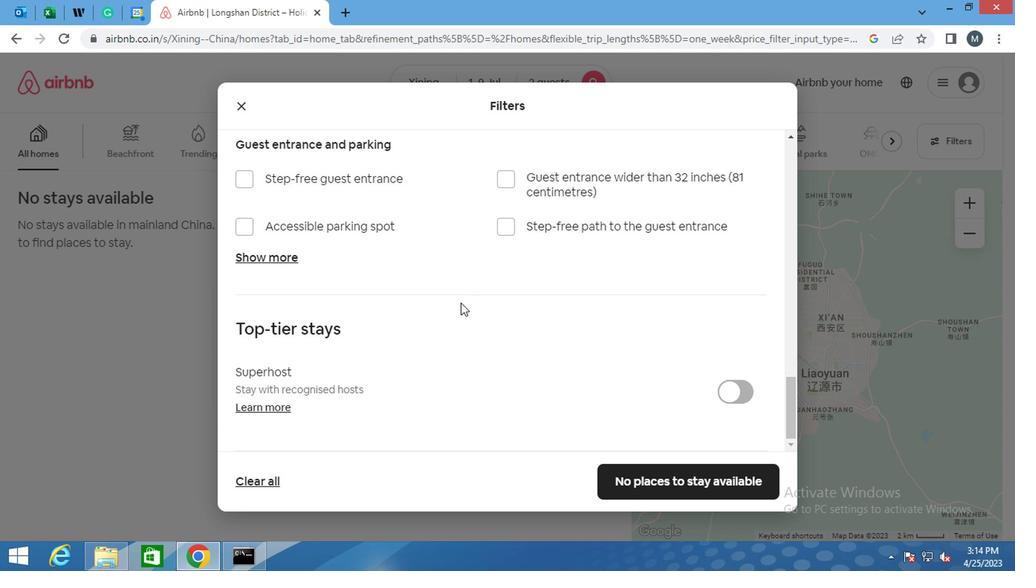 
Action: Mouse moved to (436, 317)
Screenshot: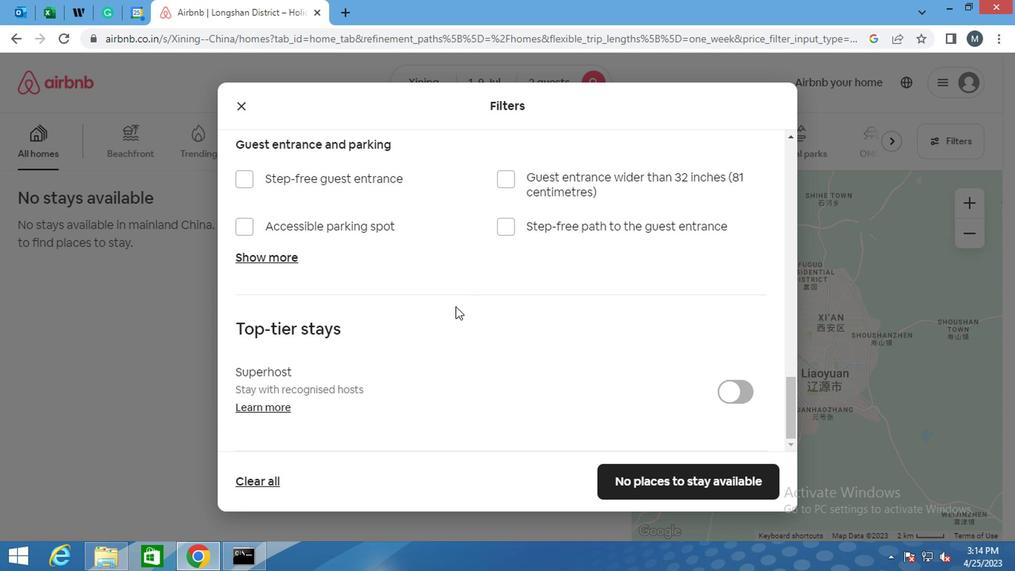 
Action: Mouse scrolled (436, 316) with delta (0, 0)
Screenshot: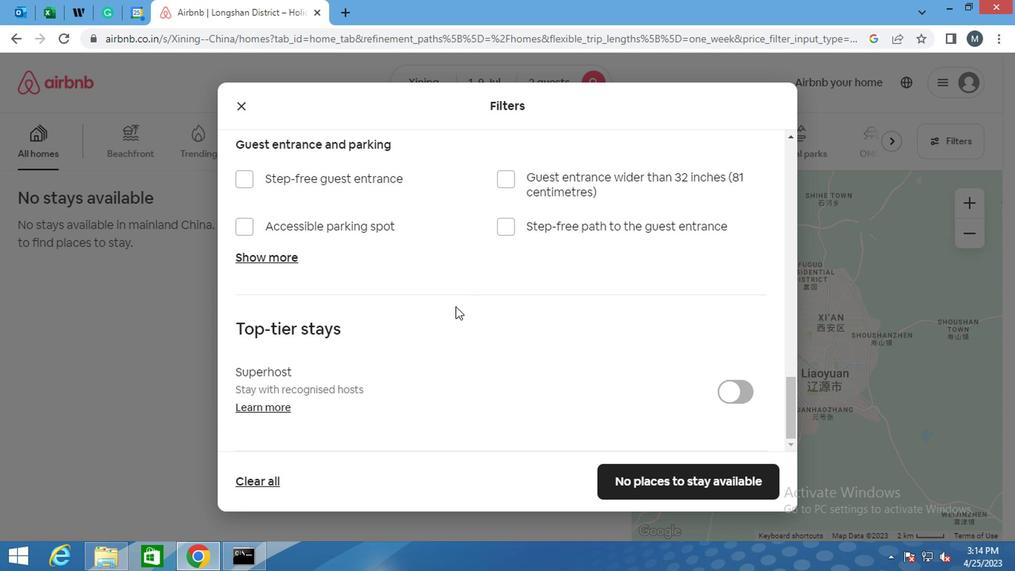 
Action: Mouse moved to (435, 320)
Screenshot: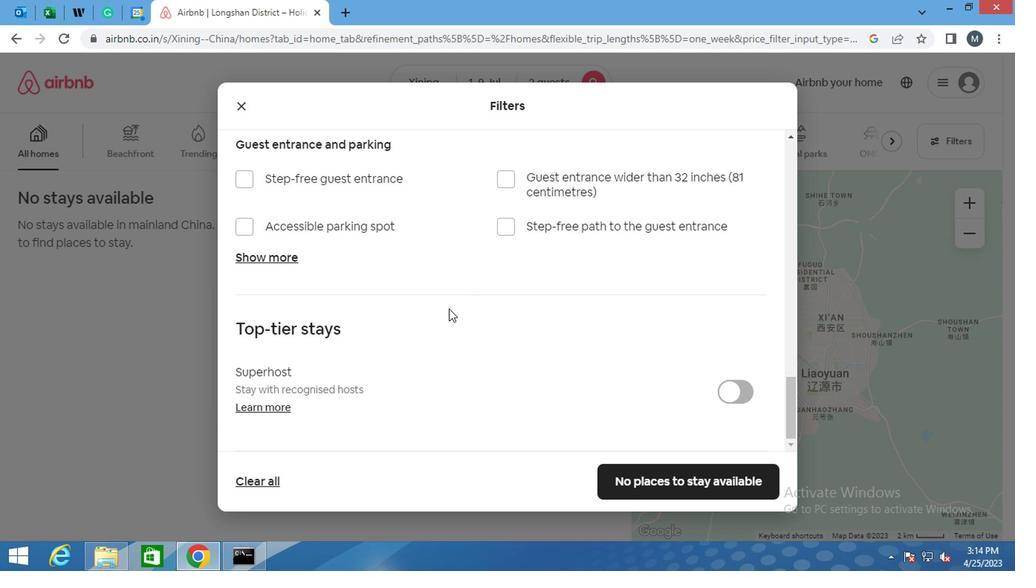 
Action: Mouse scrolled (435, 320) with delta (0, 0)
Screenshot: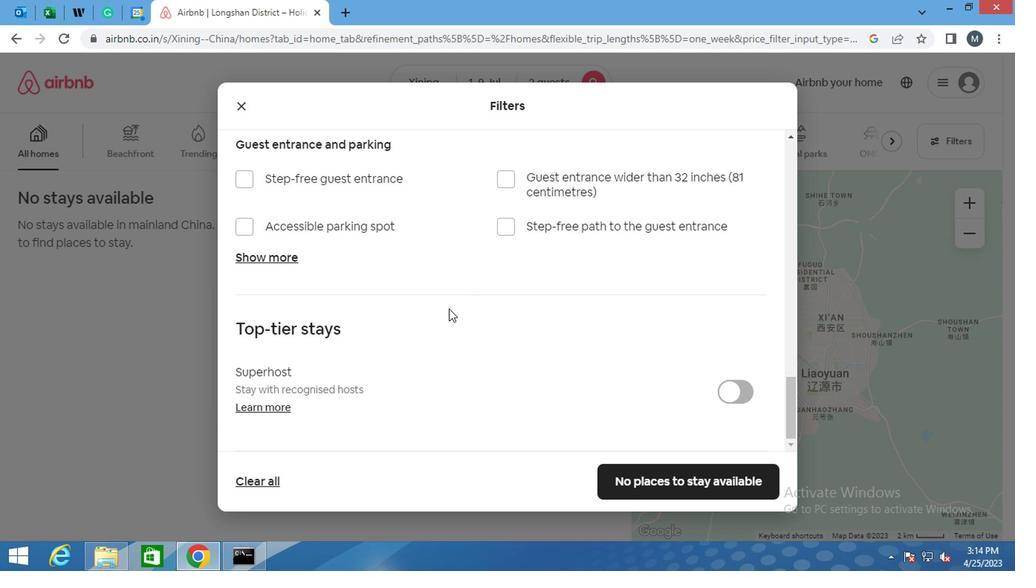 
Action: Mouse moved to (657, 485)
Screenshot: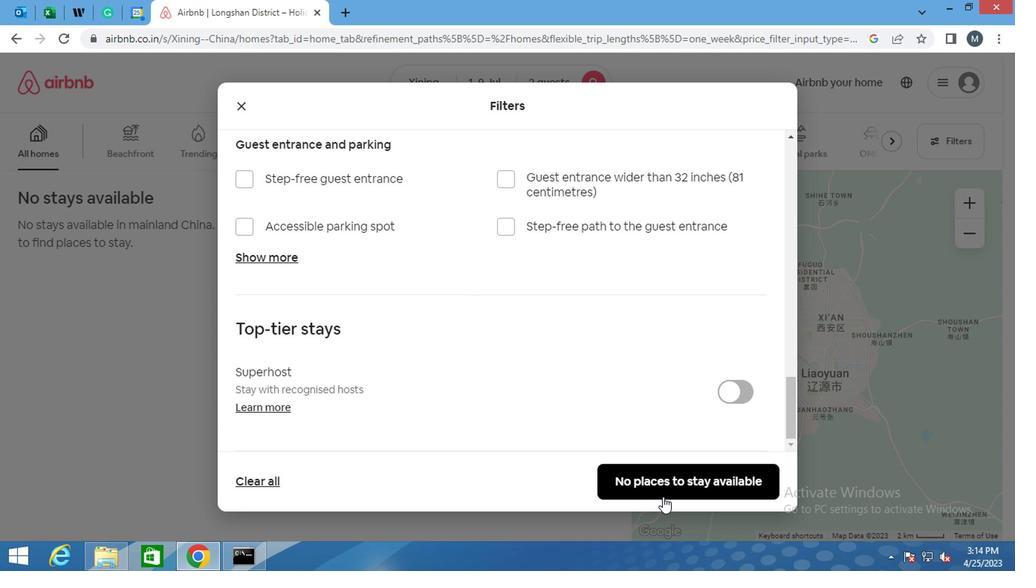 
Action: Mouse pressed left at (657, 485)
Screenshot: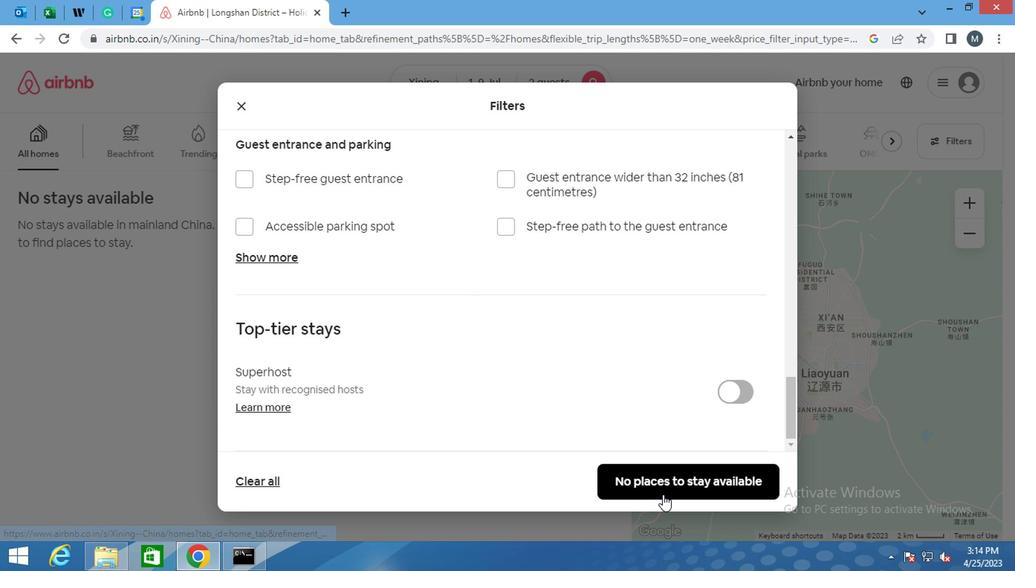 
Action: Mouse moved to (657, 484)
Screenshot: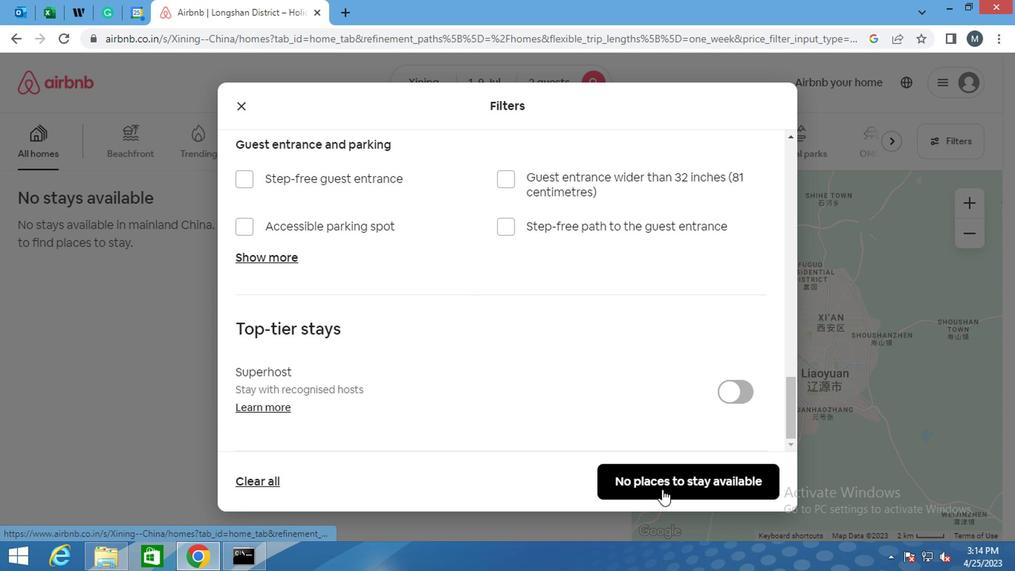 
